 Task: Look for space in Paraparaumu, New Zealand from 12th July, 2023 to 16th July, 2023 for 8 adults in price range Rs.10000 to Rs.16000. Place can be private room with 8 bedrooms having 8 beds and 8 bathrooms. Property type can be house, flat, guest house, hotel. Amenities needed are: wifi, TV, free parkinig on premises, gym, breakfast. Booking option can be shelf check-in. Required host language is English.
Action: Mouse pressed left at (477, 95)
Screenshot: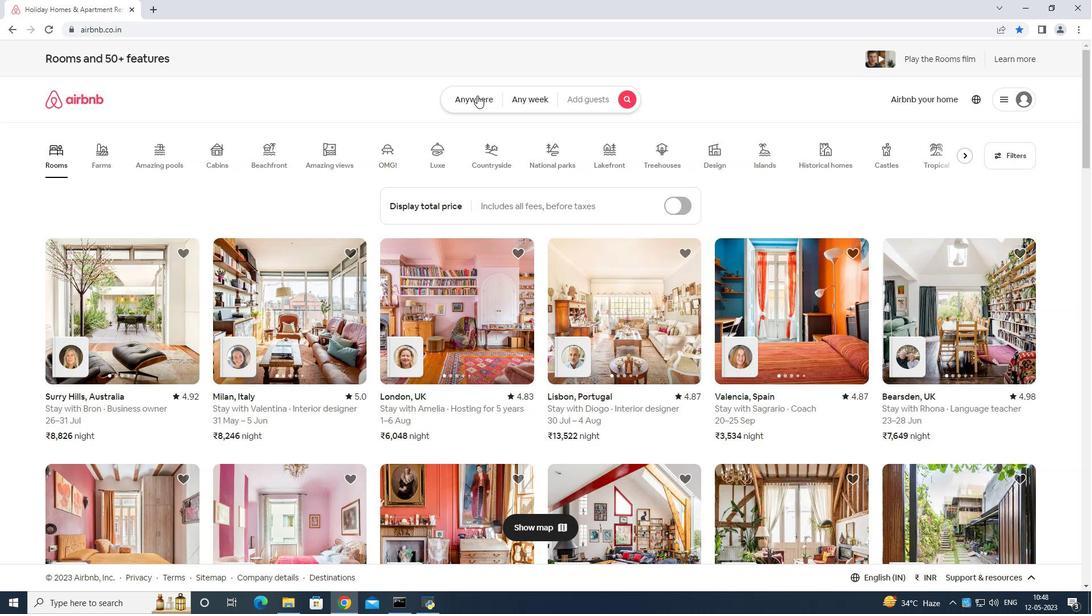 
Action: Mouse moved to (408, 131)
Screenshot: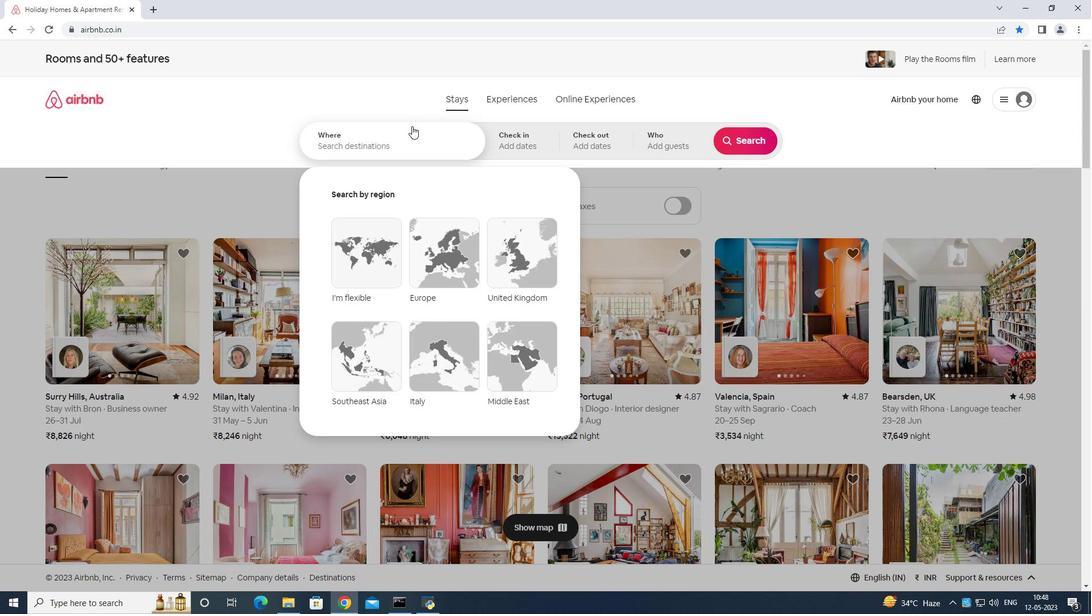 
Action: Mouse pressed left at (408, 131)
Screenshot: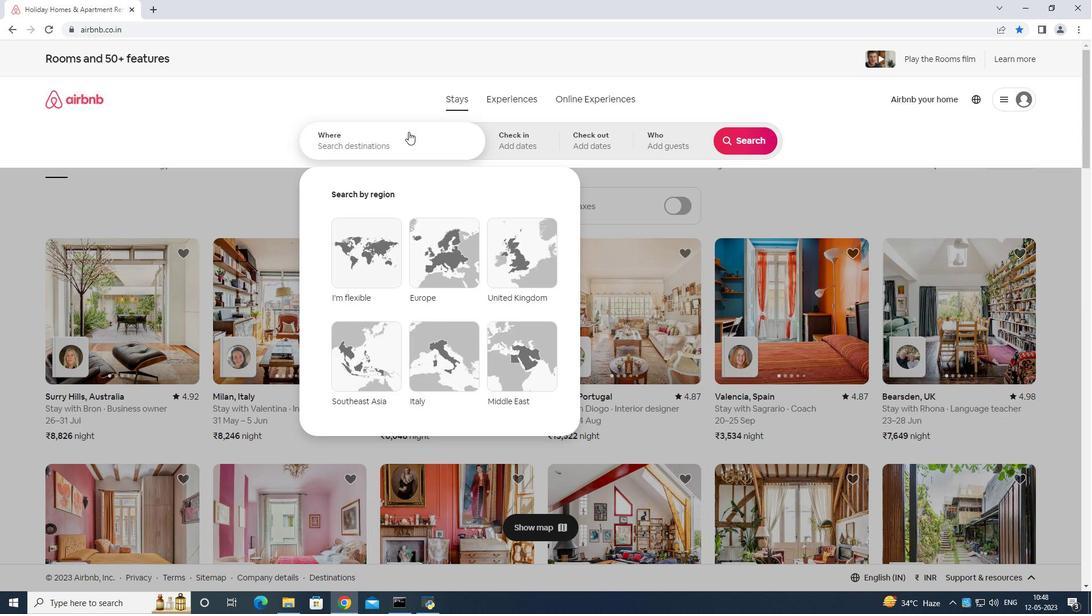 
Action: Key pressed <Key.shift>Paraparaumu<Key.space>new<Key.space>zealand<Key.enter>
Screenshot: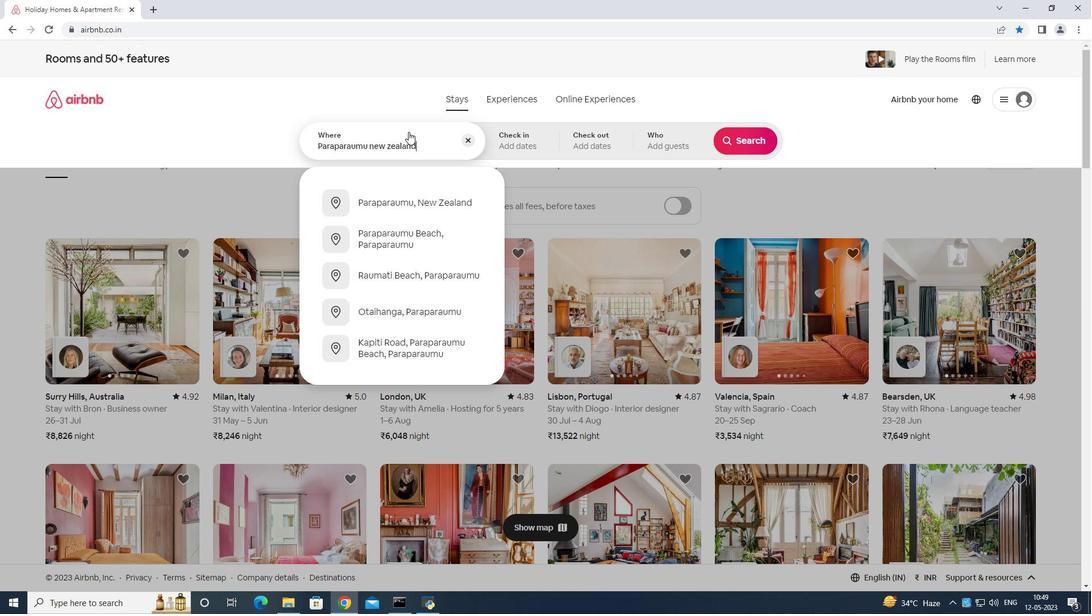 
Action: Mouse moved to (741, 230)
Screenshot: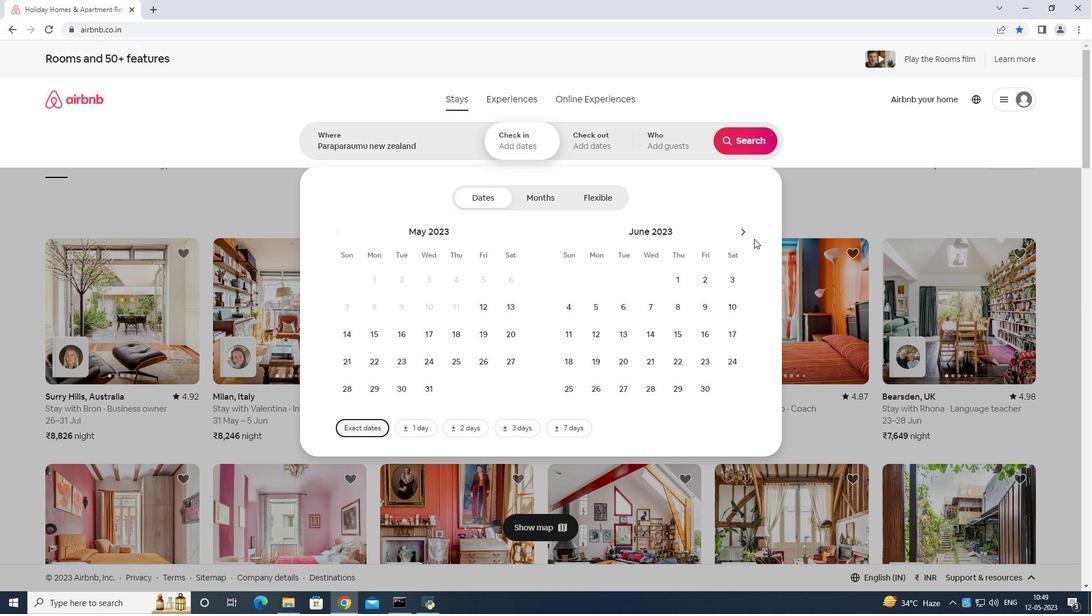 
Action: Mouse pressed left at (741, 230)
Screenshot: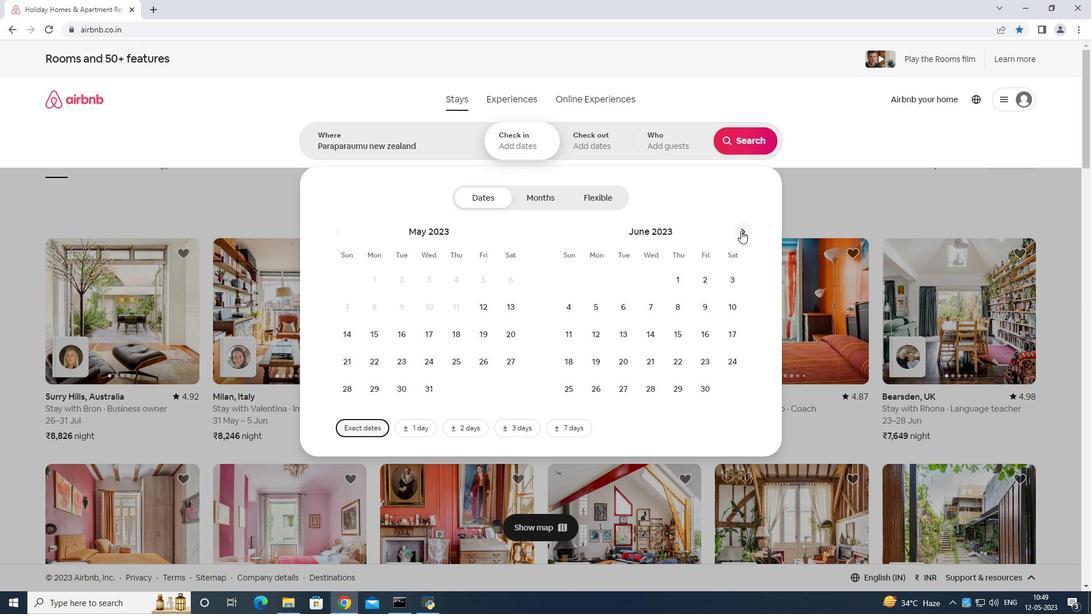 
Action: Mouse moved to (648, 337)
Screenshot: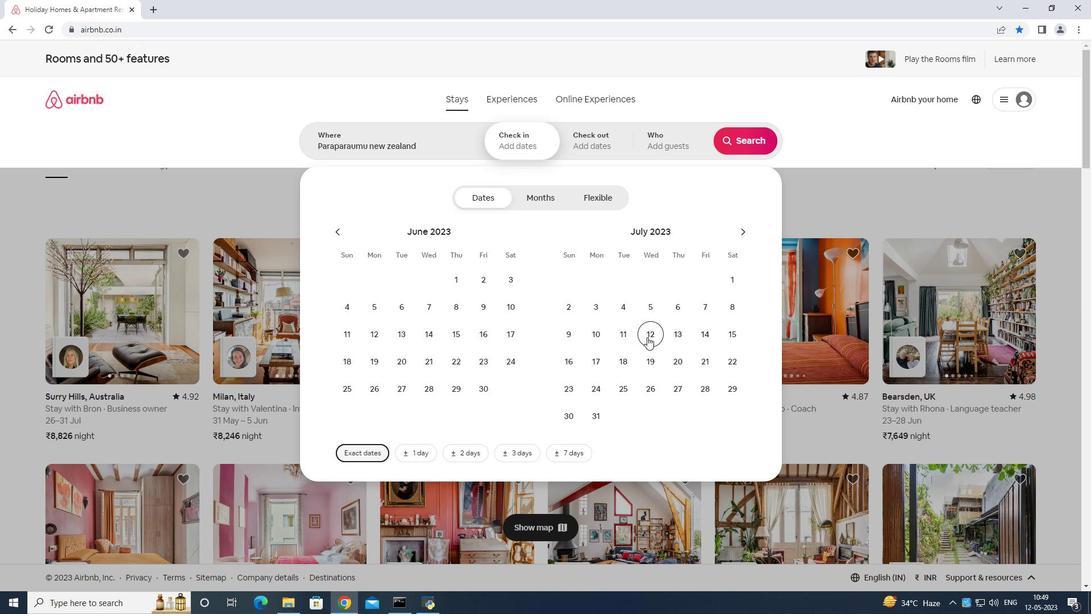 
Action: Mouse pressed left at (648, 337)
Screenshot: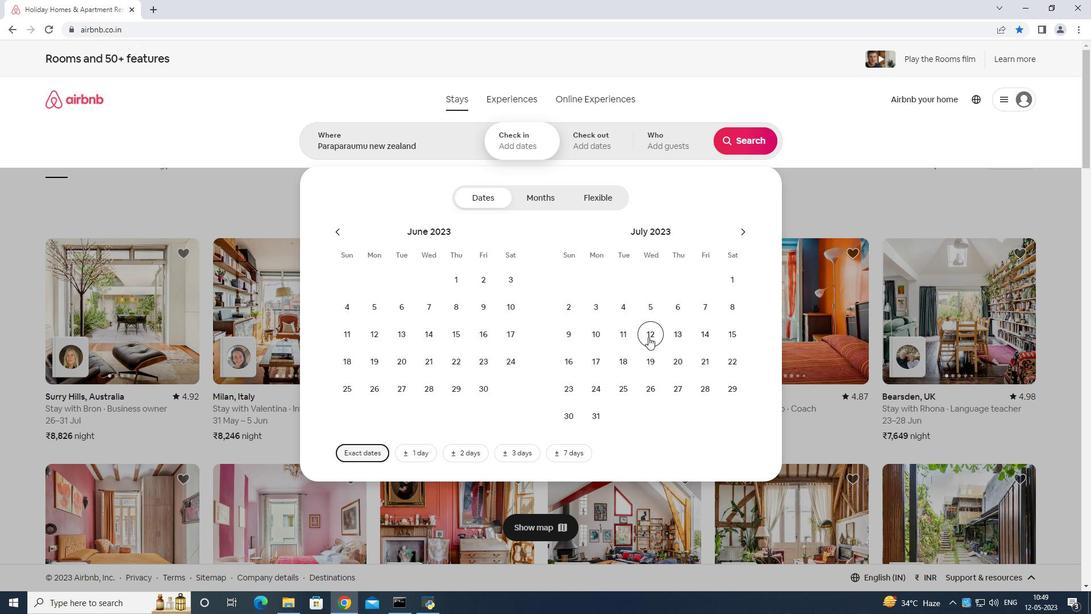 
Action: Mouse moved to (577, 362)
Screenshot: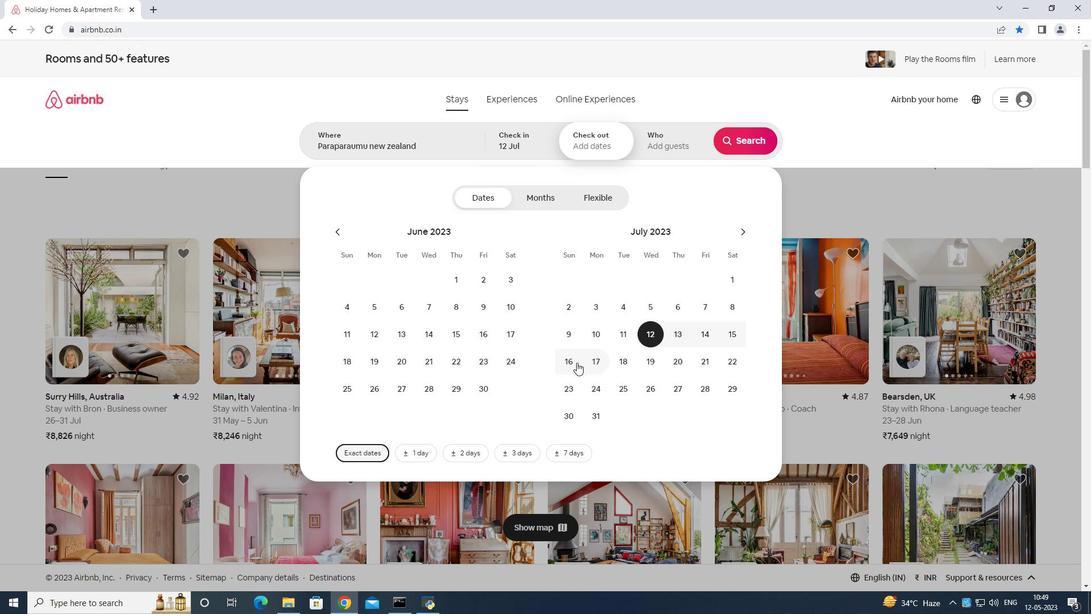 
Action: Mouse pressed left at (577, 362)
Screenshot: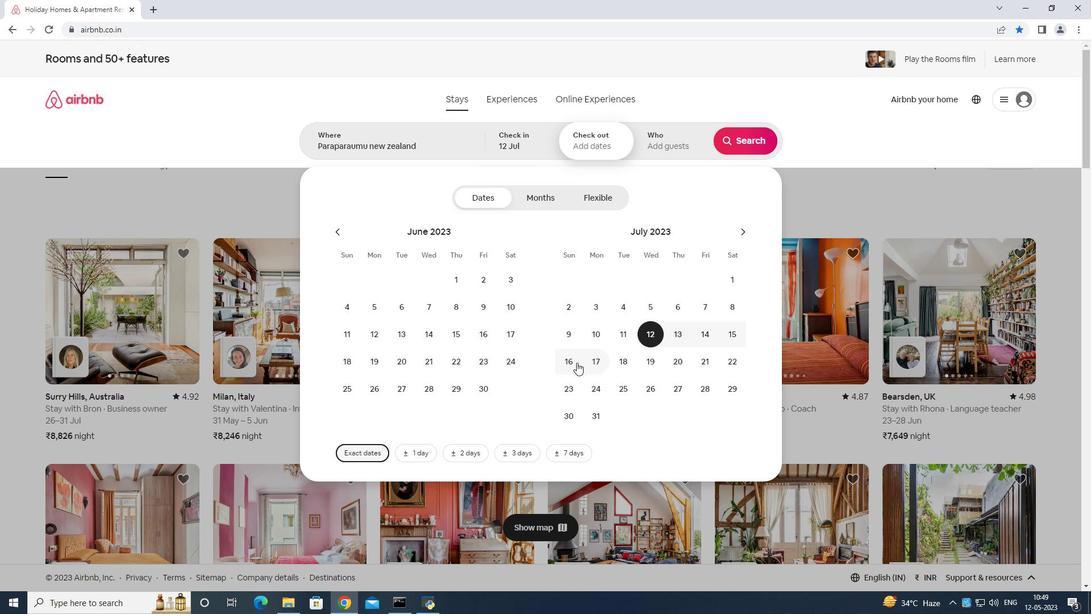 
Action: Mouse moved to (699, 137)
Screenshot: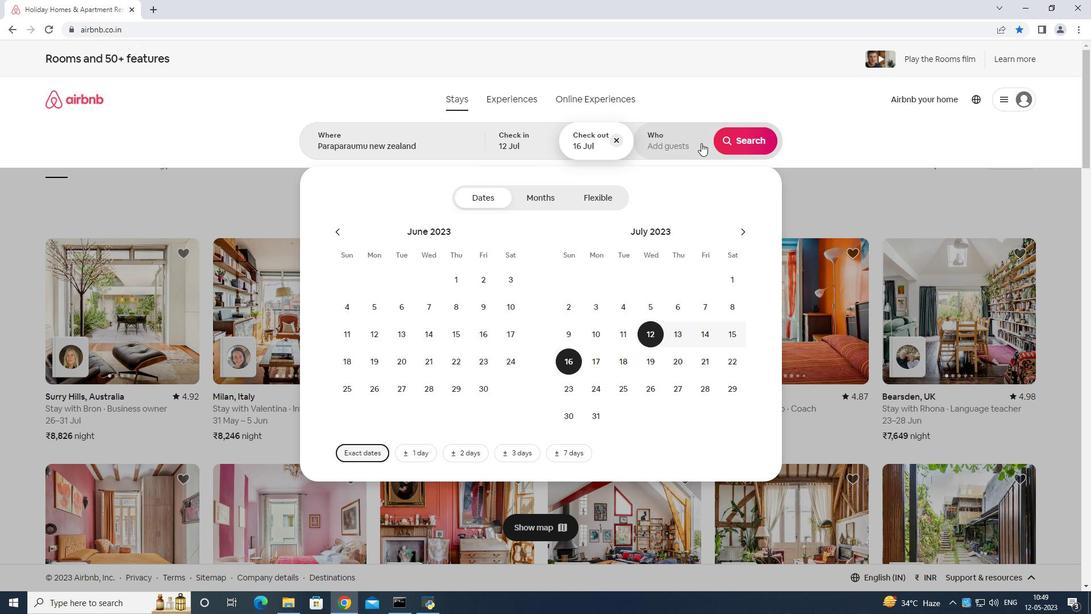 
Action: Mouse pressed left at (699, 137)
Screenshot: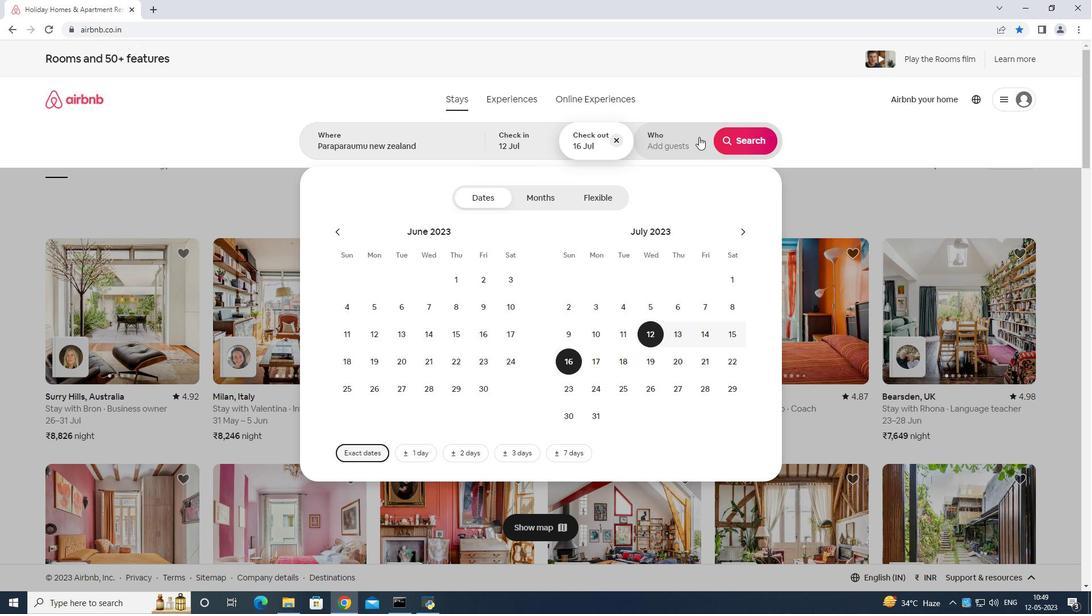
Action: Mouse moved to (747, 196)
Screenshot: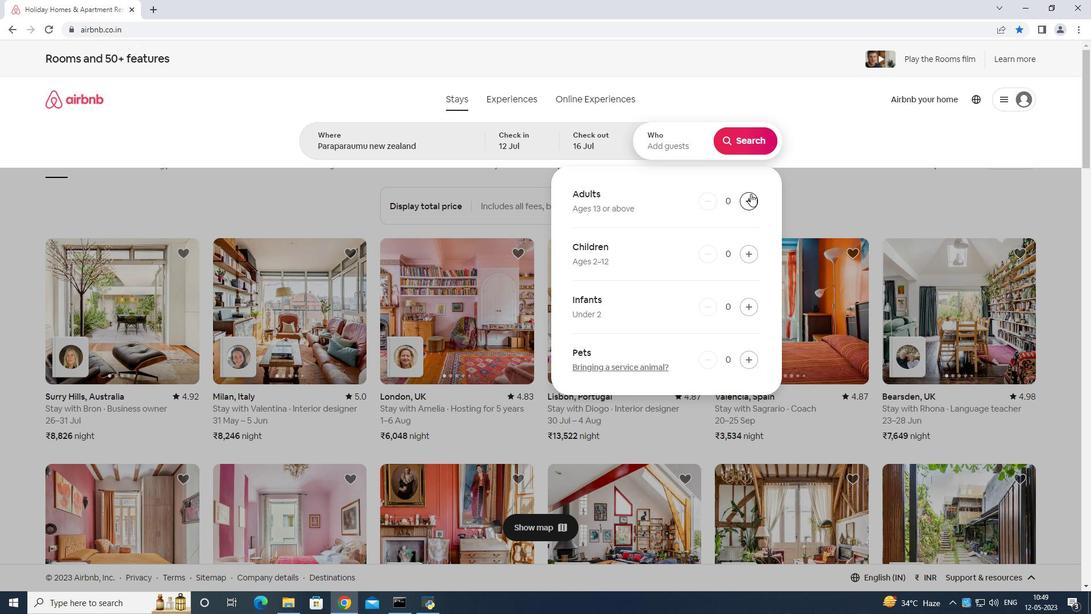 
Action: Mouse pressed left at (747, 196)
Screenshot: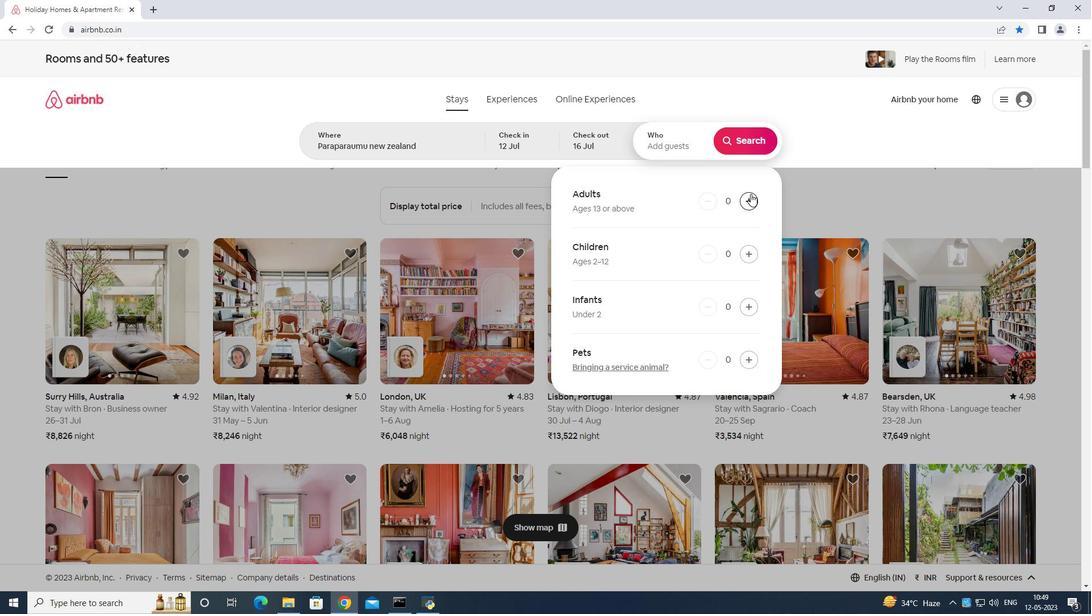
Action: Mouse moved to (746, 196)
Screenshot: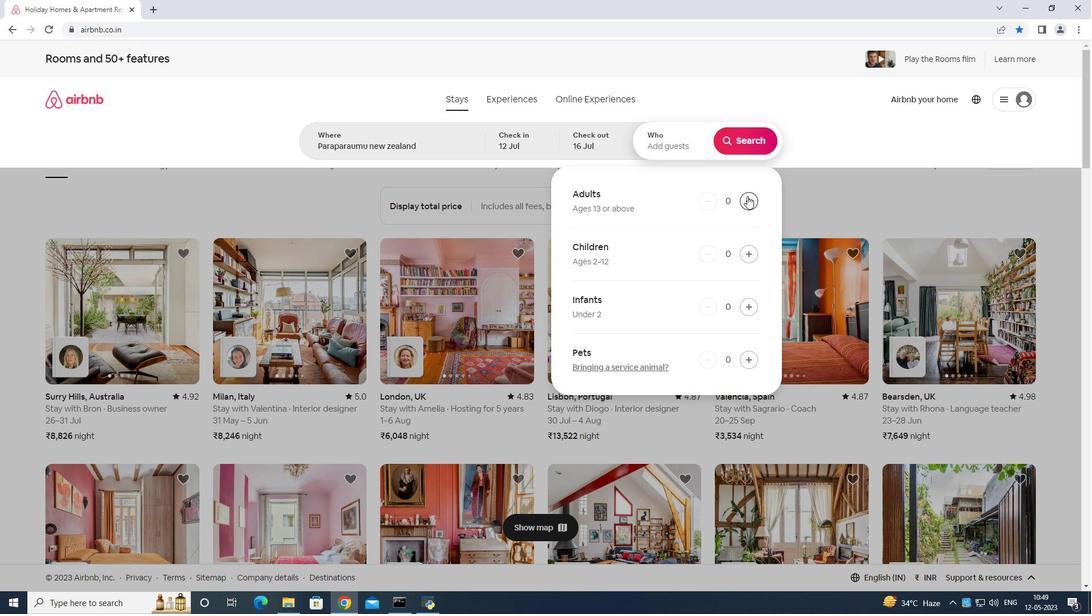 
Action: Mouse pressed left at (746, 196)
Screenshot: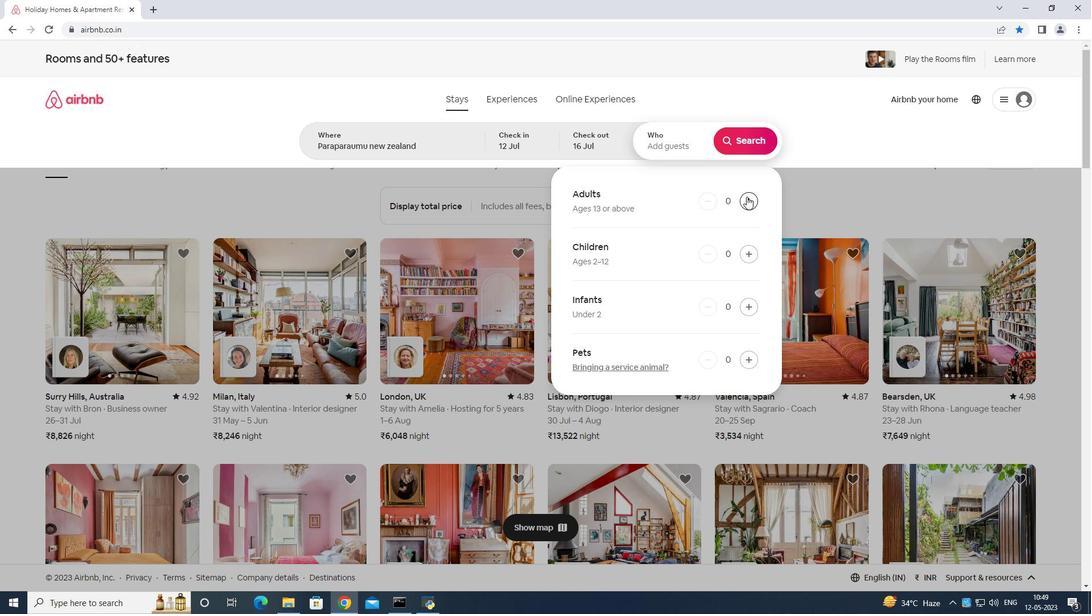 
Action: Mouse pressed left at (746, 196)
Screenshot: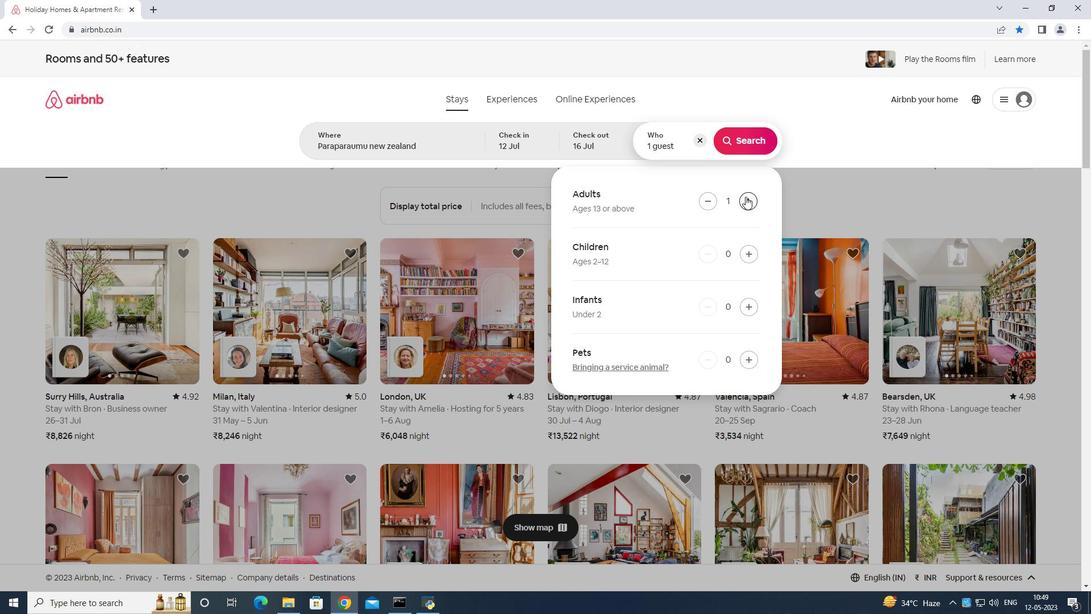 
Action: Mouse pressed left at (746, 196)
Screenshot: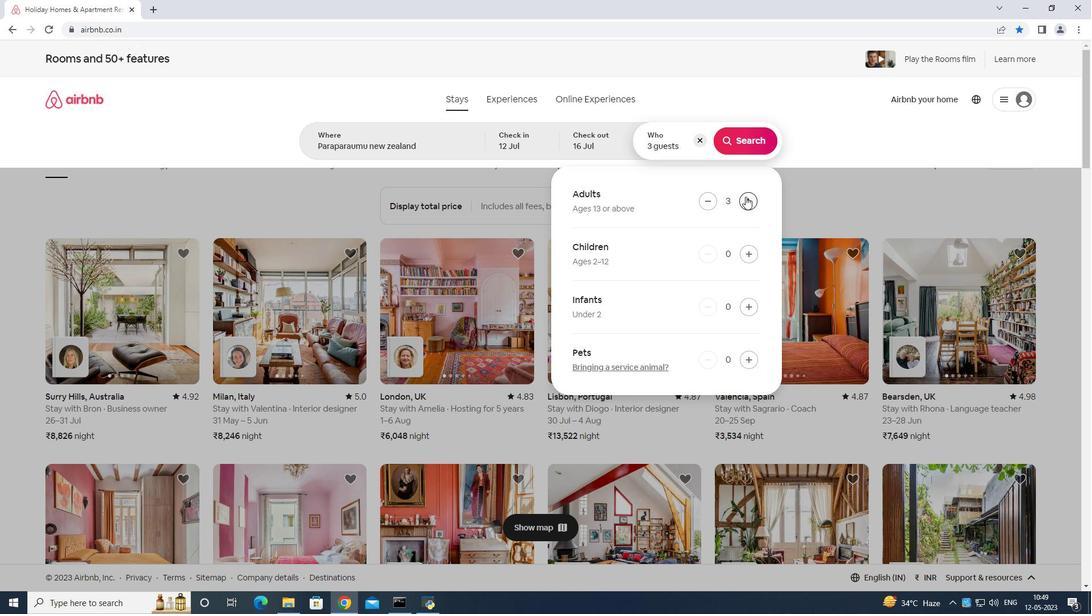 
Action: Mouse pressed left at (746, 196)
Screenshot: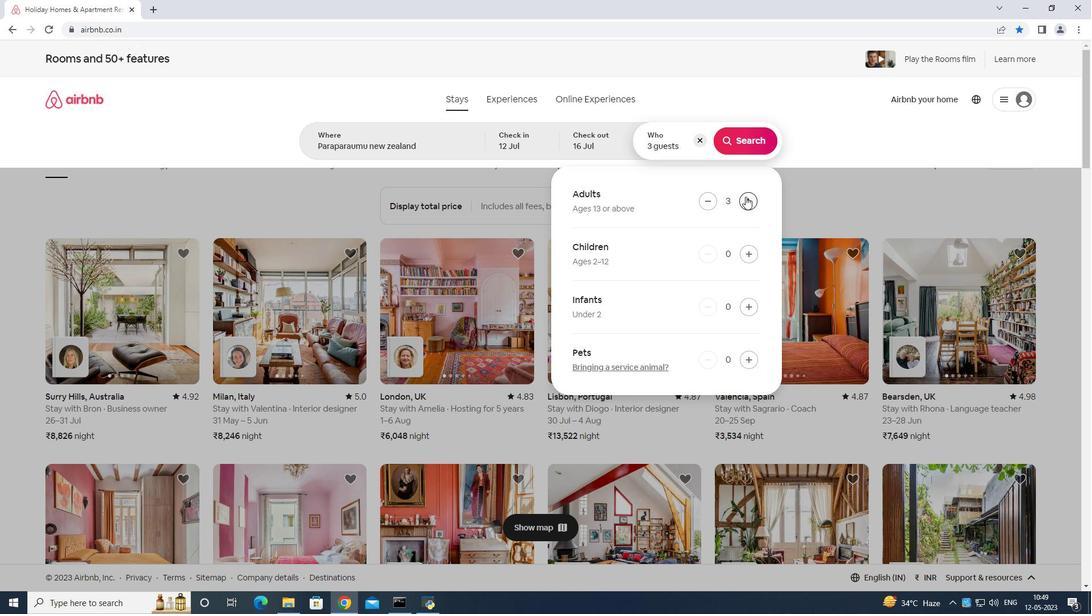 
Action: Mouse pressed left at (746, 196)
Screenshot: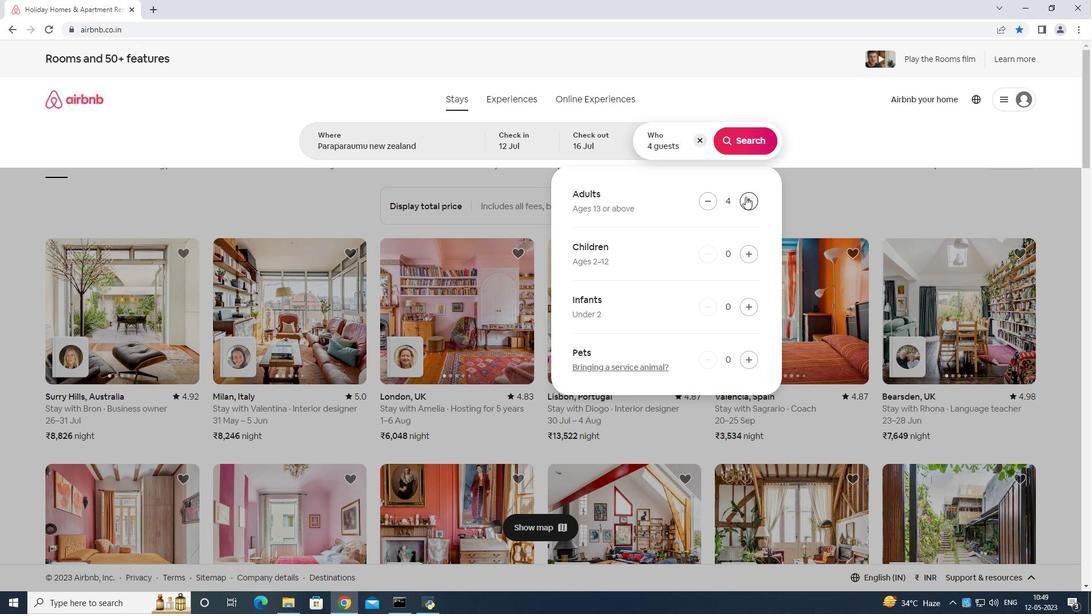 
Action: Mouse pressed left at (746, 196)
Screenshot: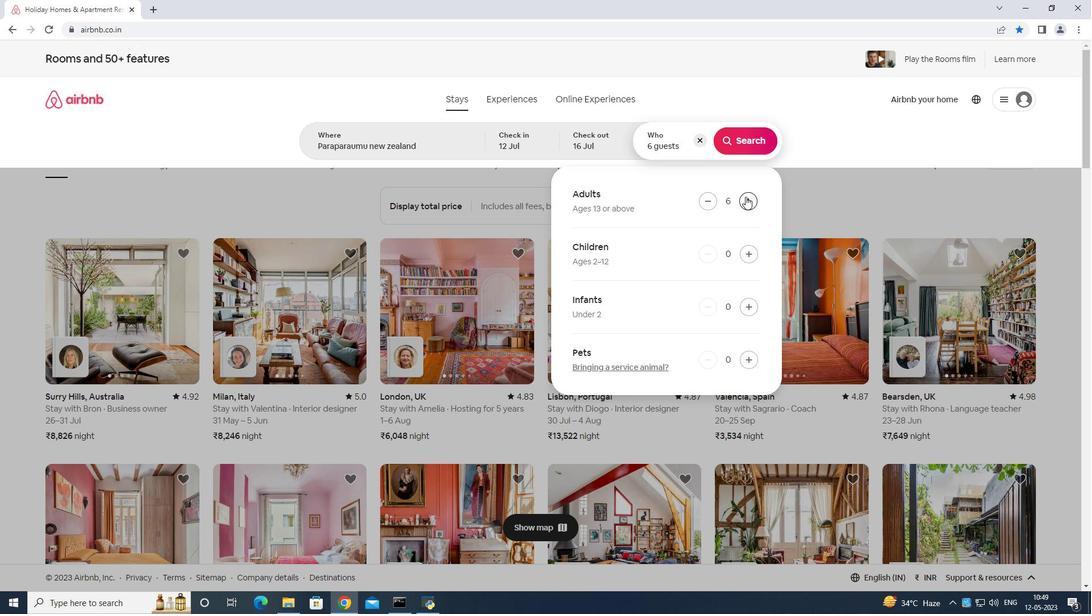 
Action: Mouse pressed left at (746, 196)
Screenshot: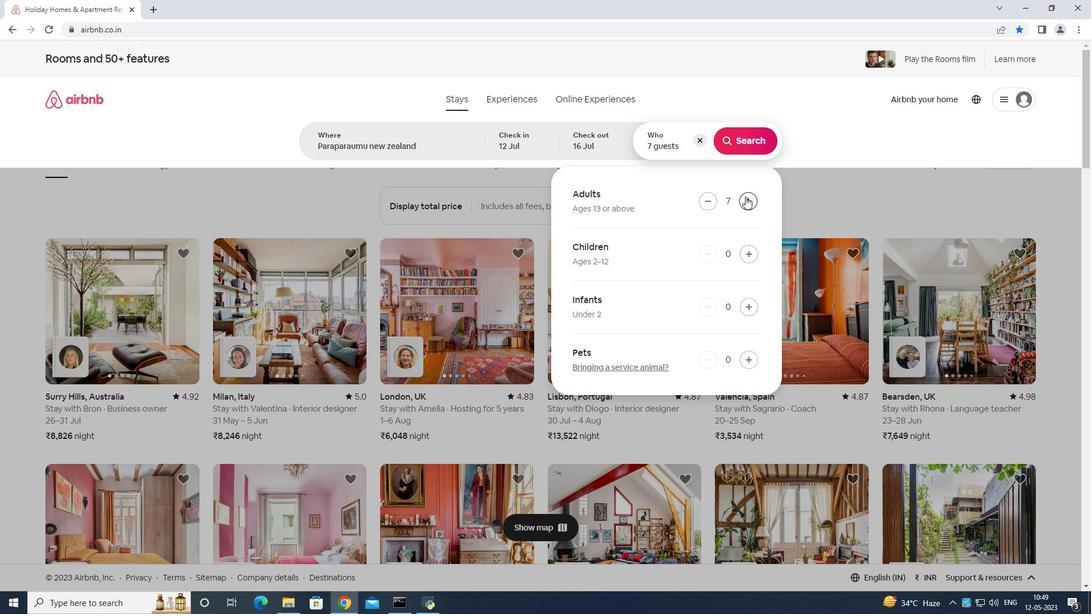 
Action: Mouse moved to (755, 148)
Screenshot: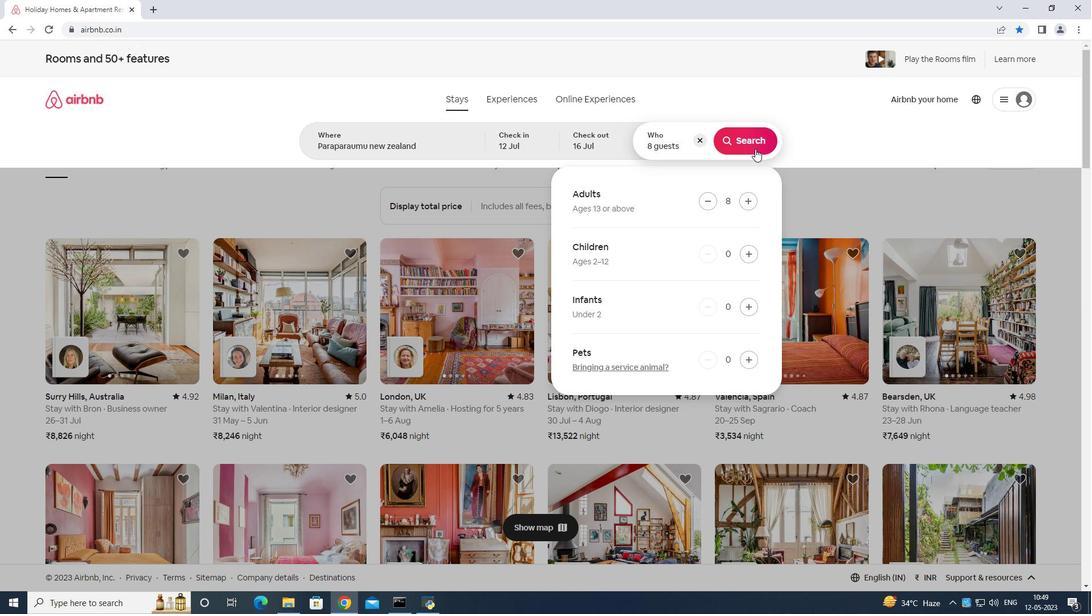 
Action: Mouse pressed left at (755, 148)
Screenshot: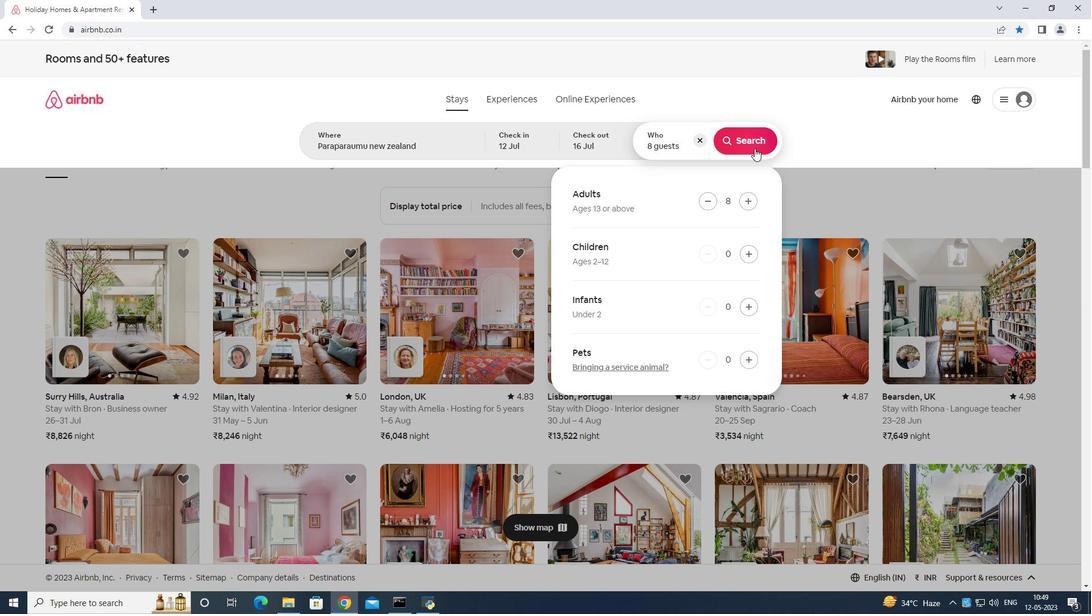 
Action: Mouse moved to (1044, 102)
Screenshot: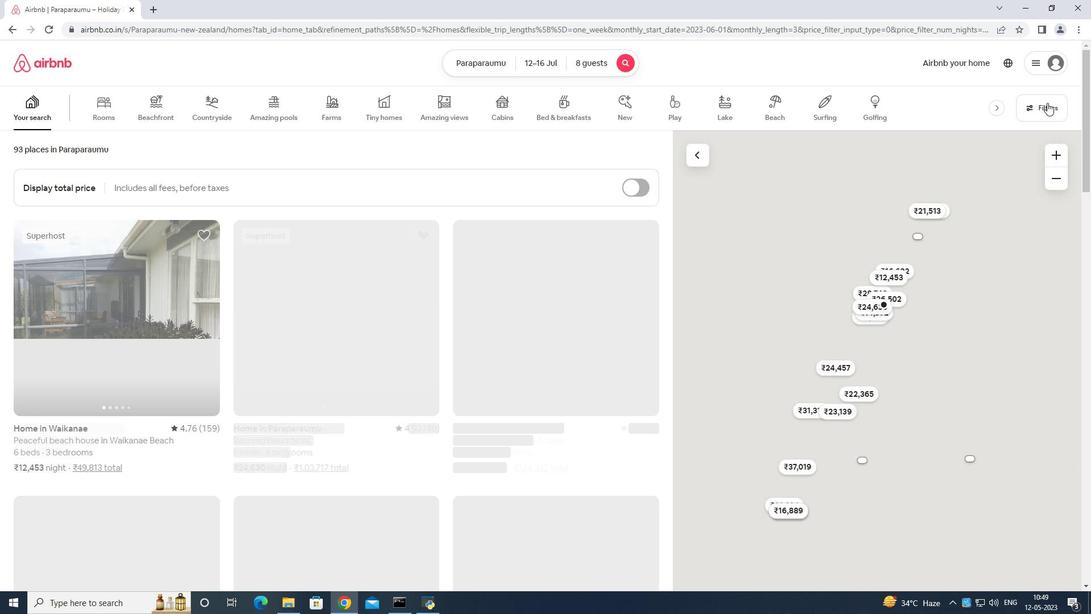 
Action: Mouse pressed left at (1044, 102)
Screenshot: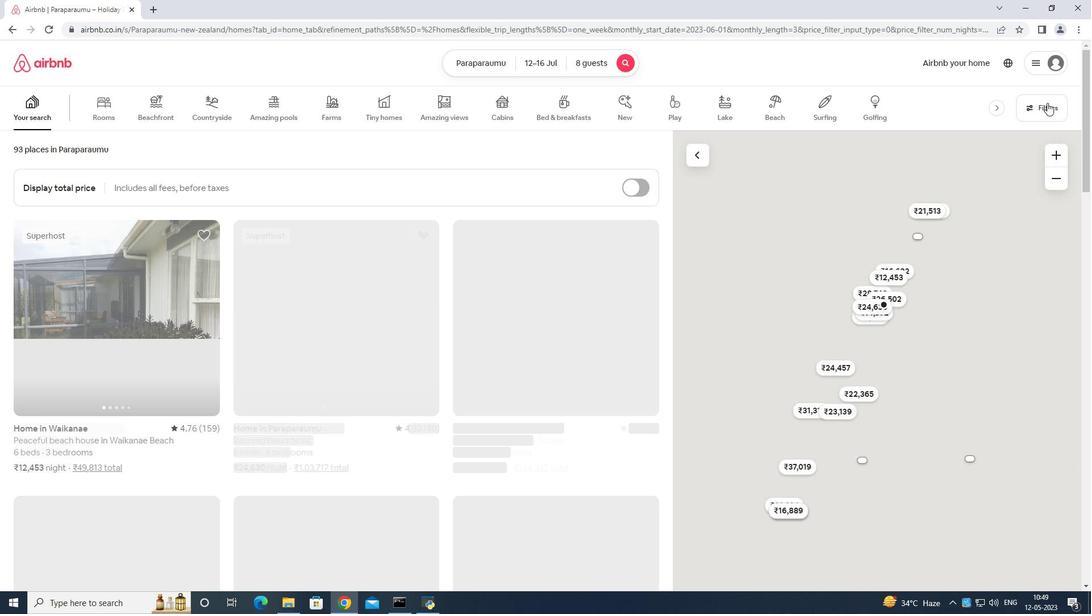 
Action: Mouse moved to (452, 377)
Screenshot: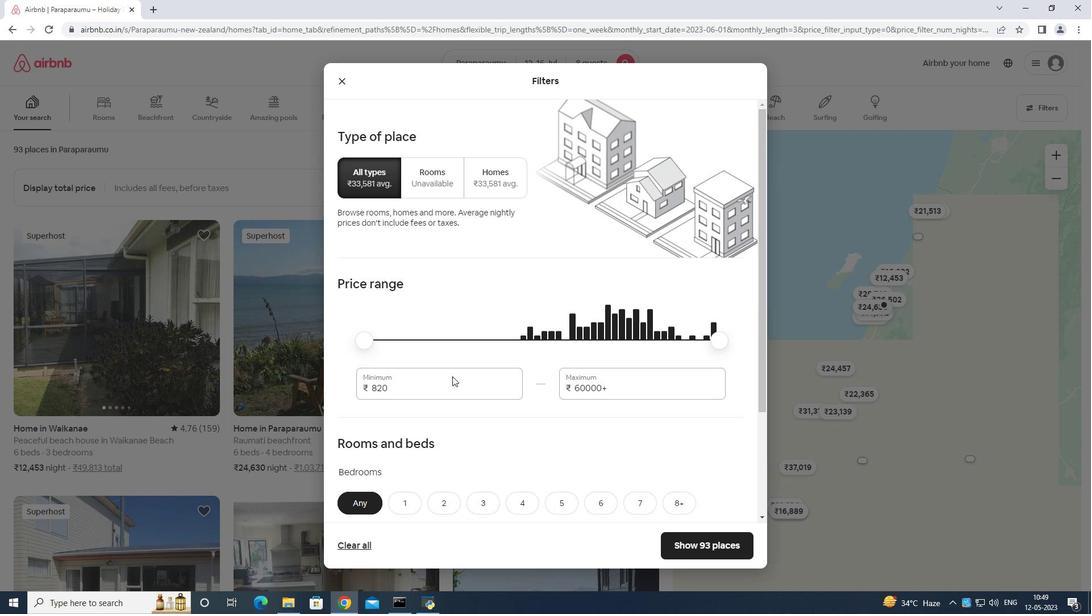 
Action: Mouse pressed left at (452, 377)
Screenshot: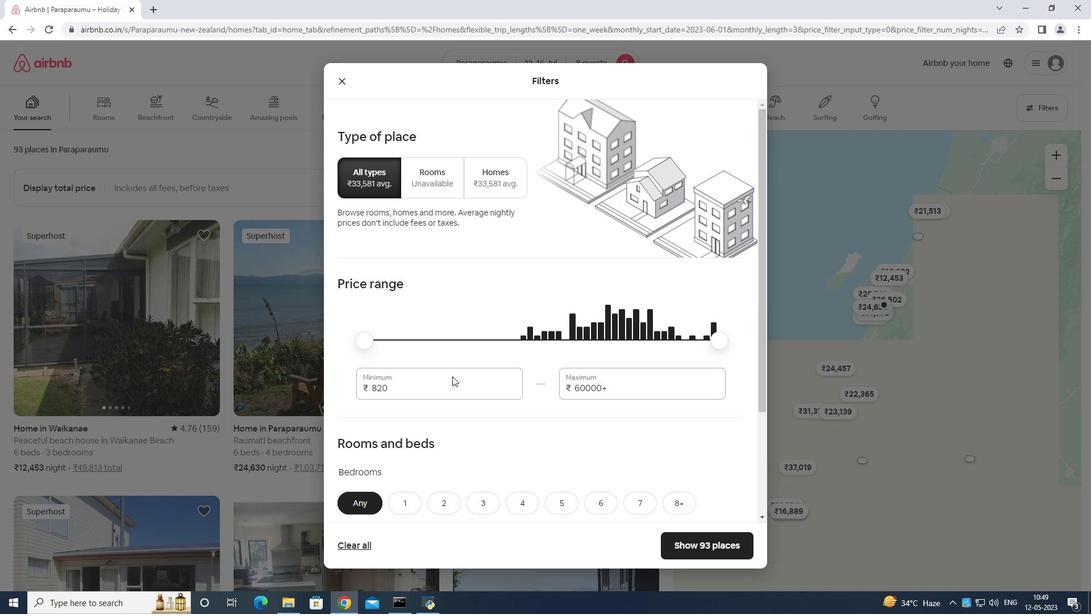 
Action: Mouse moved to (452, 378)
Screenshot: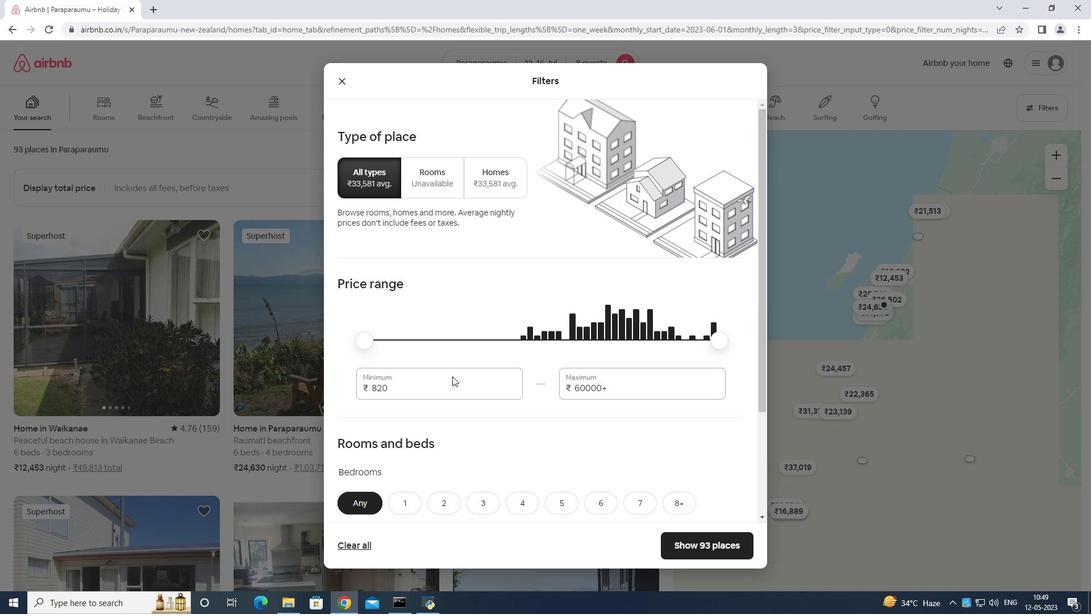 
Action: Key pressed <Key.backspace><Key.backspace><Key.backspace><Key.backspace><Key.backspace><Key.backspace><Key.backspace><Key.backspace>10000
Screenshot: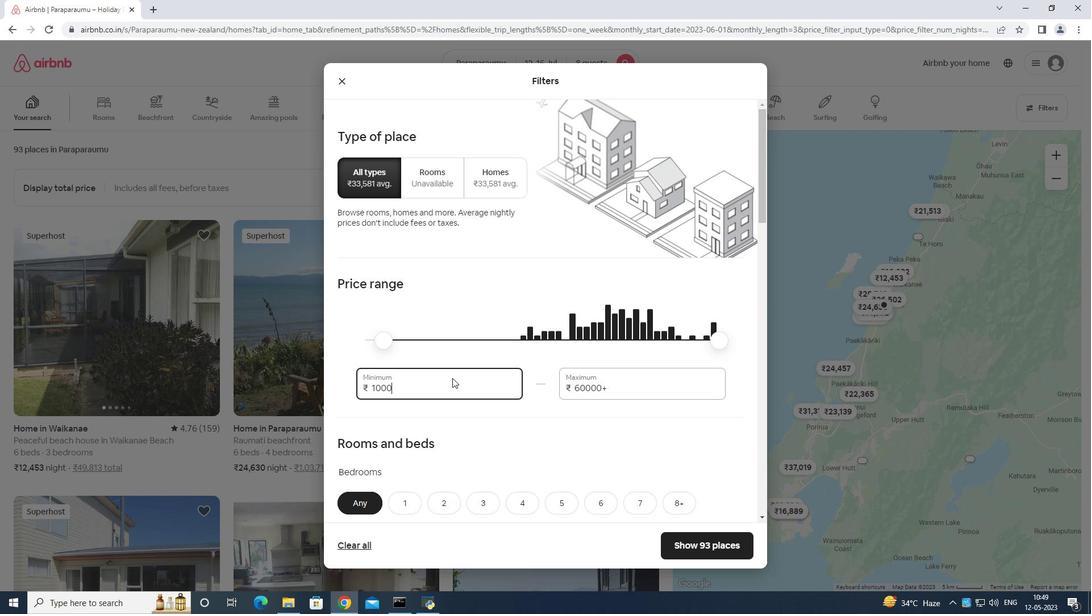 
Action: Mouse moved to (654, 376)
Screenshot: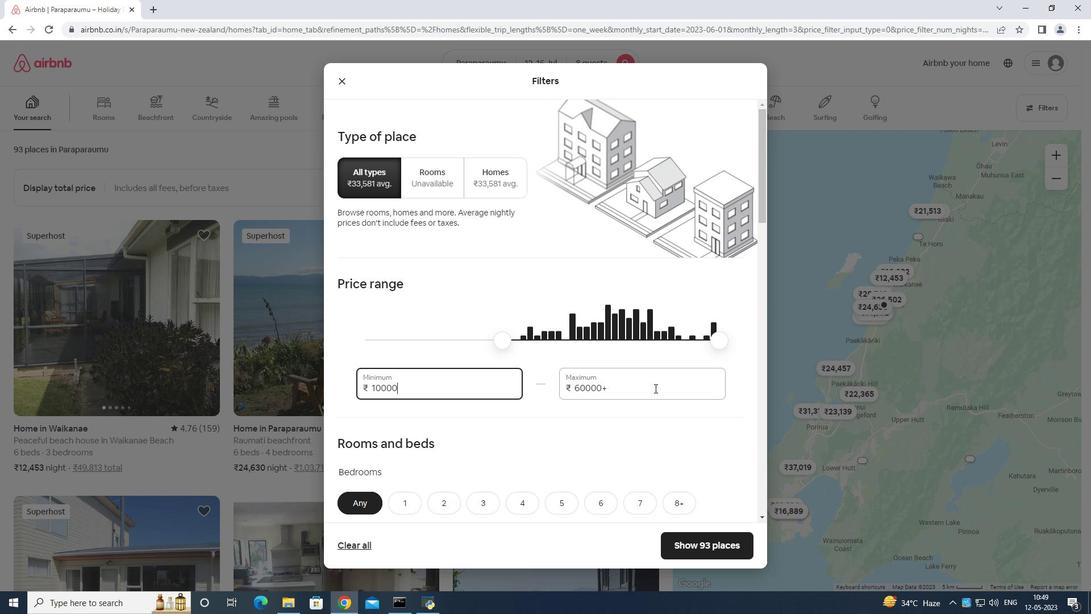 
Action: Mouse pressed left at (654, 376)
Screenshot: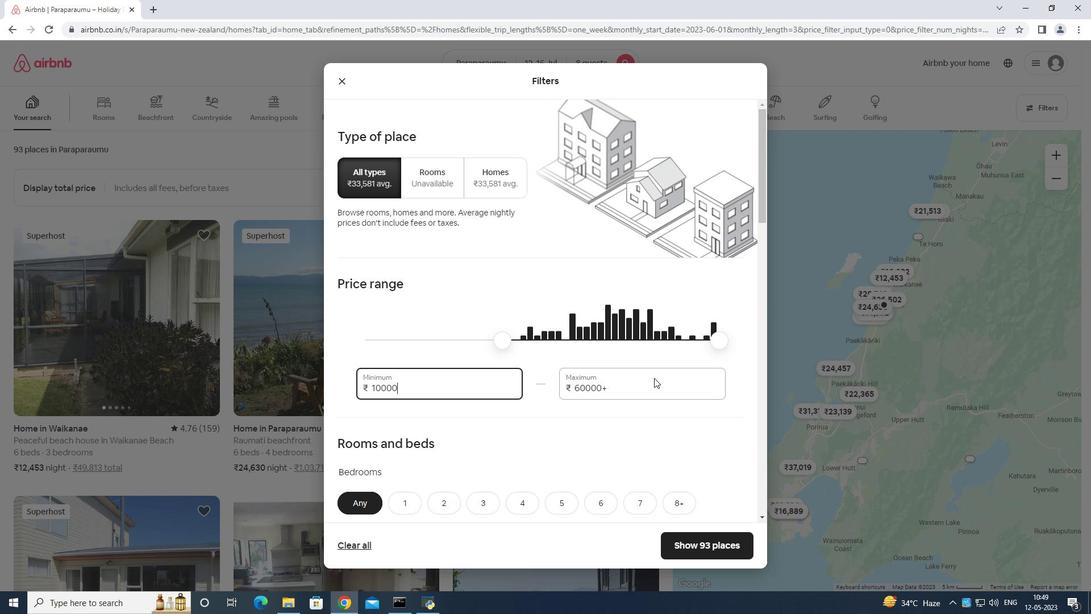 
Action: Mouse moved to (654, 376)
Screenshot: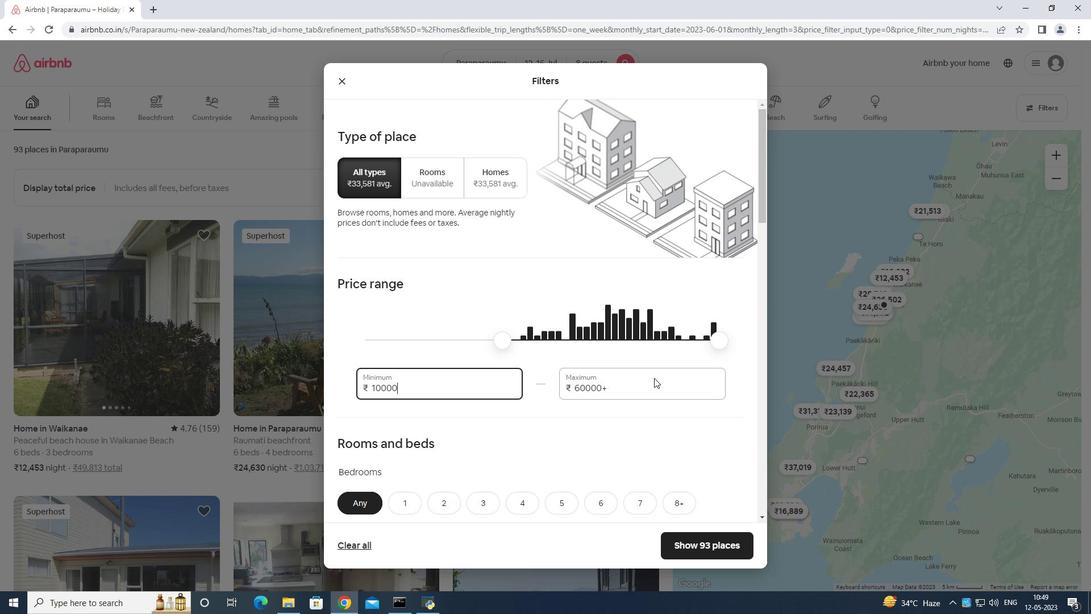 
Action: Key pressed <Key.backspace><Key.backspace><Key.backspace><Key.backspace><Key.backspace><Key.backspace><Key.backspace><Key.backspace><Key.backspace><Key.backspace><Key.backspace><Key.backspace>16000
Screenshot: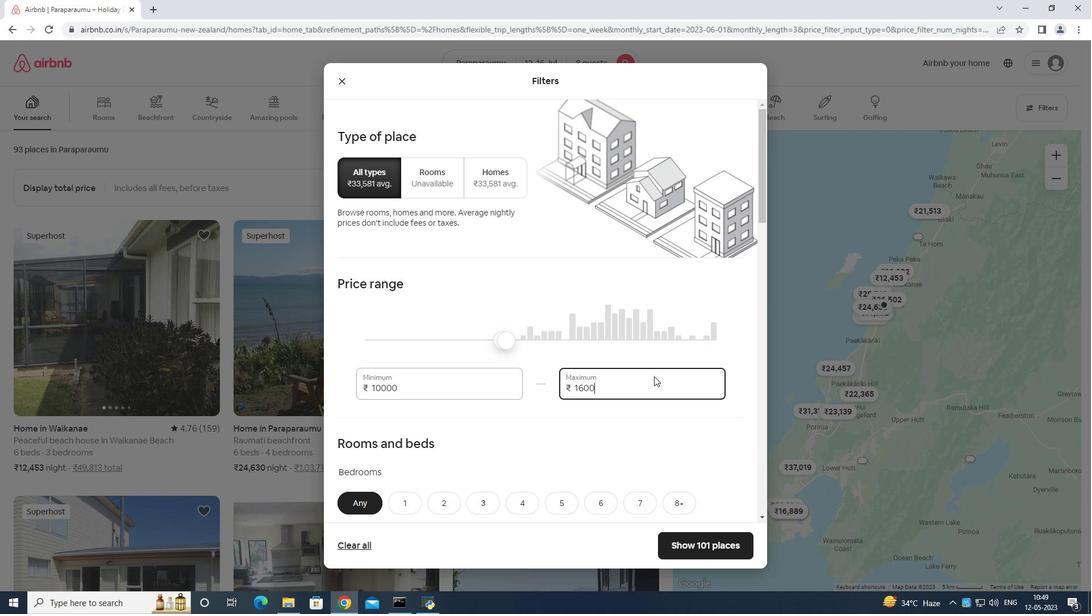 
Action: Mouse moved to (559, 358)
Screenshot: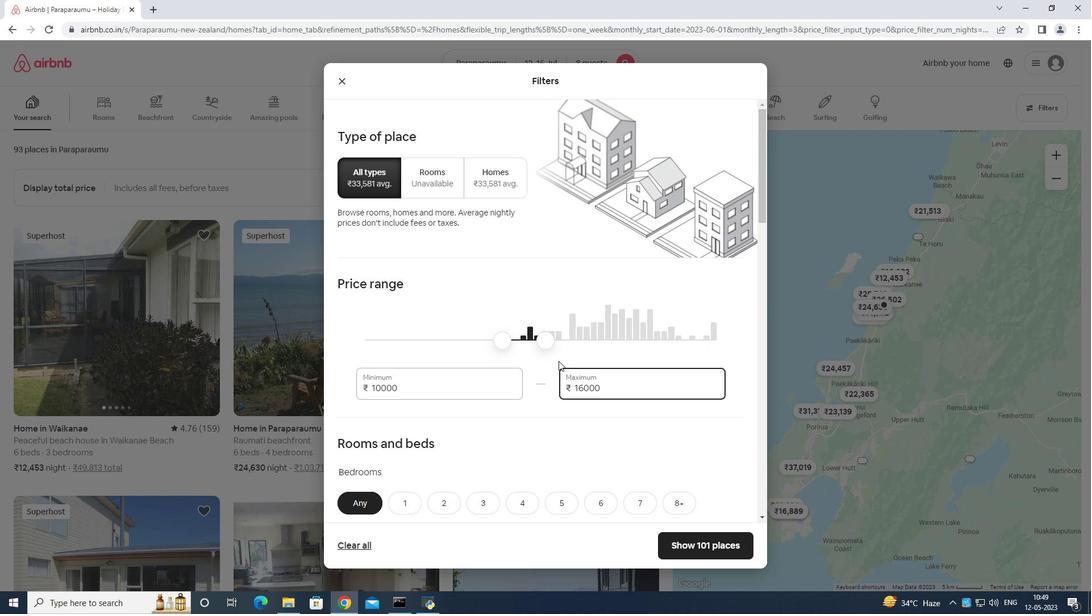 
Action: Mouse scrolled (559, 357) with delta (0, 0)
Screenshot: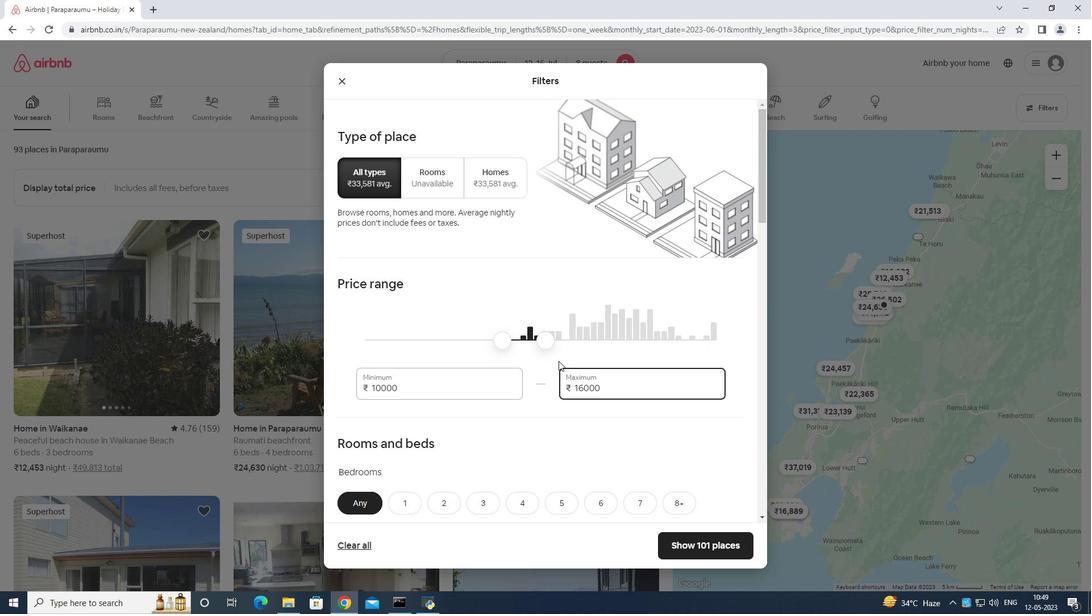 
Action: Mouse moved to (560, 357)
Screenshot: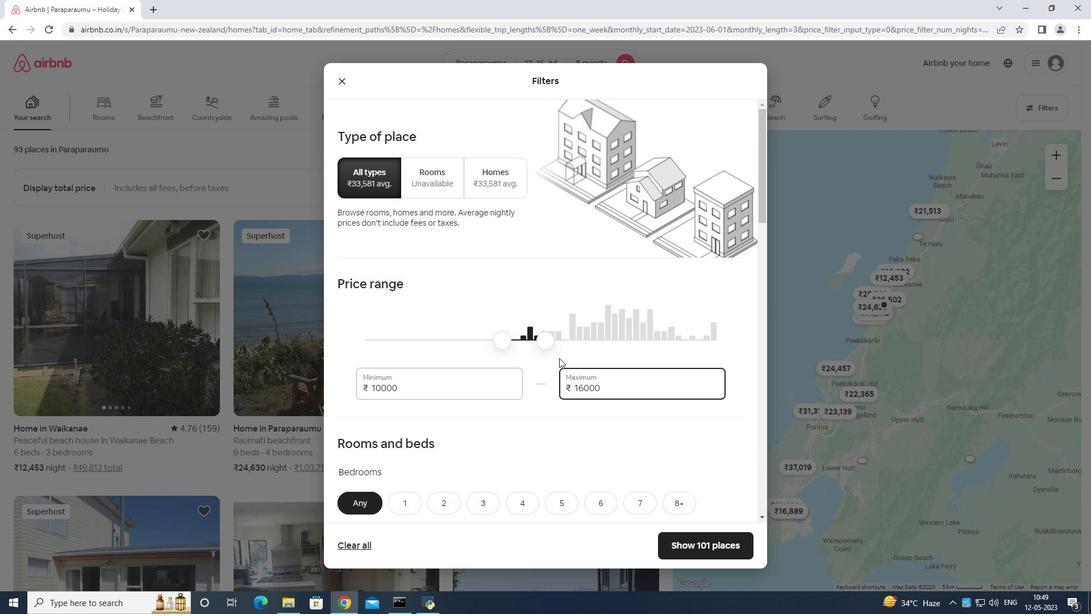 
Action: Mouse scrolled (560, 357) with delta (0, 0)
Screenshot: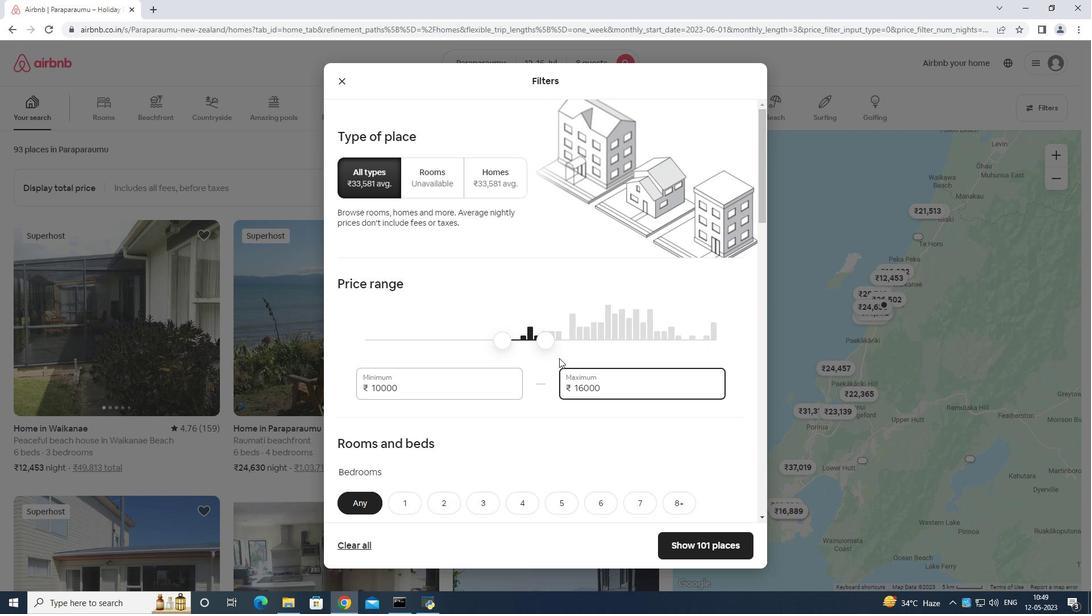 
Action: Mouse moved to (676, 390)
Screenshot: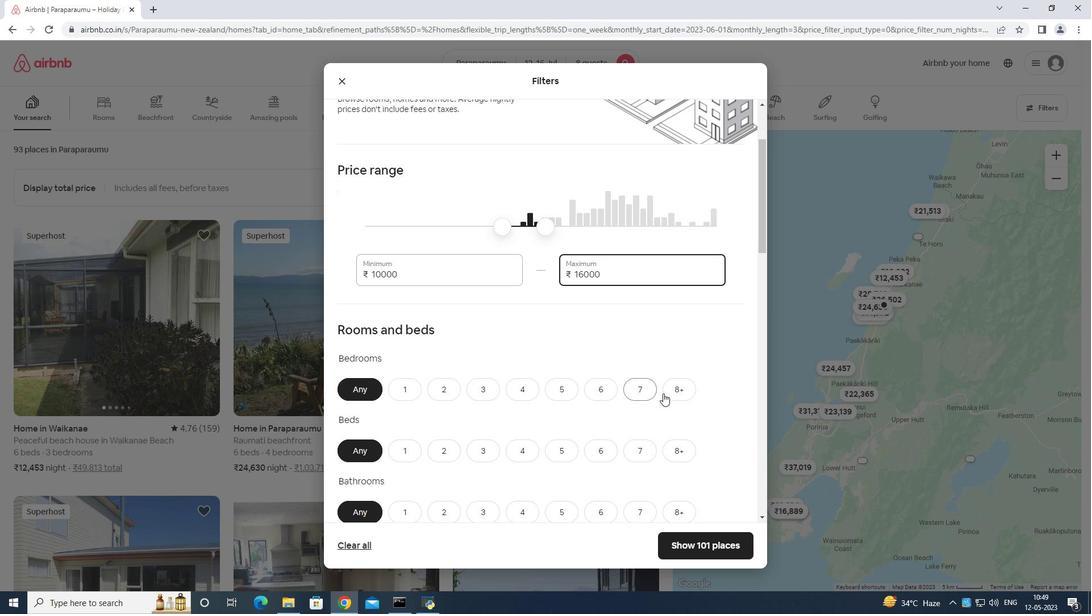 
Action: Mouse pressed left at (676, 390)
Screenshot: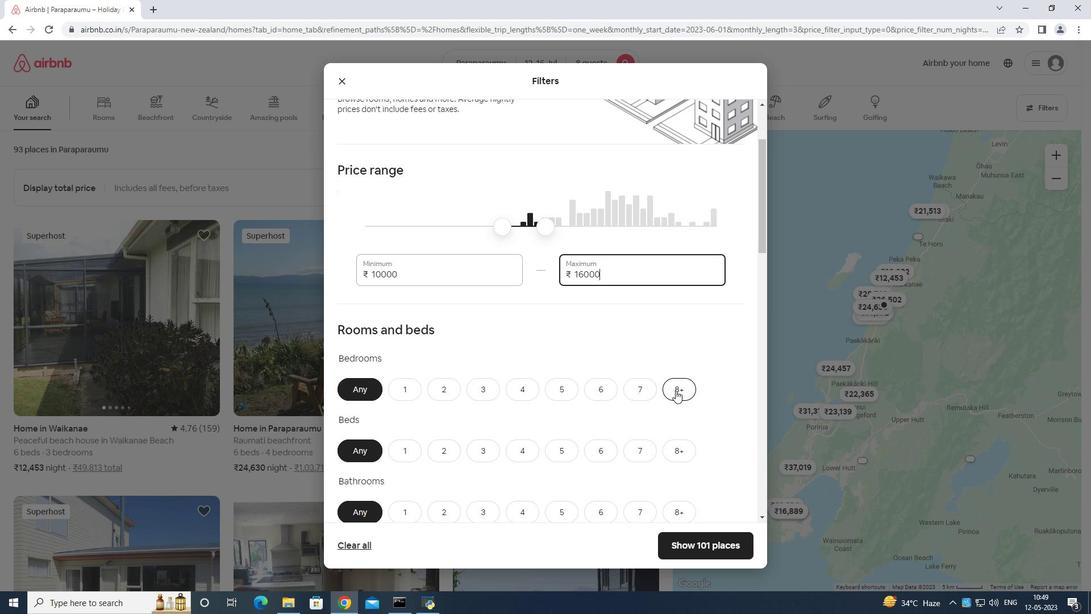 
Action: Mouse moved to (681, 442)
Screenshot: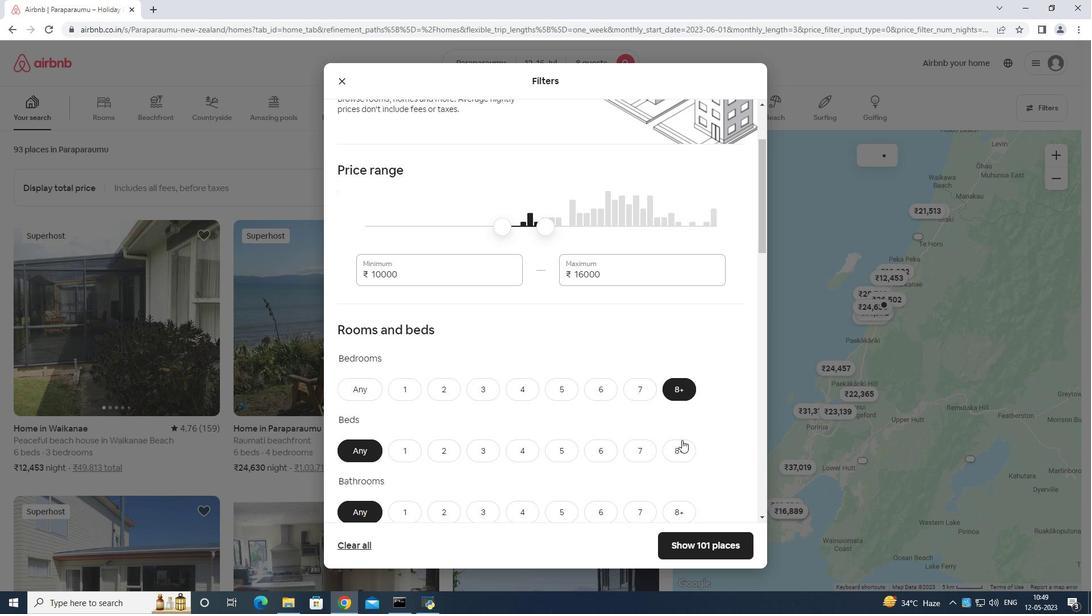 
Action: Mouse pressed left at (681, 442)
Screenshot: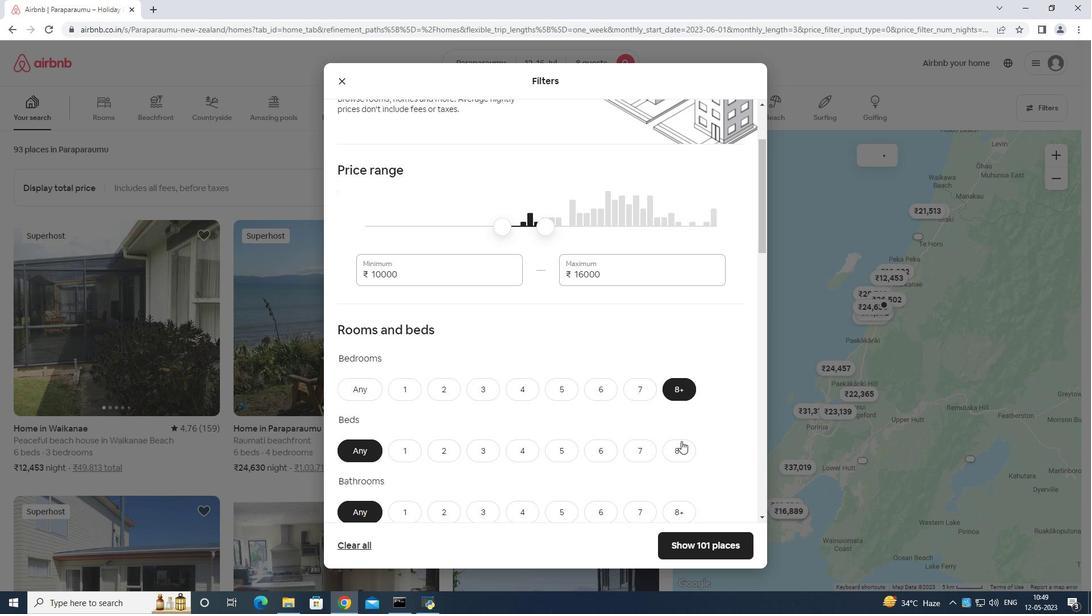 
Action: Mouse moved to (669, 432)
Screenshot: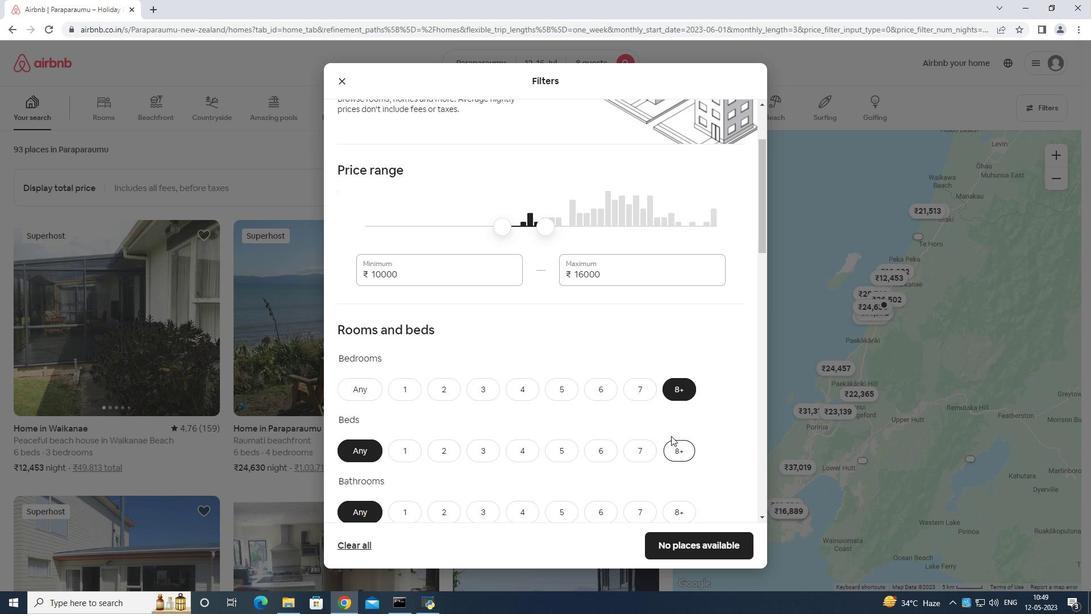
Action: Mouse scrolled (669, 431) with delta (0, 0)
Screenshot: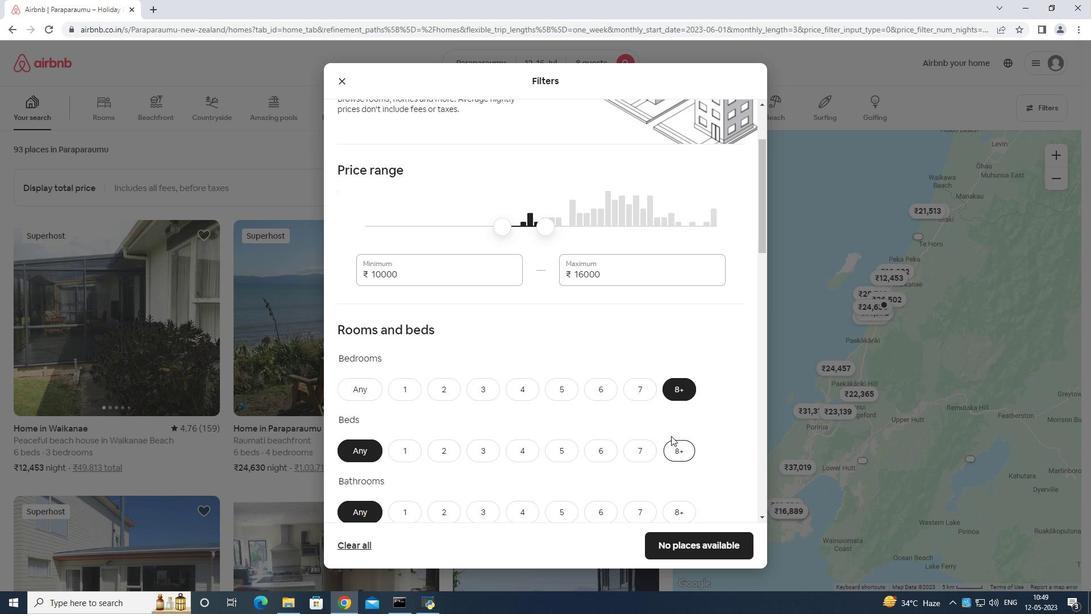 
Action: Mouse moved to (670, 434)
Screenshot: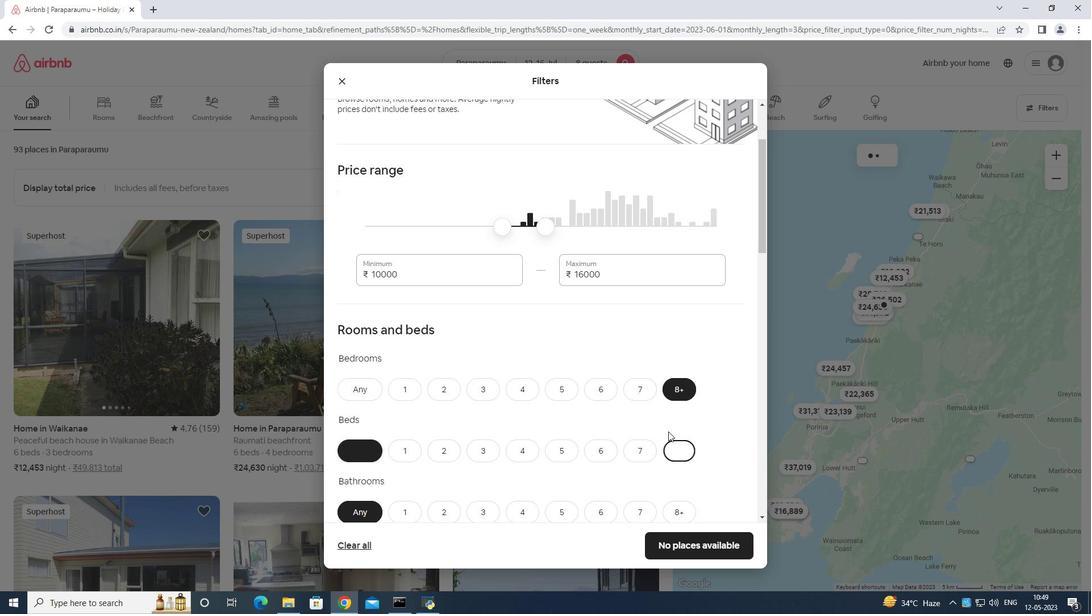 
Action: Mouse scrolled (670, 433) with delta (0, 0)
Screenshot: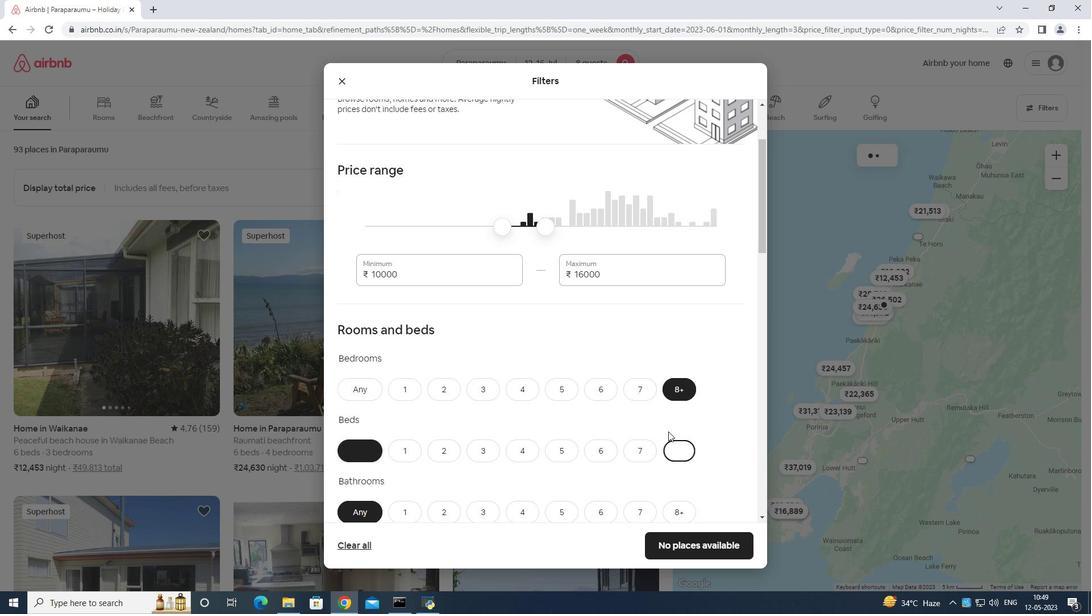
Action: Mouse scrolled (670, 433) with delta (0, 0)
Screenshot: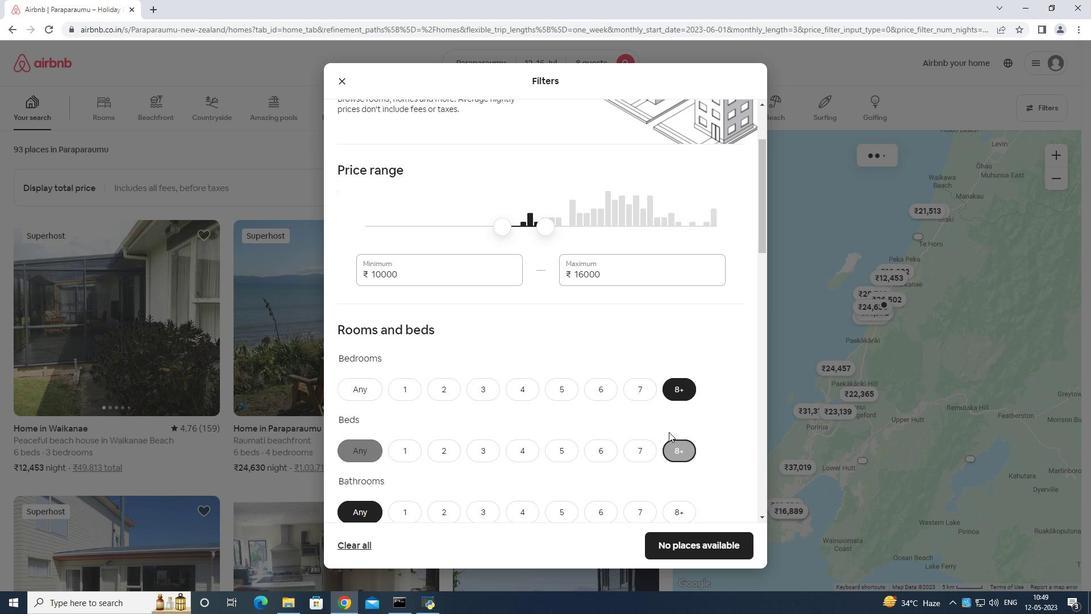 
Action: Mouse moved to (680, 337)
Screenshot: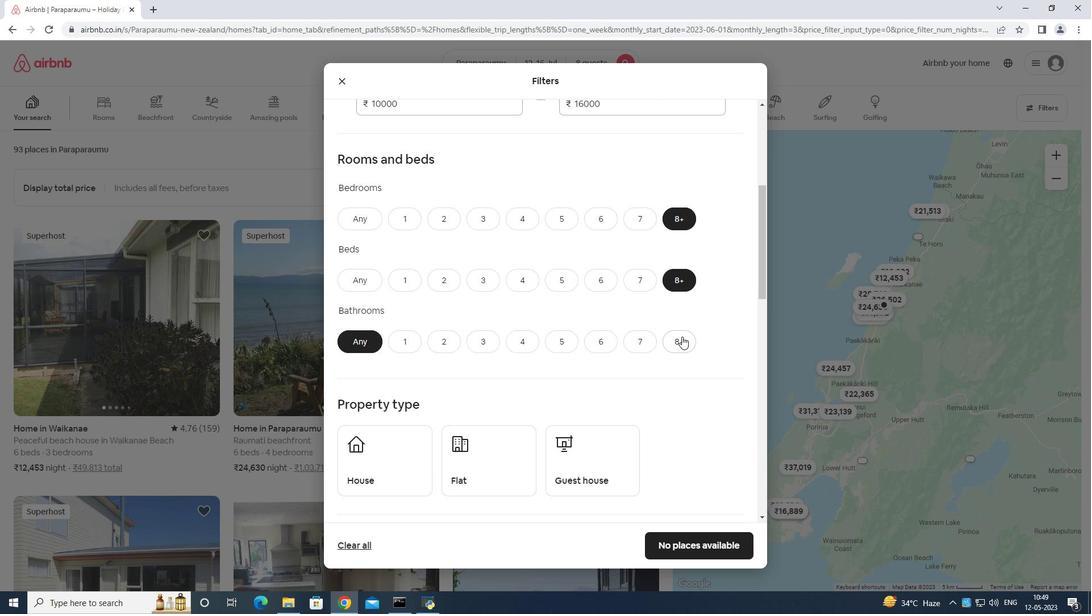 
Action: Mouse pressed left at (680, 337)
Screenshot: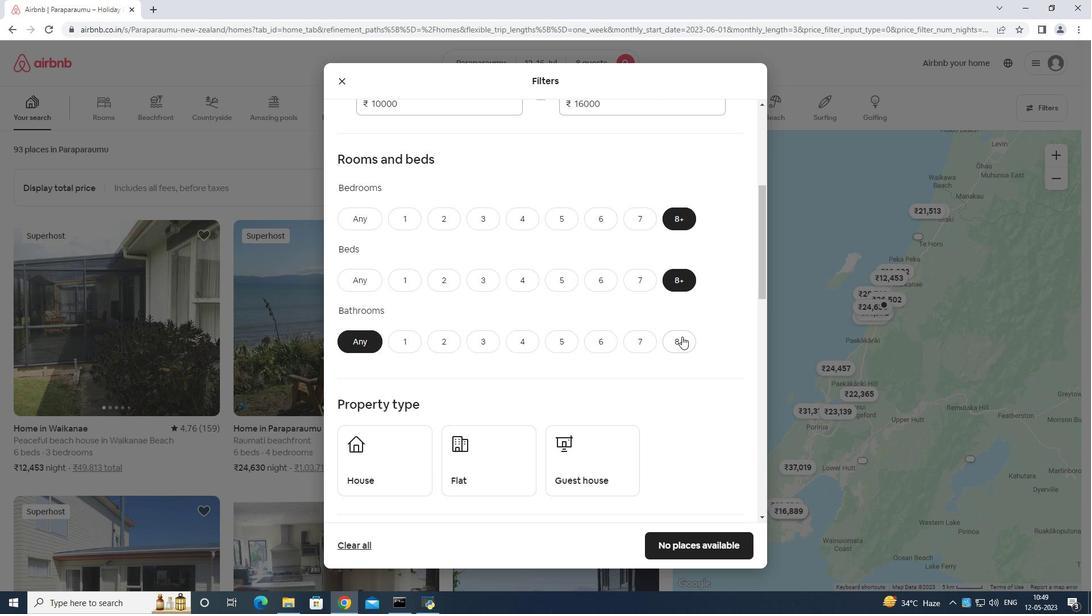 
Action: Mouse moved to (403, 450)
Screenshot: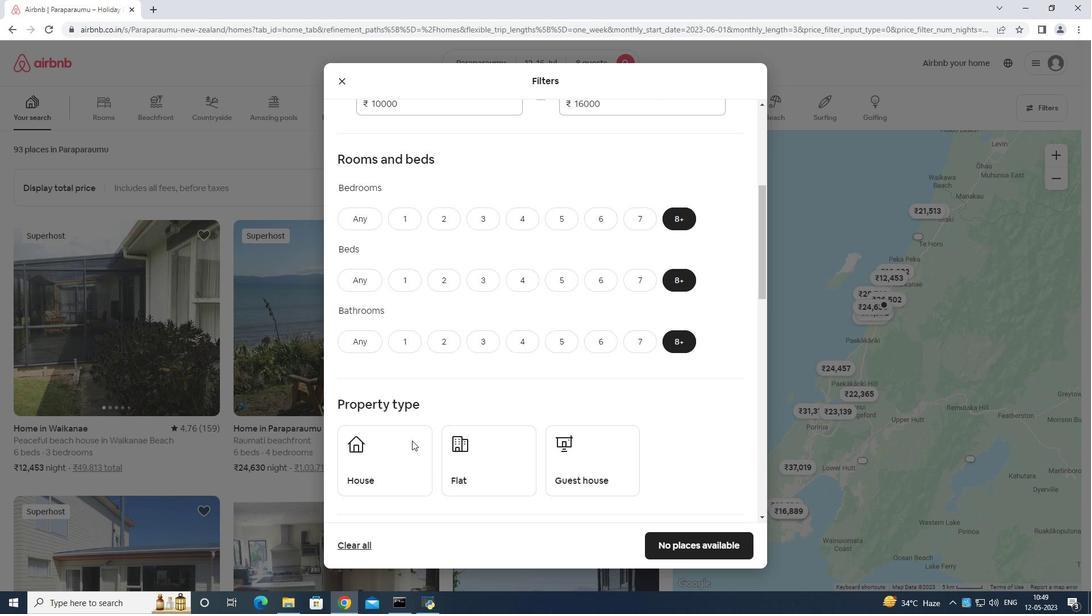 
Action: Mouse pressed left at (403, 450)
Screenshot: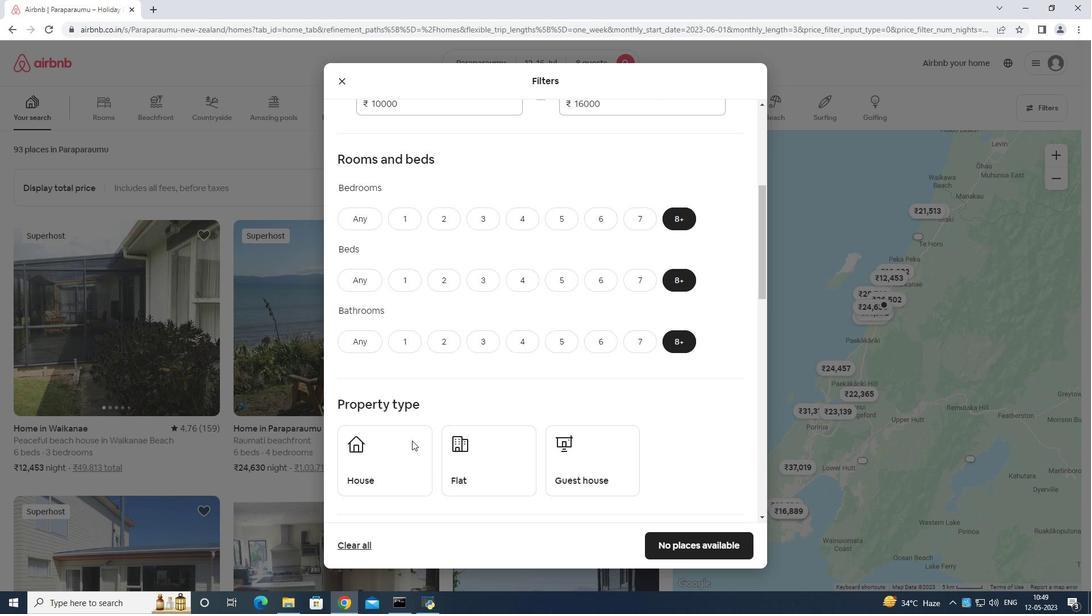 
Action: Mouse moved to (466, 448)
Screenshot: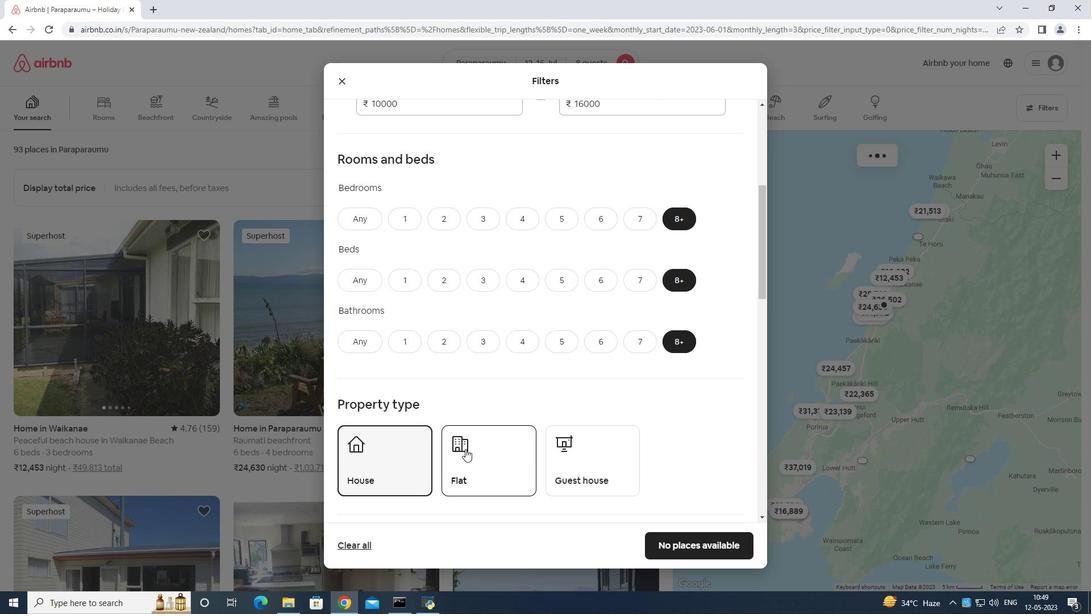 
Action: Mouse pressed left at (466, 448)
Screenshot: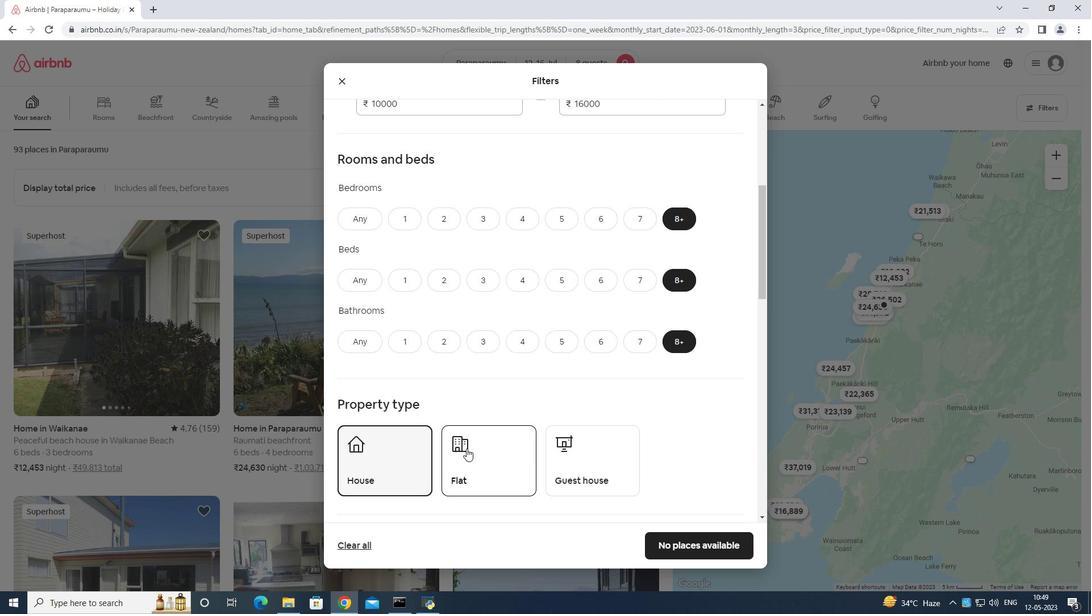 
Action: Mouse moved to (560, 448)
Screenshot: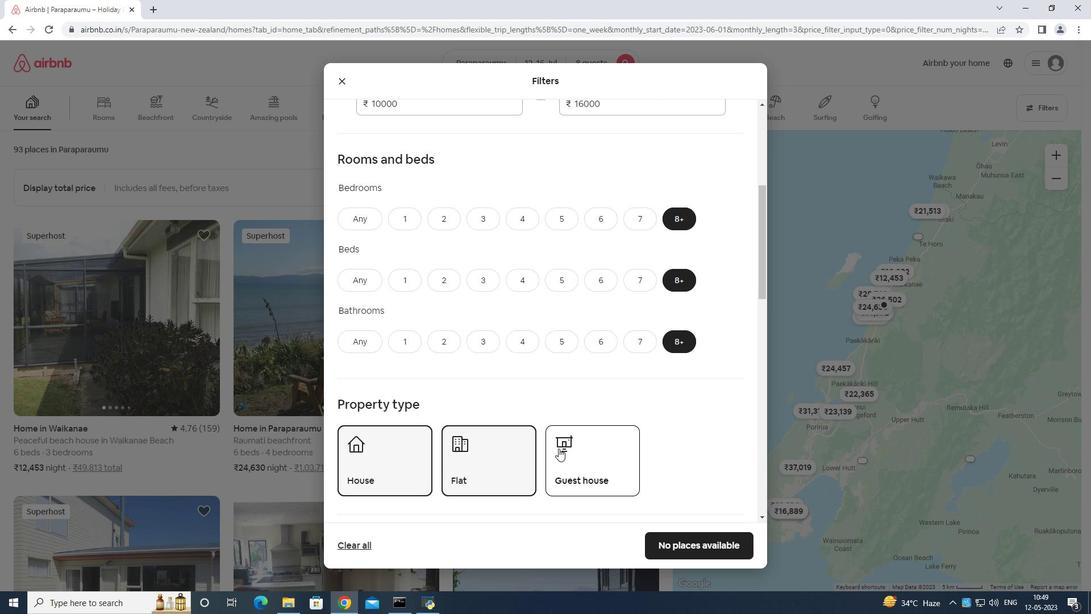 
Action: Mouse pressed left at (560, 448)
Screenshot: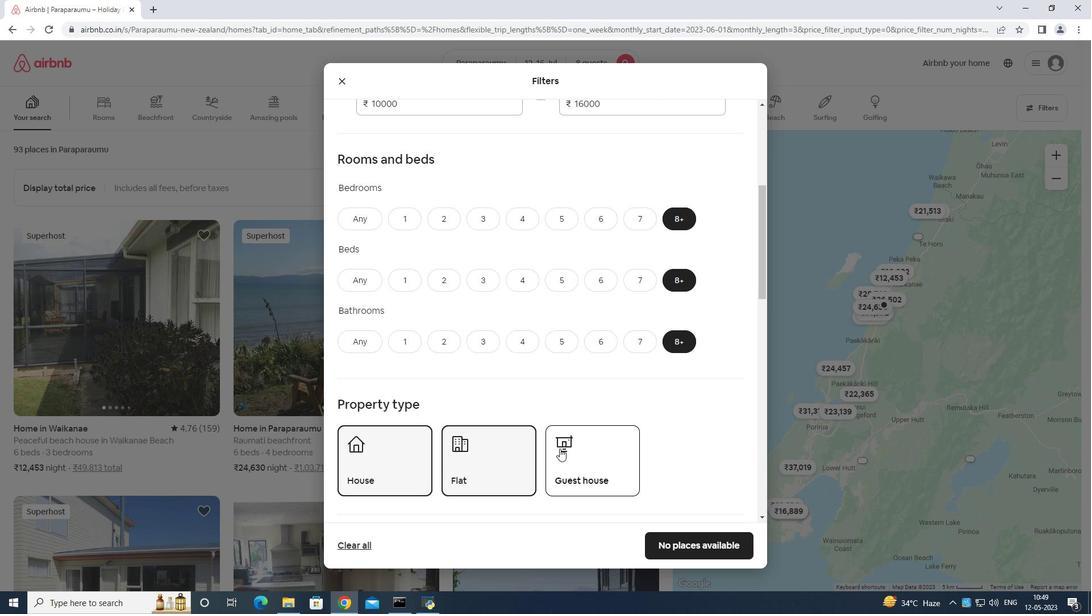 
Action: Mouse moved to (568, 437)
Screenshot: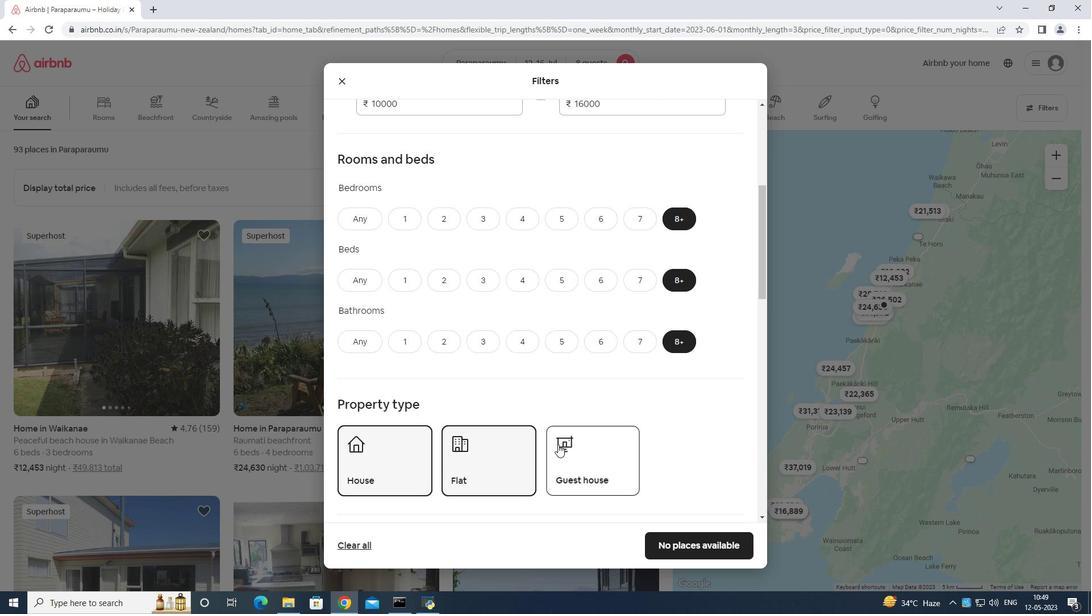 
Action: Mouse scrolled (568, 437) with delta (0, 0)
Screenshot: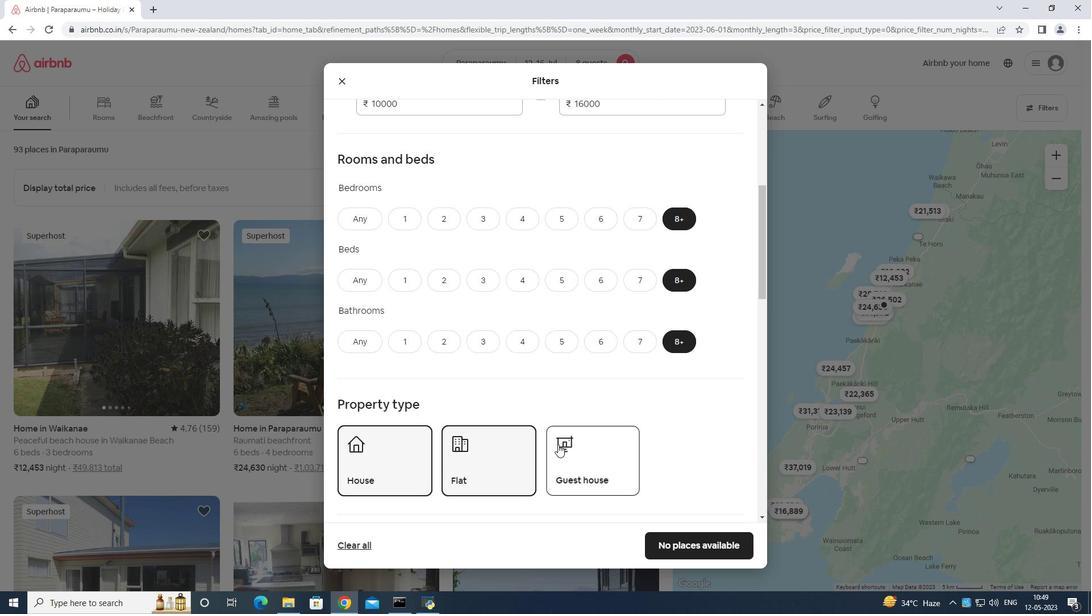 
Action: Mouse moved to (569, 439)
Screenshot: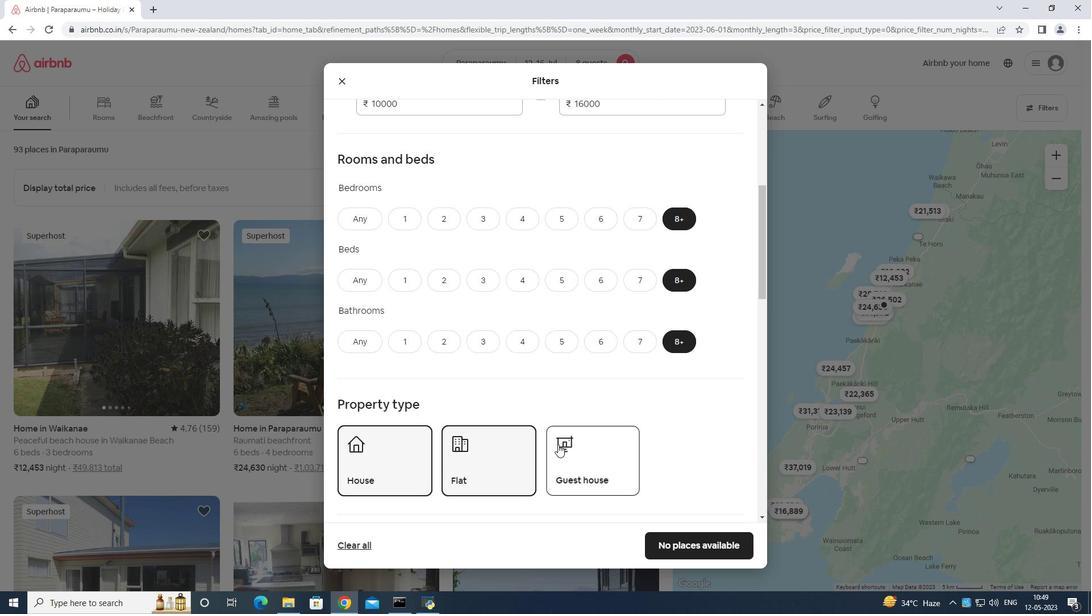 
Action: Mouse scrolled (569, 439) with delta (0, 0)
Screenshot: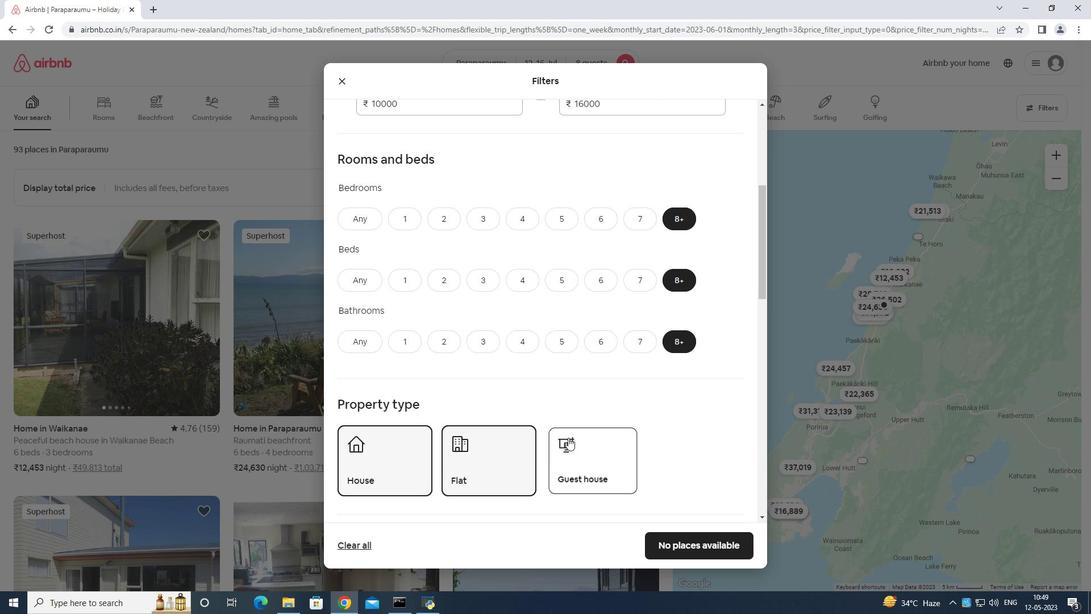 
Action: Mouse scrolled (569, 439) with delta (0, 0)
Screenshot: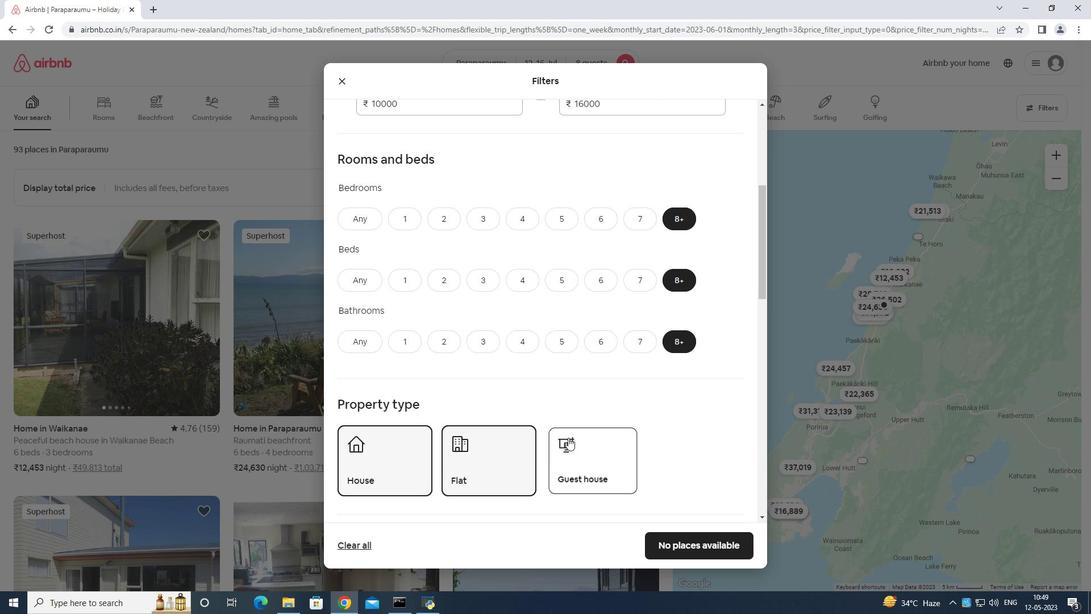 
Action: Mouse scrolled (569, 439) with delta (0, 0)
Screenshot: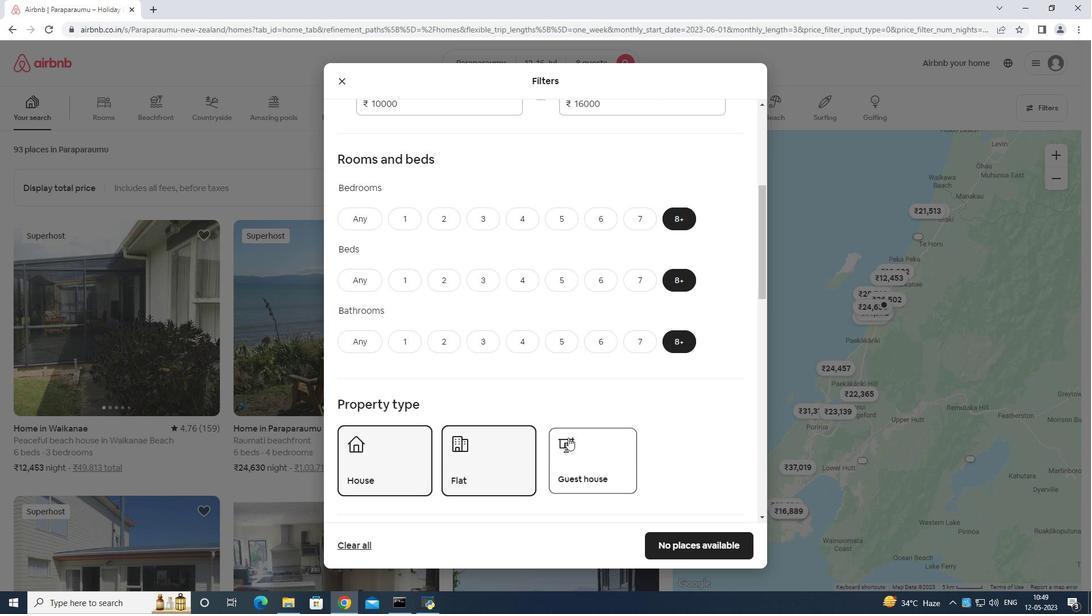 
Action: Mouse moved to (554, 391)
Screenshot: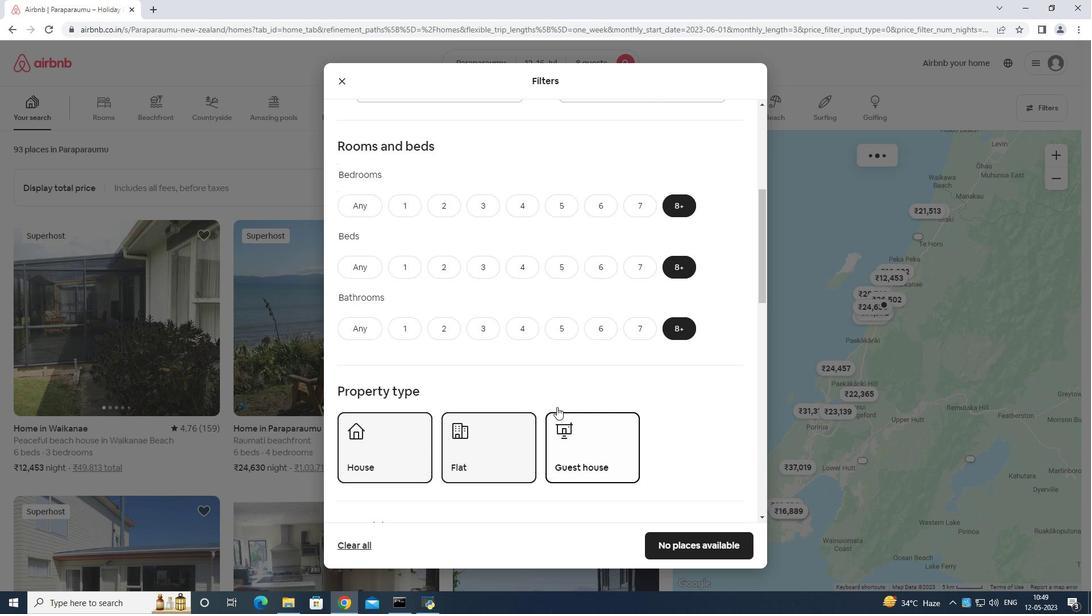 
Action: Mouse scrolled (554, 390) with delta (0, 0)
Screenshot: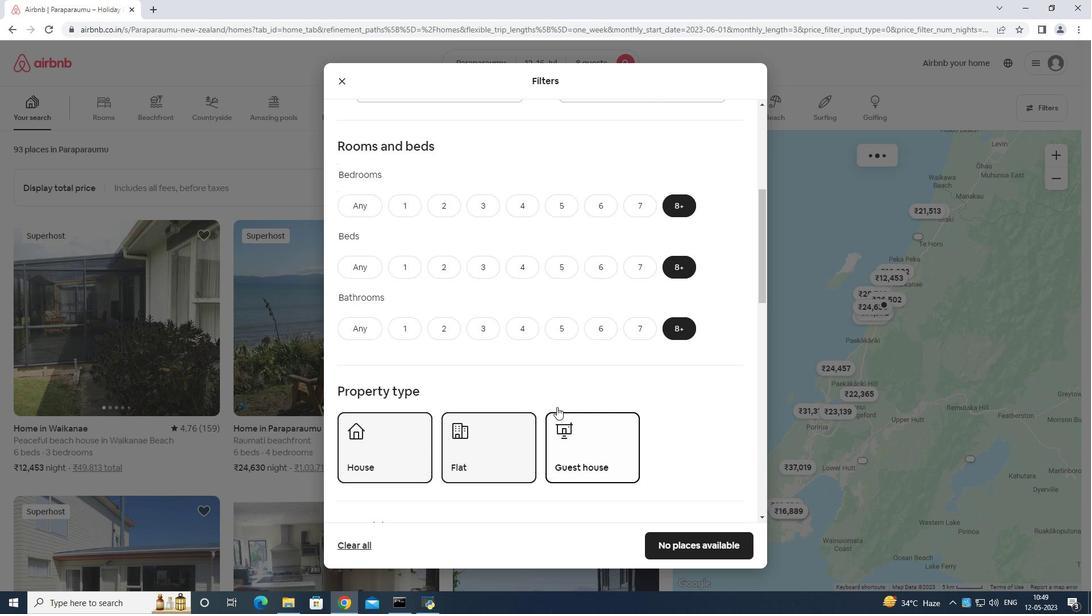 
Action: Mouse moved to (561, 370)
Screenshot: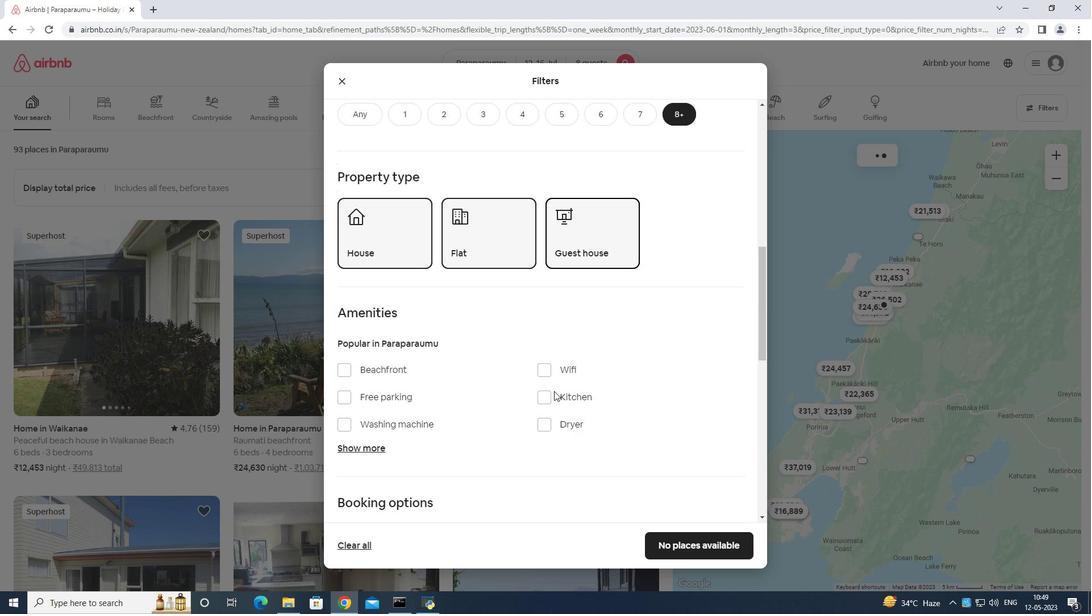 
Action: Mouse scrolled (561, 369) with delta (0, 0)
Screenshot: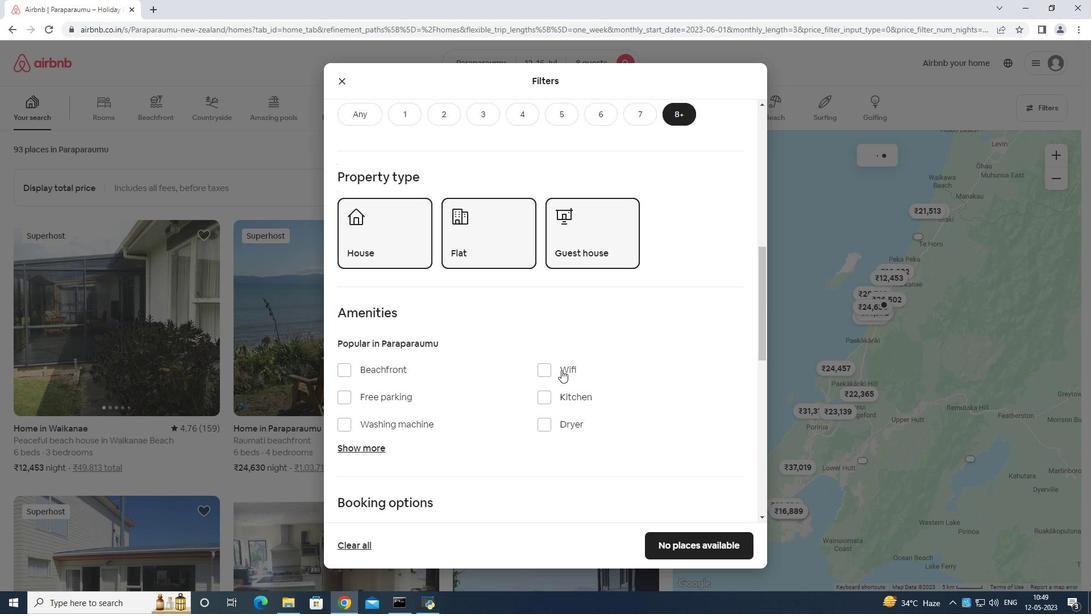 
Action: Mouse moved to (545, 254)
Screenshot: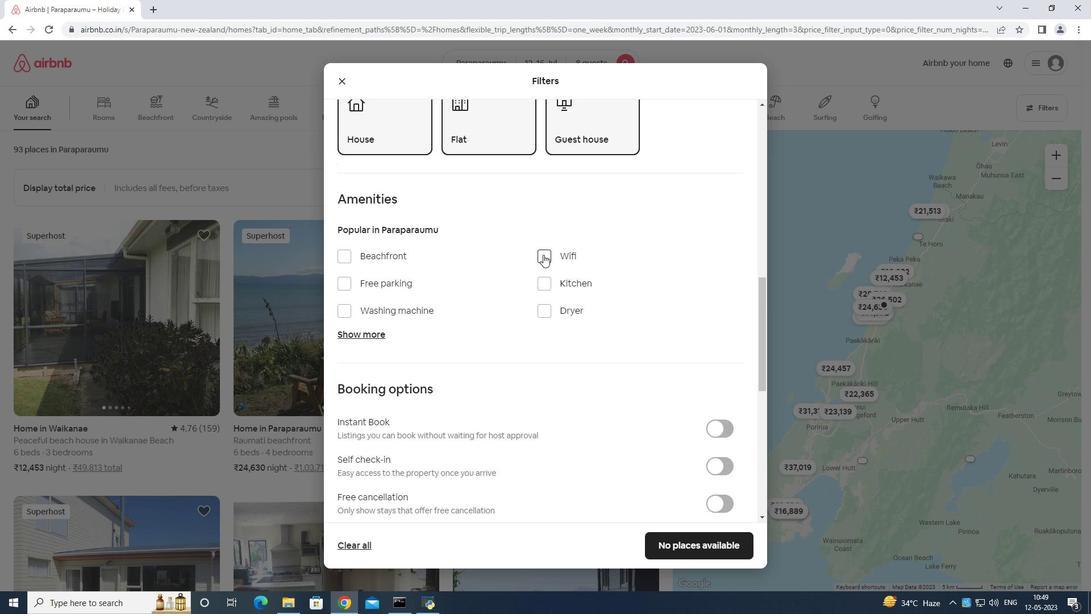 
Action: Mouse pressed left at (545, 254)
Screenshot: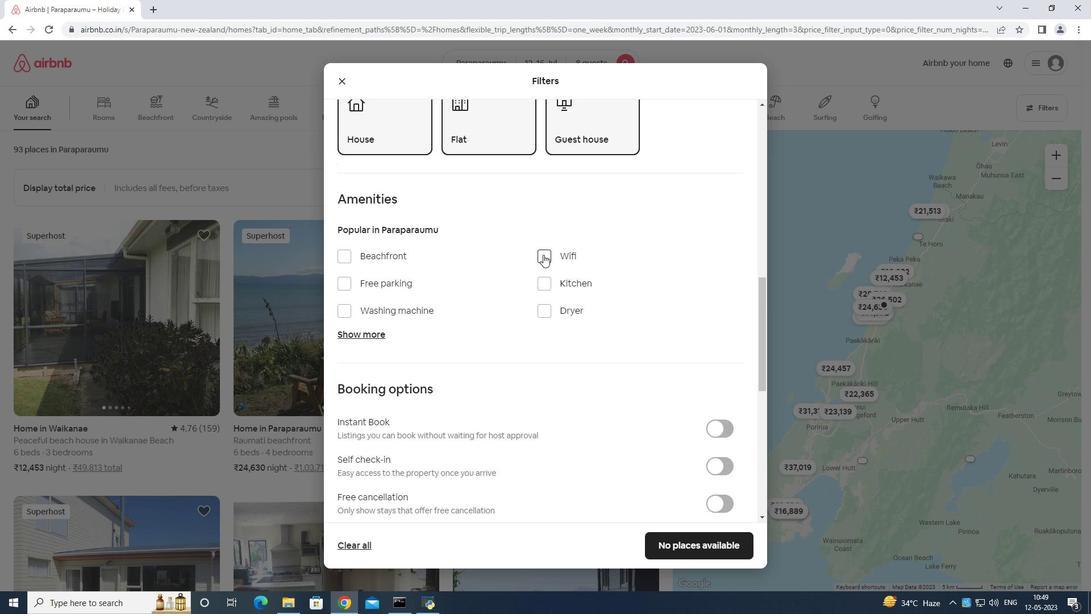 
Action: Mouse moved to (342, 288)
Screenshot: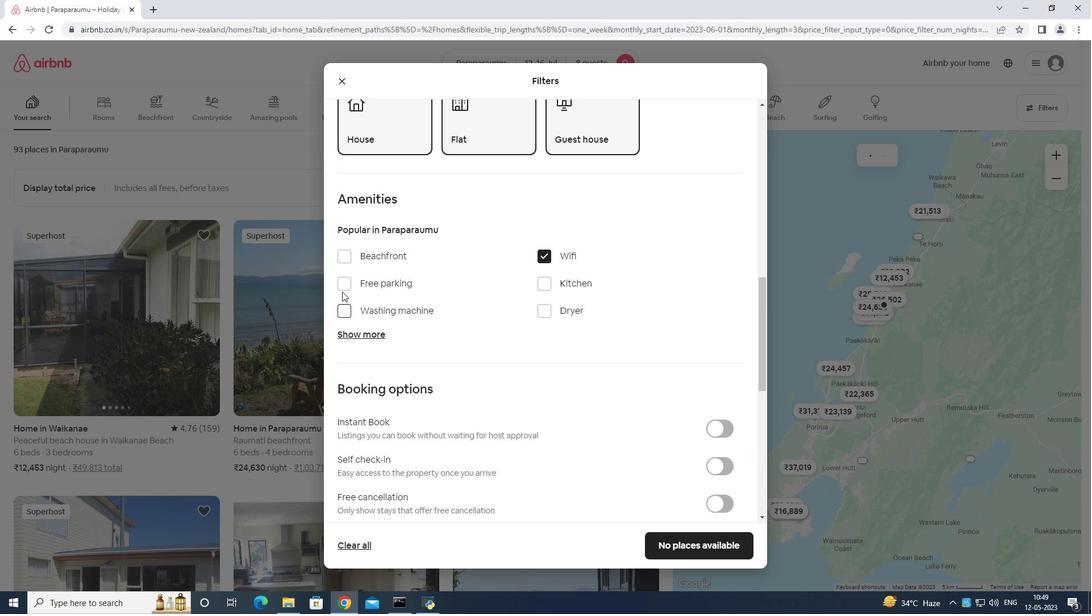 
Action: Mouse pressed left at (342, 288)
Screenshot: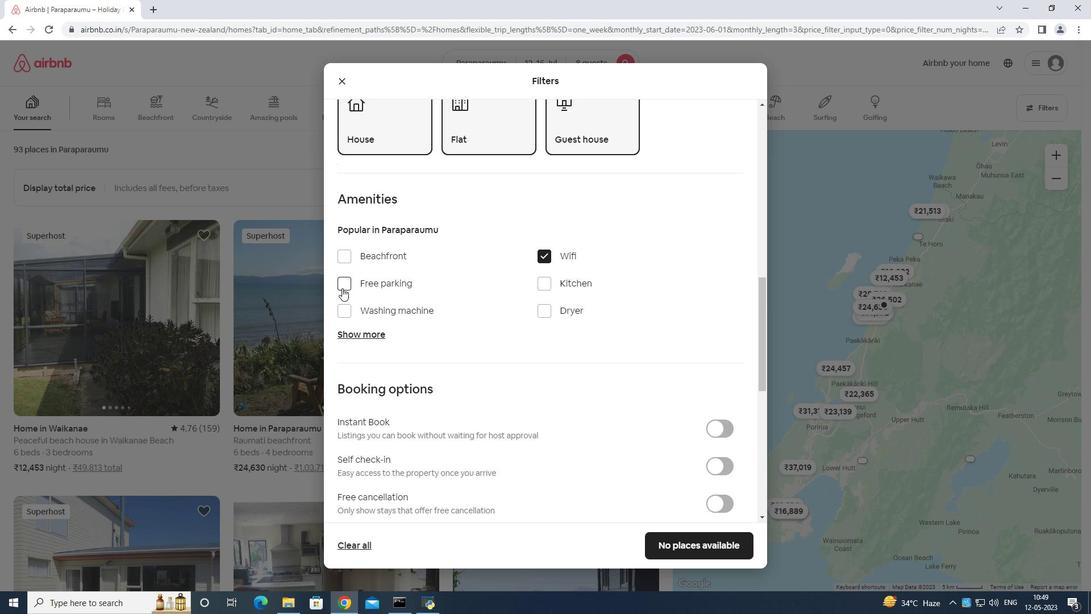 
Action: Mouse moved to (352, 333)
Screenshot: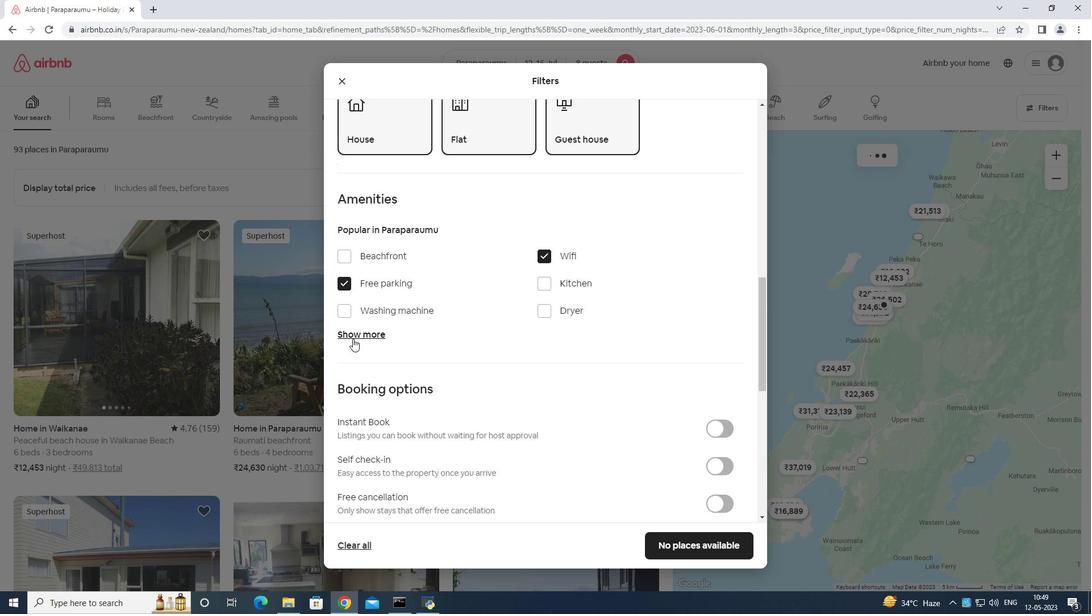 
Action: Mouse pressed left at (352, 333)
Screenshot: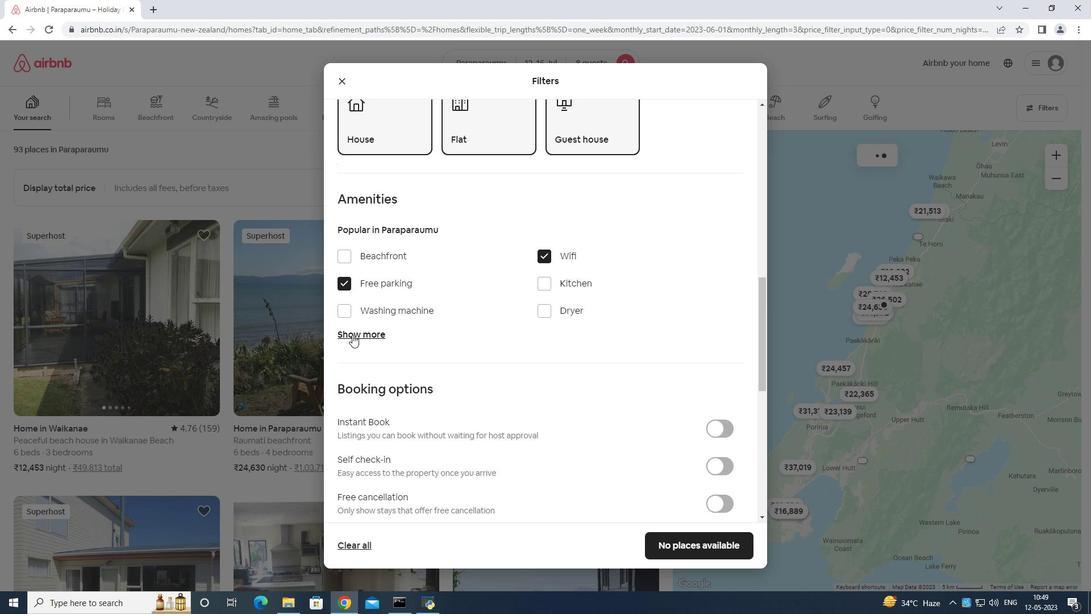 
Action: Mouse moved to (540, 401)
Screenshot: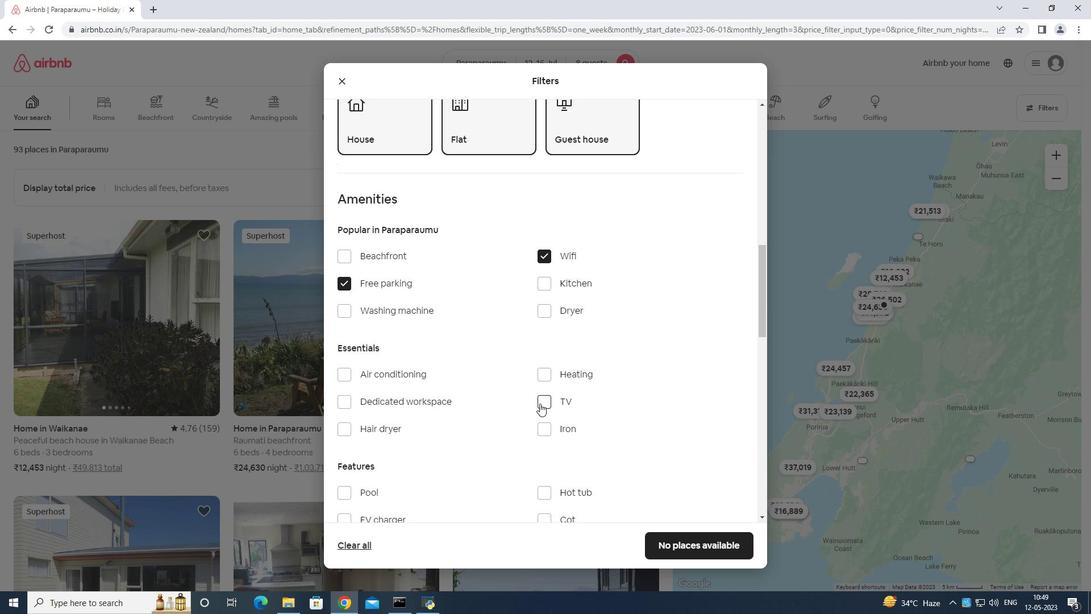 
Action: Mouse pressed left at (540, 401)
Screenshot: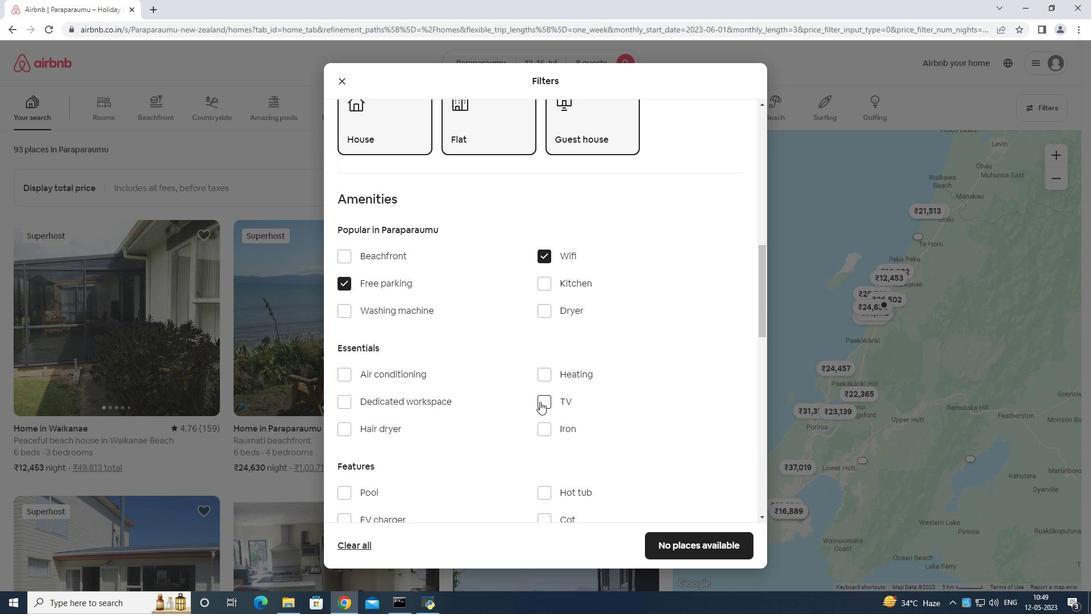 
Action: Mouse moved to (551, 398)
Screenshot: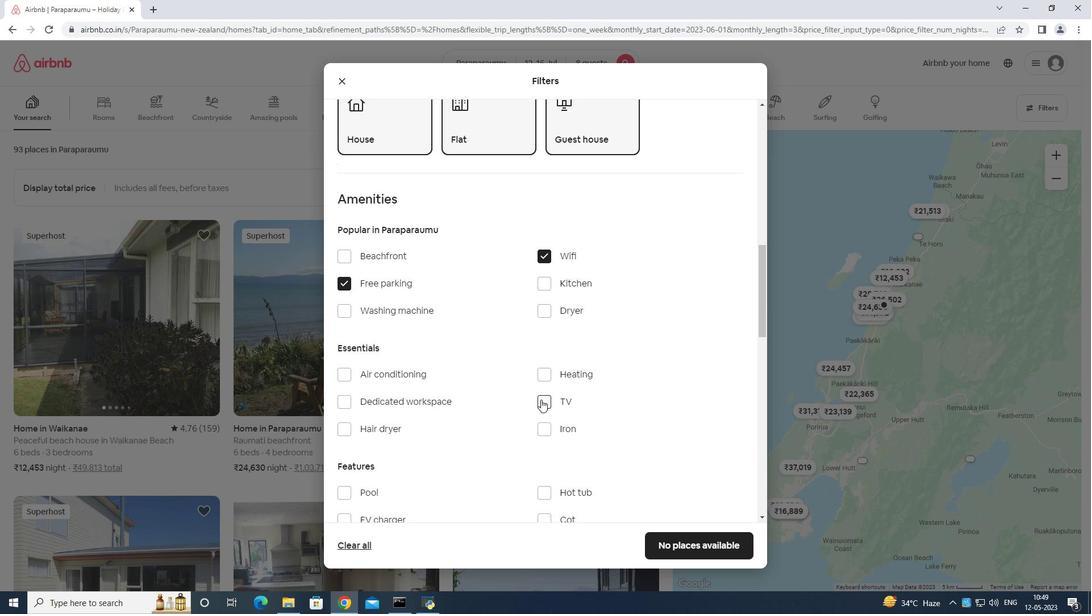 
Action: Mouse scrolled (551, 398) with delta (0, 0)
Screenshot: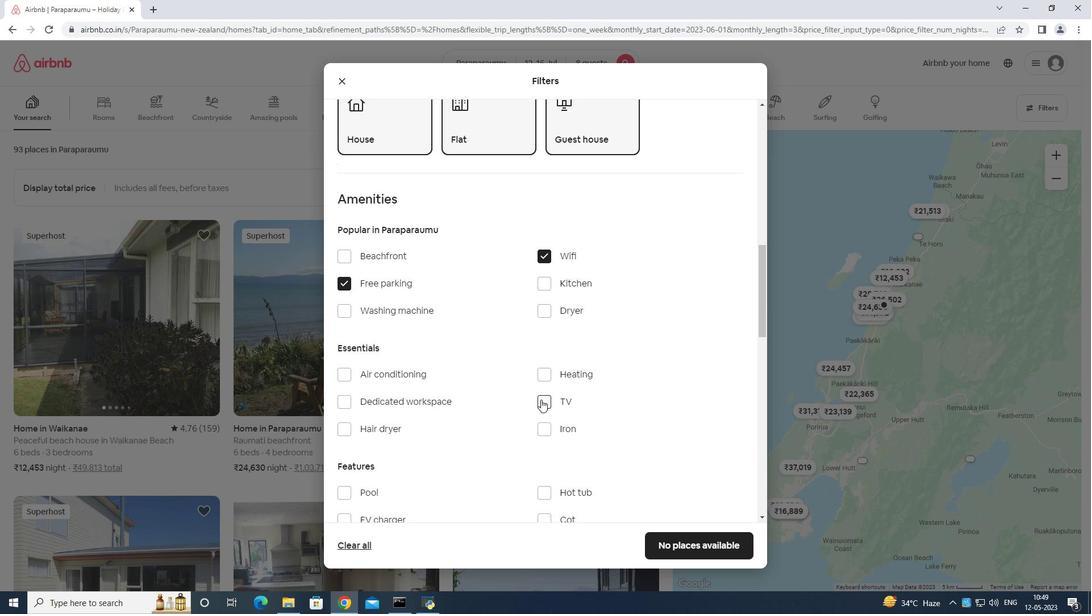 
Action: Mouse moved to (551, 399)
Screenshot: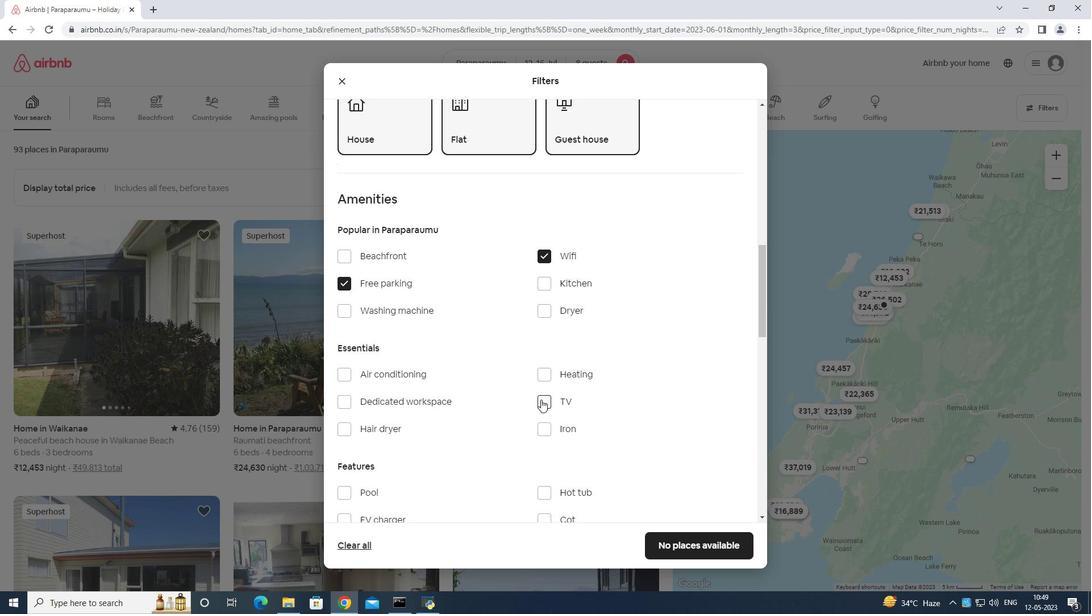 
Action: Mouse scrolled (551, 399) with delta (0, 0)
Screenshot: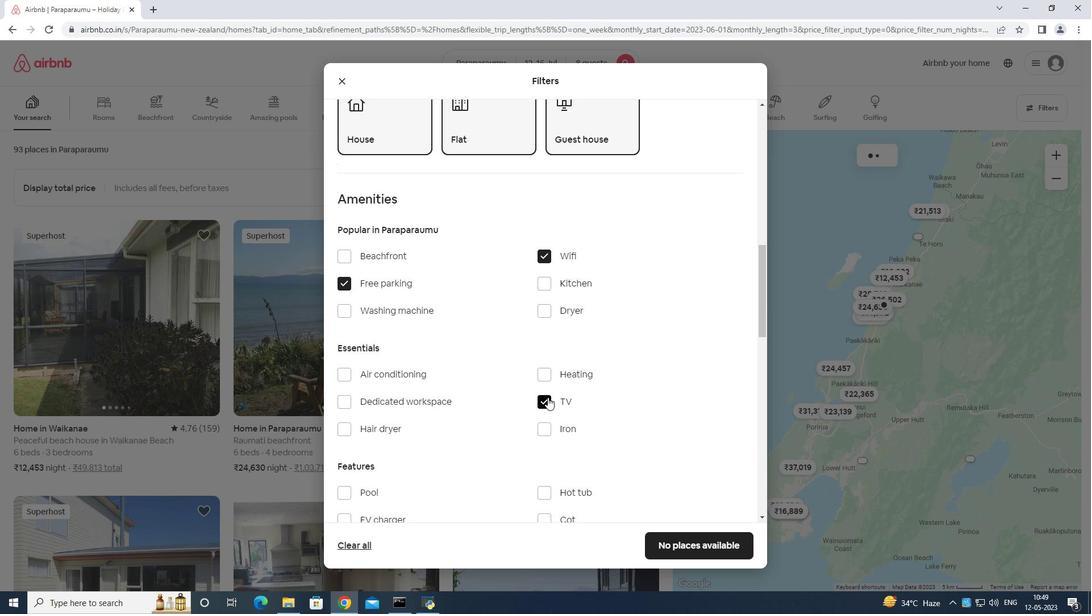 
Action: Mouse scrolled (551, 399) with delta (0, 0)
Screenshot: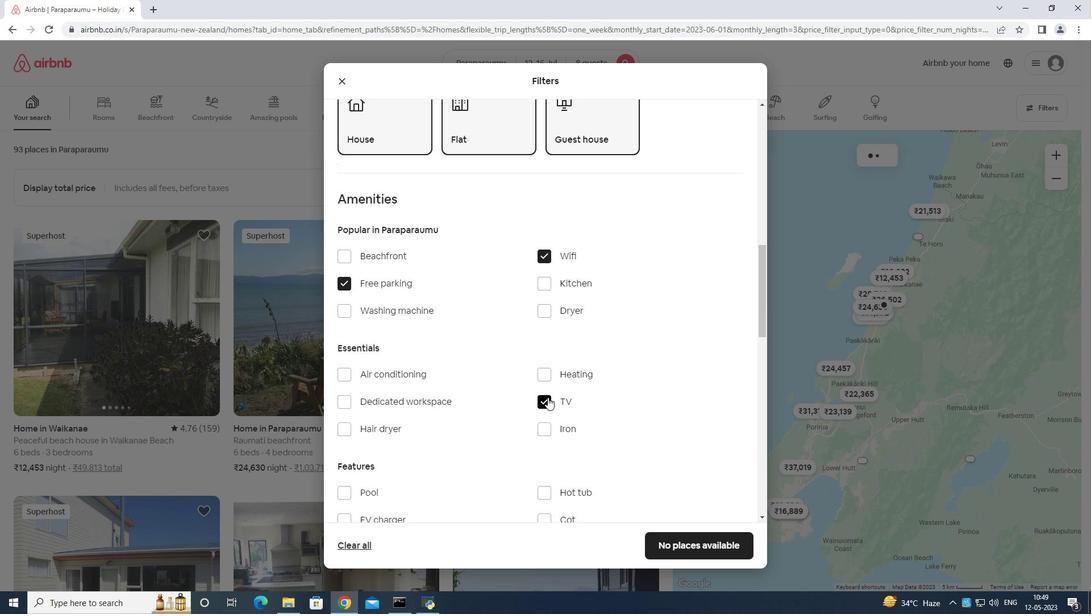 
Action: Mouse moved to (340, 379)
Screenshot: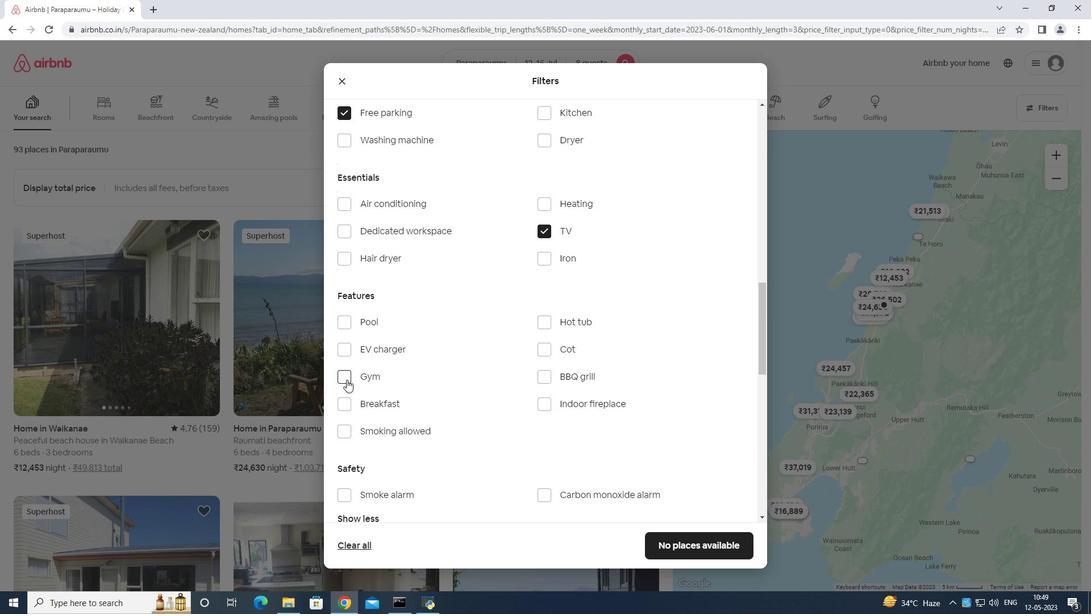 
Action: Mouse pressed left at (340, 379)
Screenshot: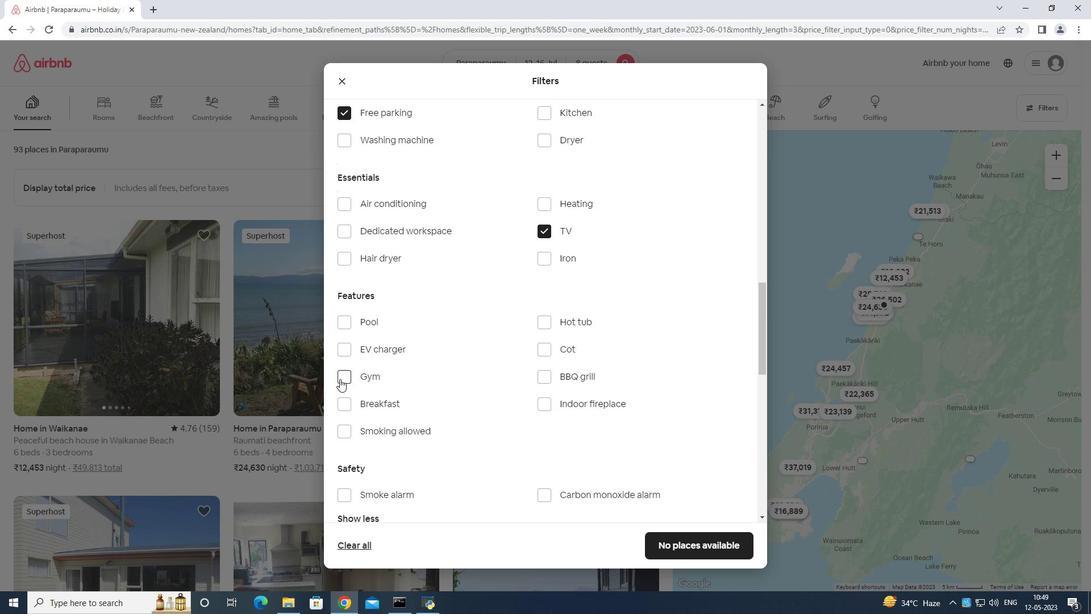 
Action: Mouse moved to (345, 401)
Screenshot: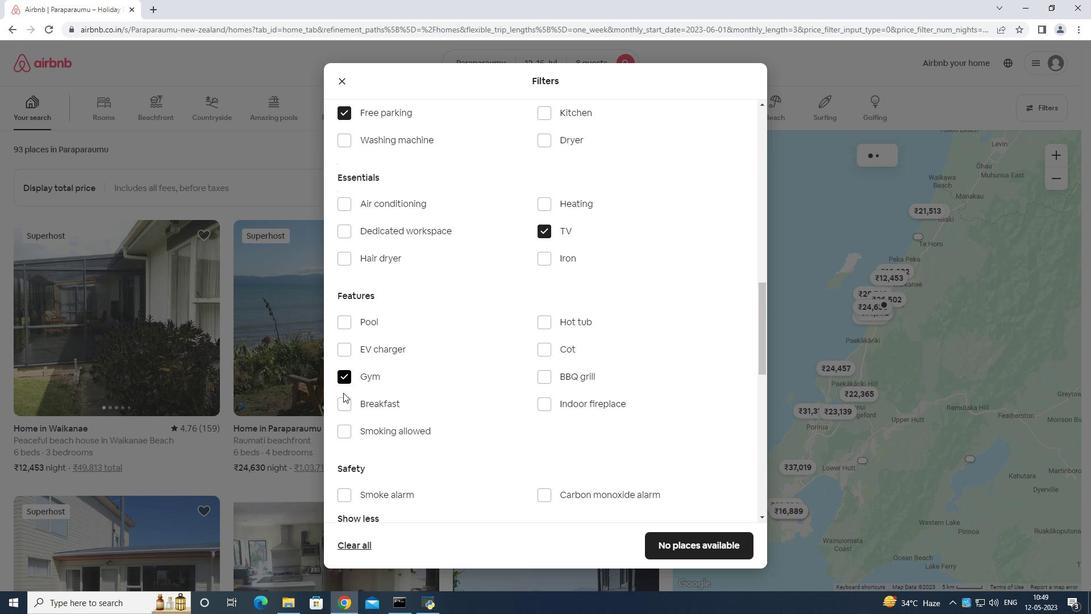 
Action: Mouse pressed left at (345, 401)
Screenshot: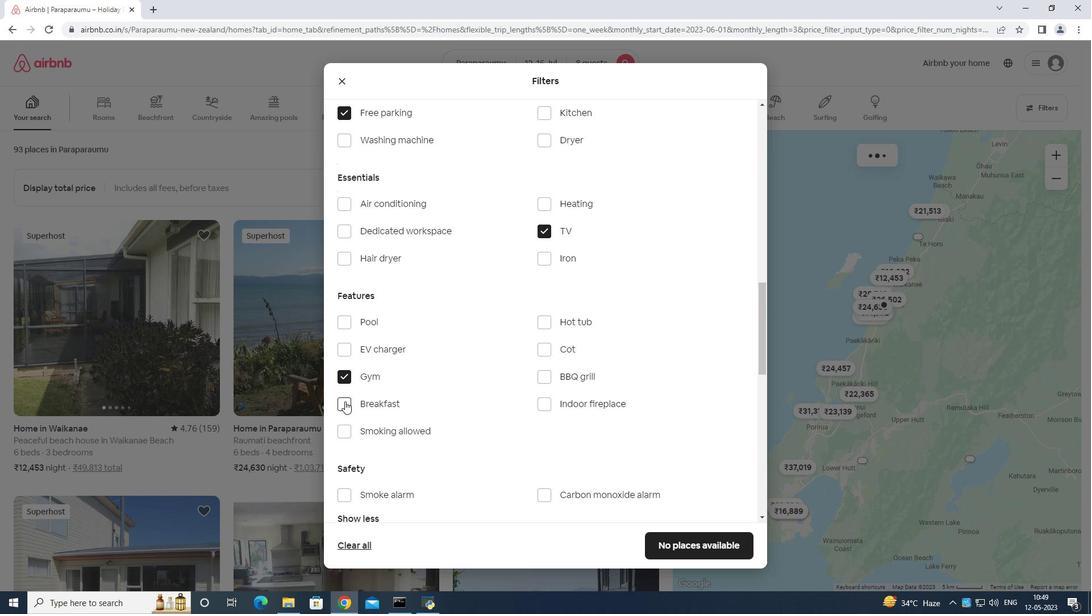
Action: Mouse moved to (383, 410)
Screenshot: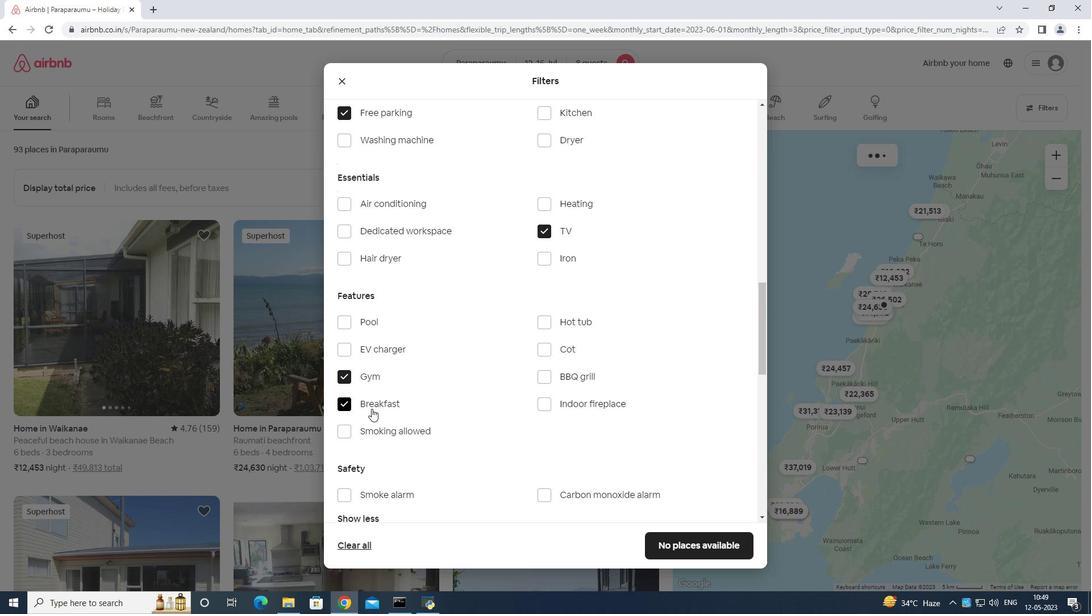 
Action: Mouse scrolled (383, 410) with delta (0, 0)
Screenshot: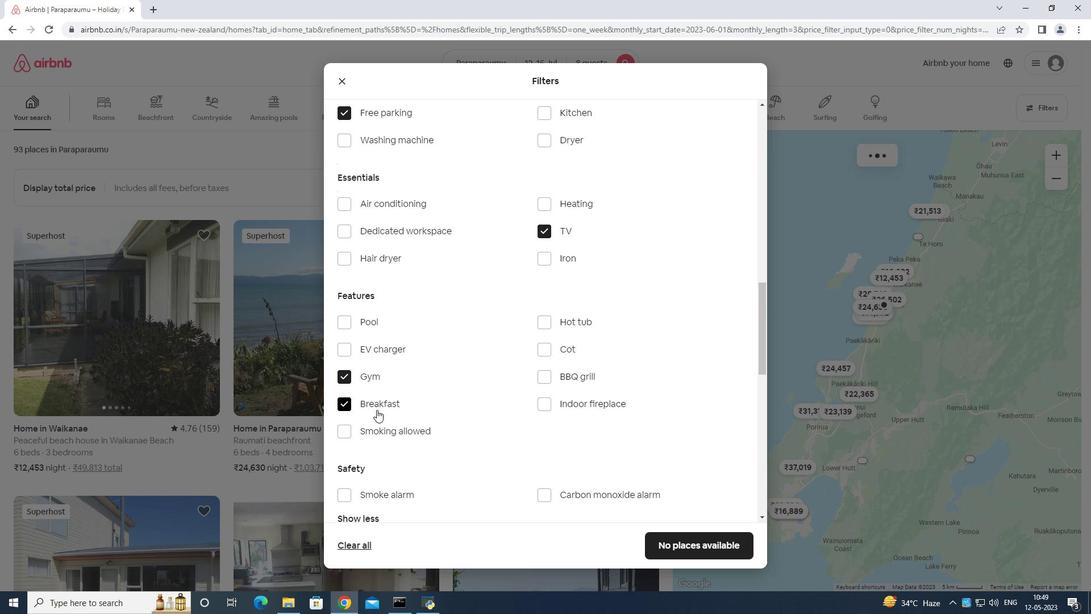 
Action: Mouse moved to (394, 408)
Screenshot: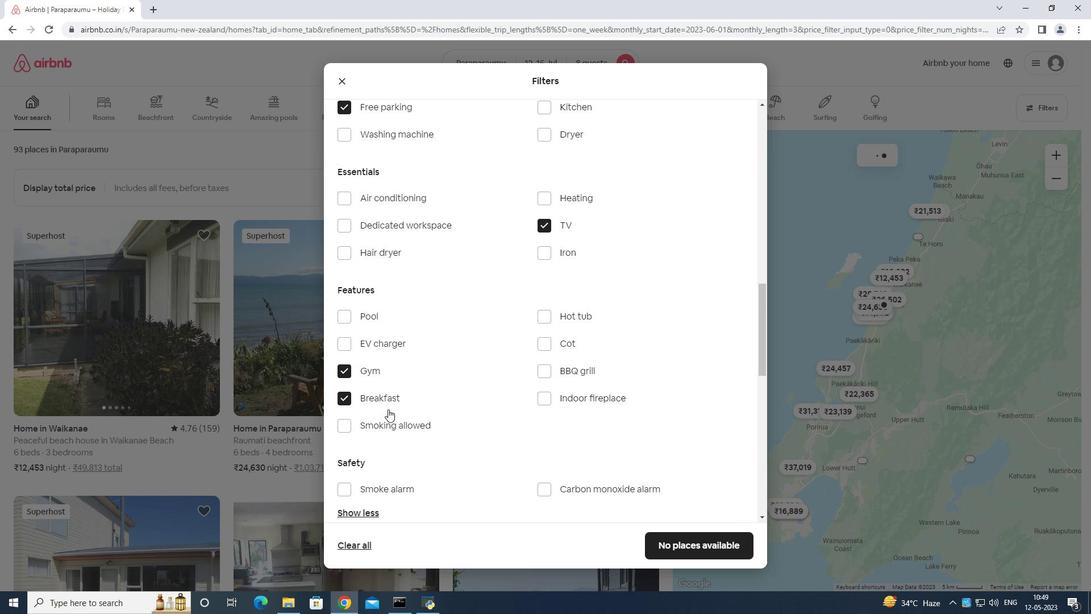 
Action: Mouse scrolled (394, 408) with delta (0, 0)
Screenshot: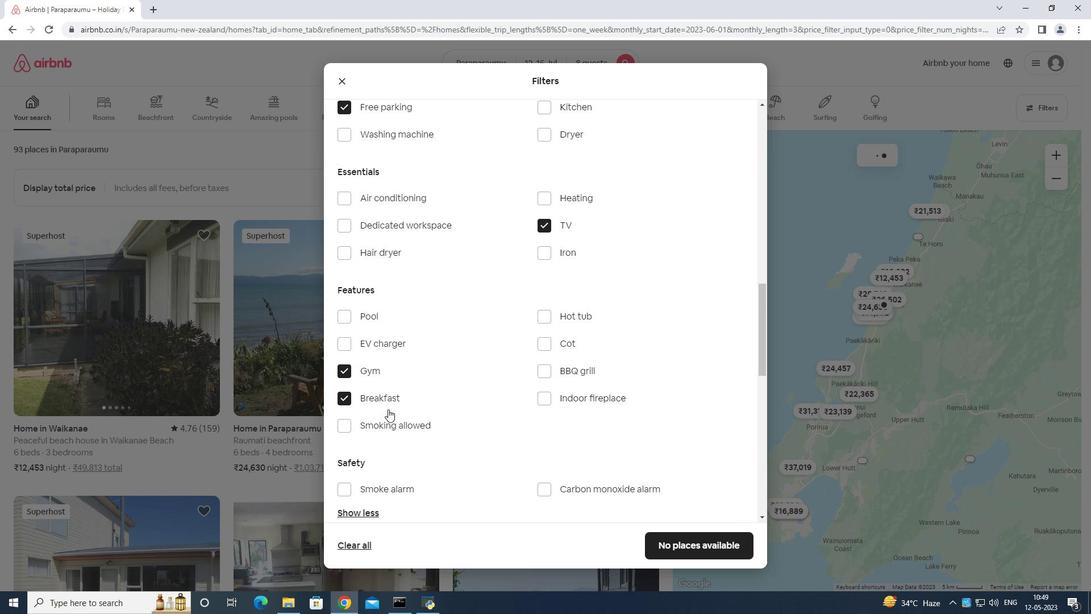 
Action: Mouse moved to (394, 408)
Screenshot: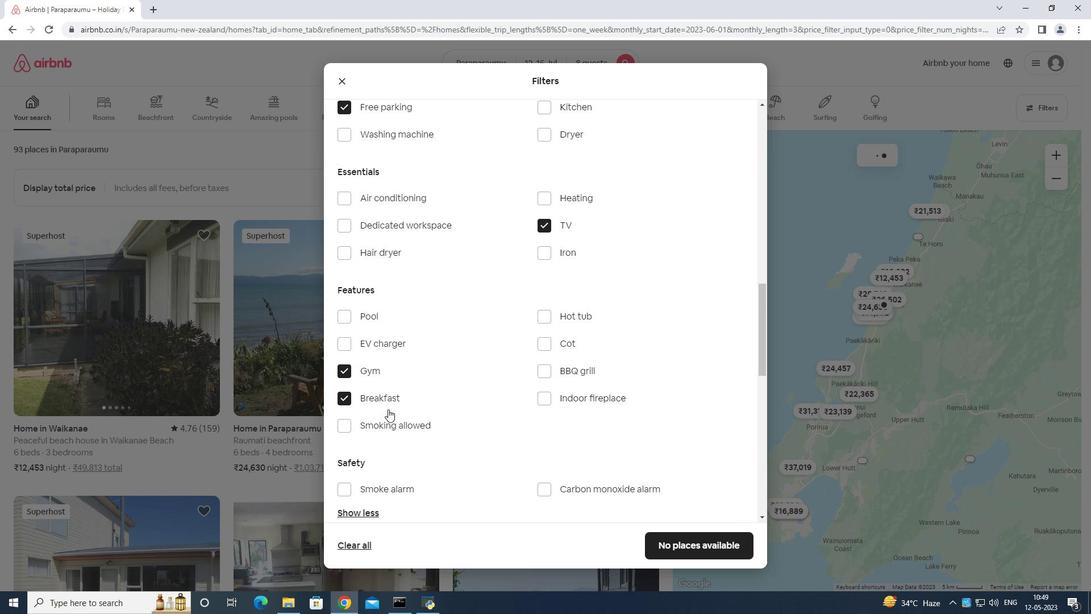 
Action: Mouse scrolled (394, 408) with delta (0, 0)
Screenshot: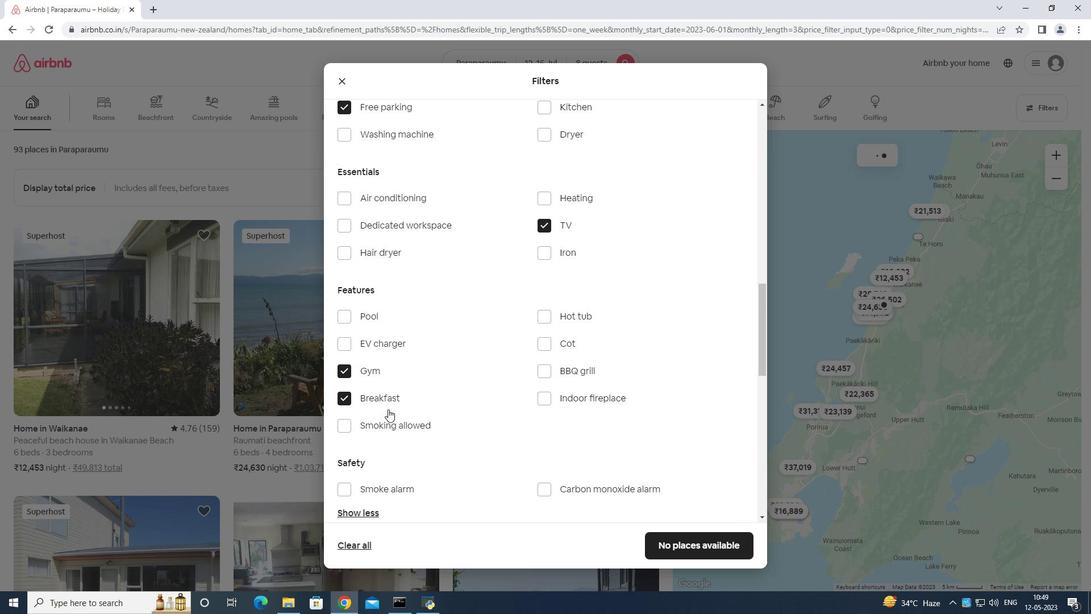 
Action: Mouse moved to (395, 408)
Screenshot: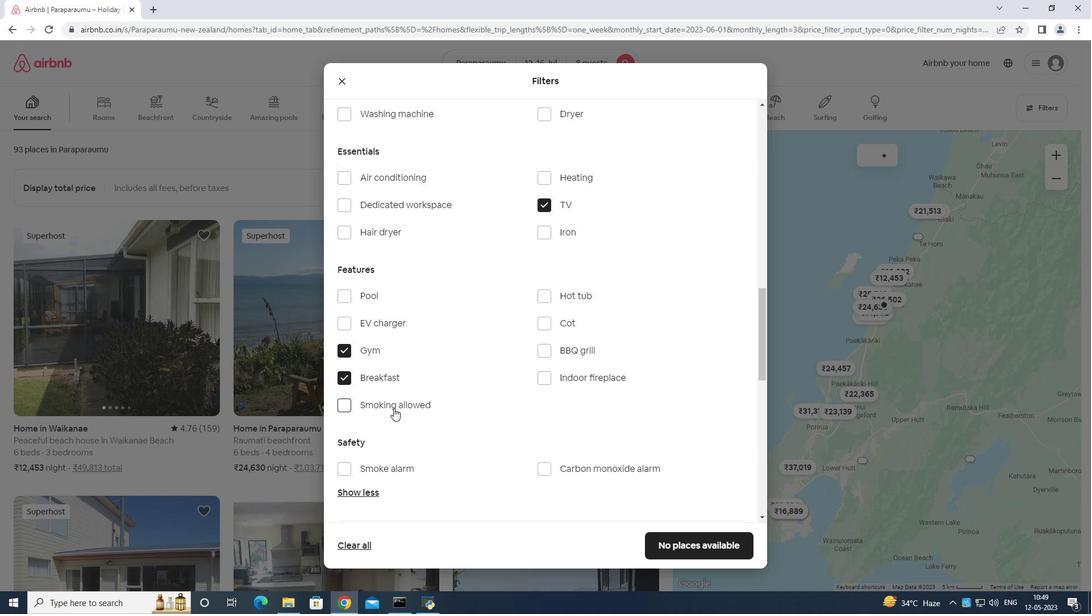 
Action: Mouse scrolled (395, 408) with delta (0, 0)
Screenshot: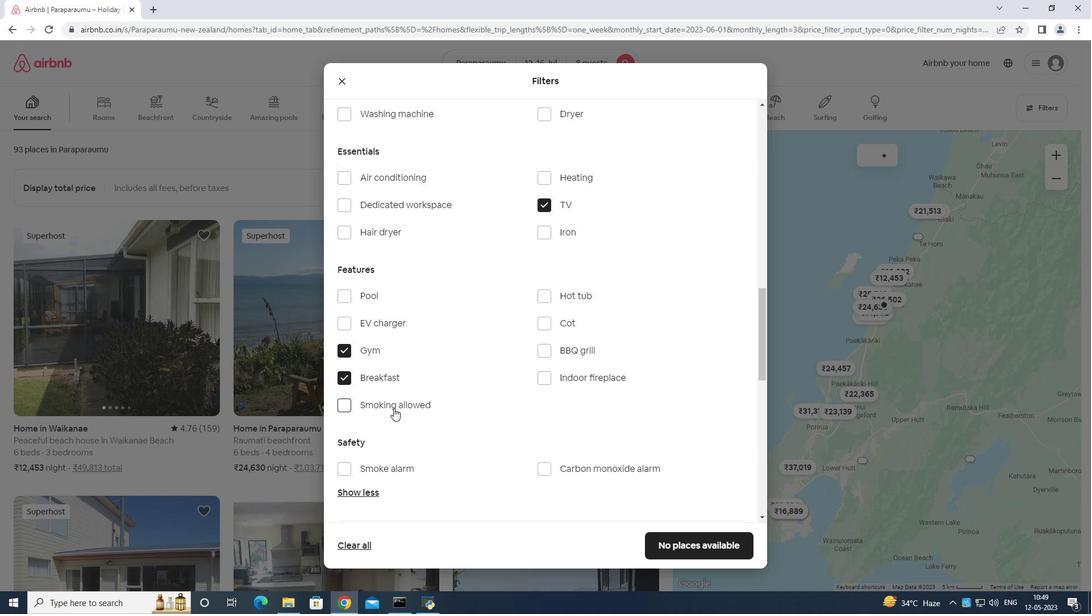 
Action: Mouse moved to (395, 408)
Screenshot: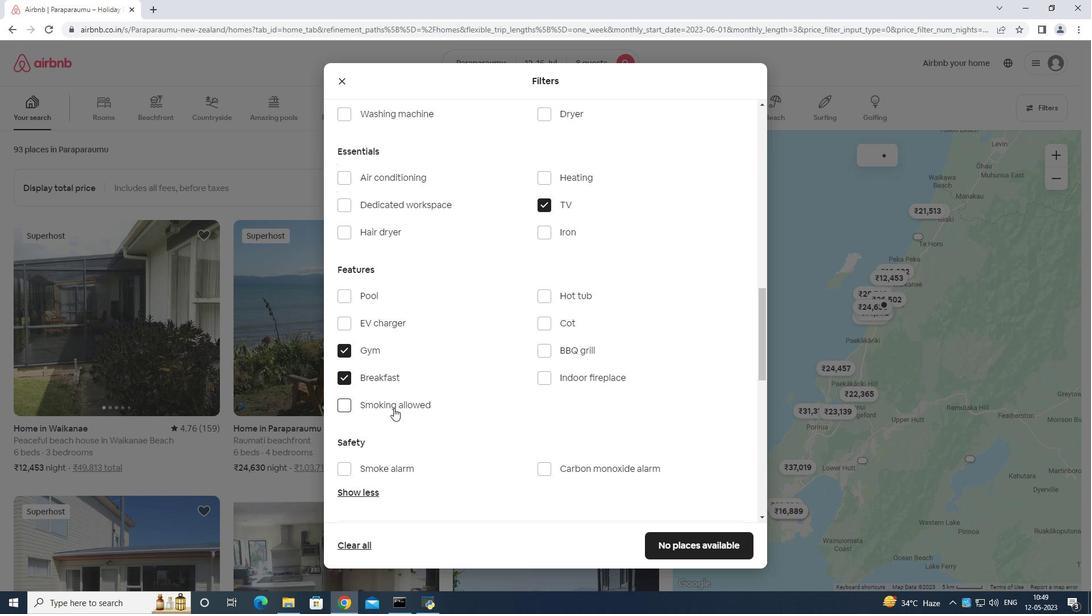 
Action: Mouse scrolled (395, 408) with delta (0, 0)
Screenshot: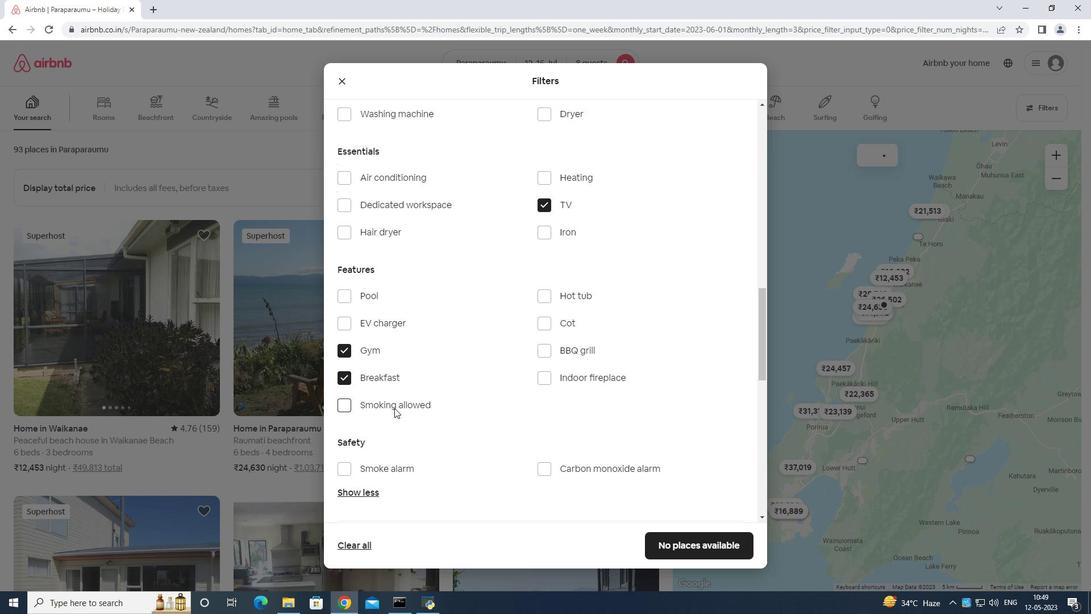 
Action: Mouse scrolled (395, 407) with delta (0, 0)
Screenshot: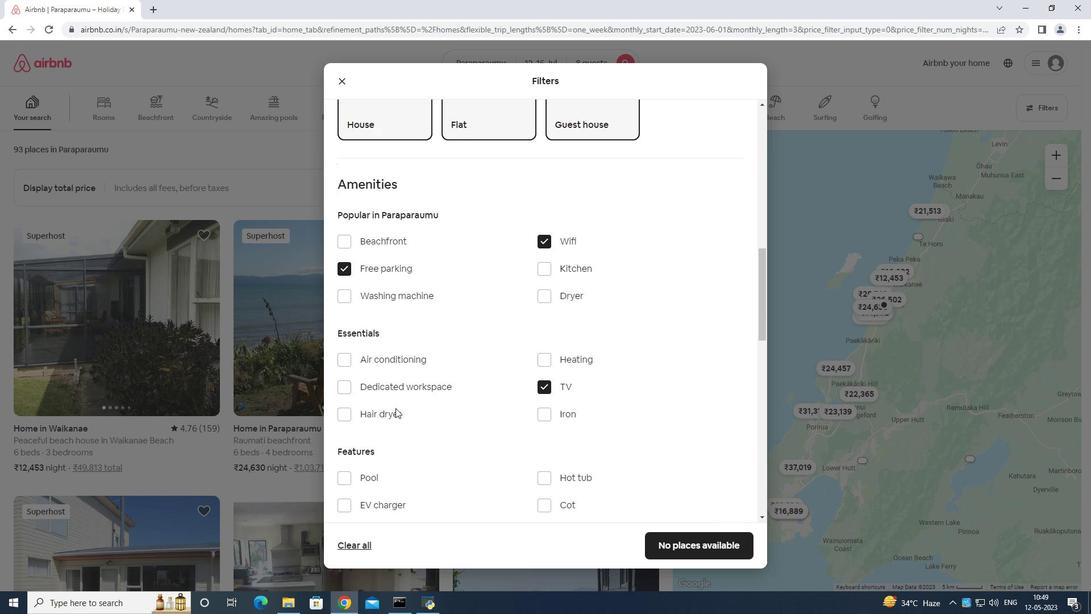 
Action: Mouse scrolled (395, 407) with delta (0, 0)
Screenshot: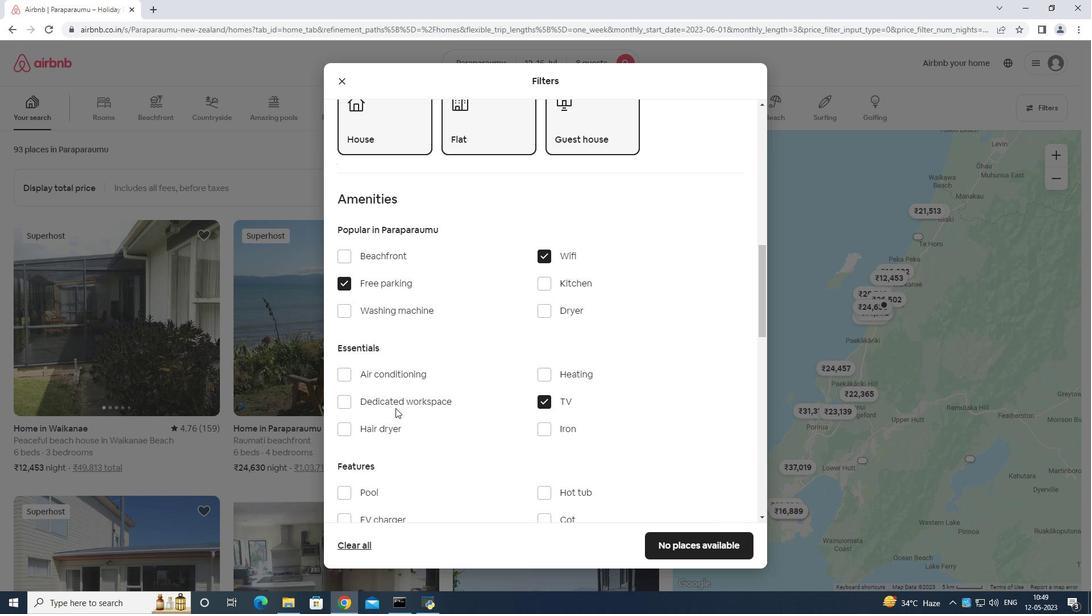 
Action: Mouse scrolled (395, 407) with delta (0, 0)
Screenshot: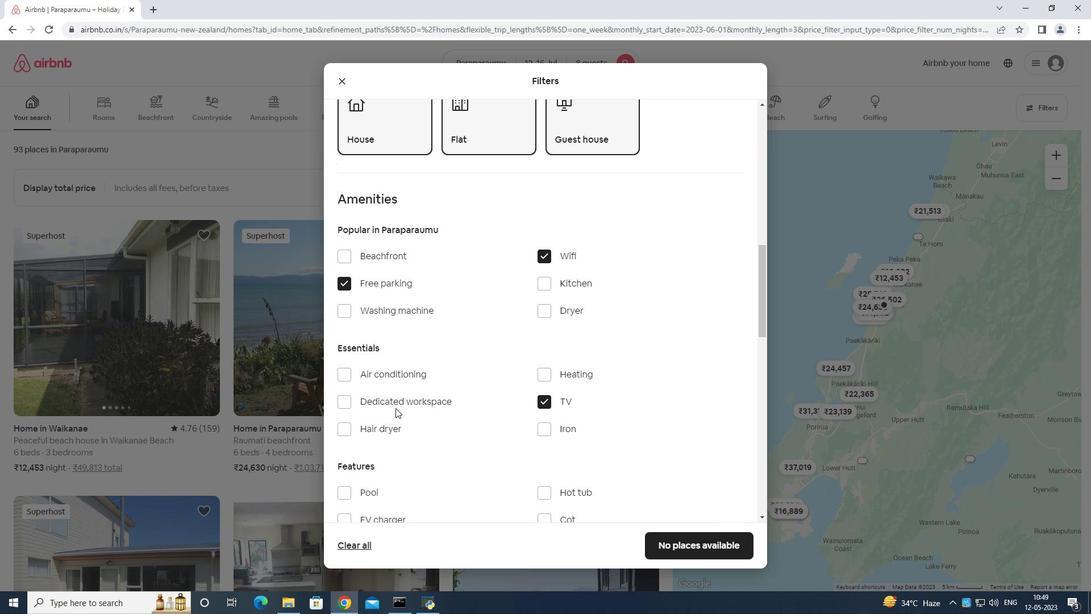 
Action: Mouse scrolled (395, 407) with delta (0, 0)
Screenshot: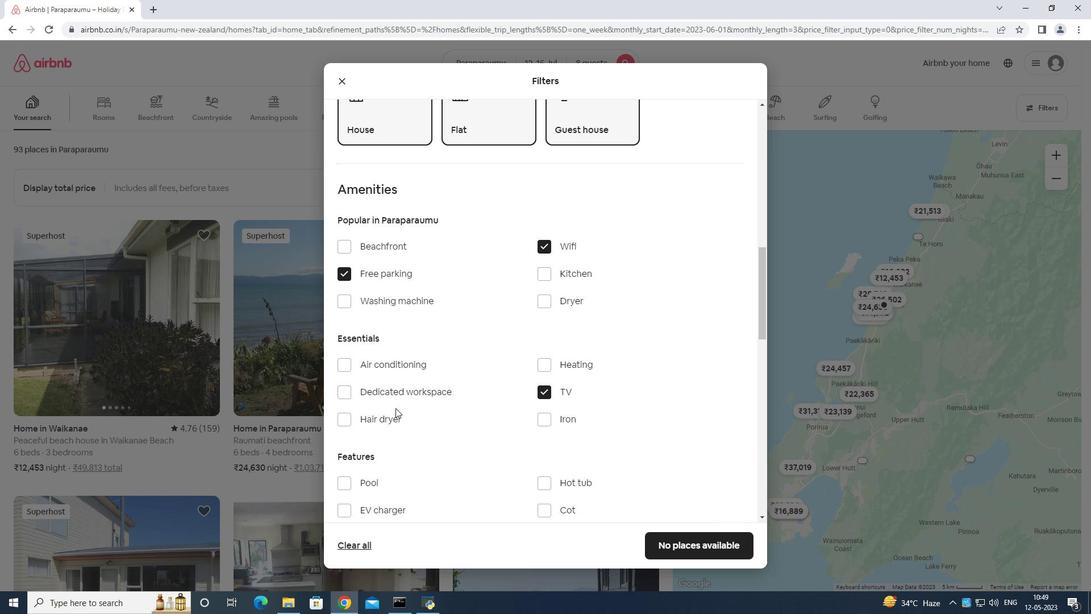 
Action: Mouse moved to (396, 408)
Screenshot: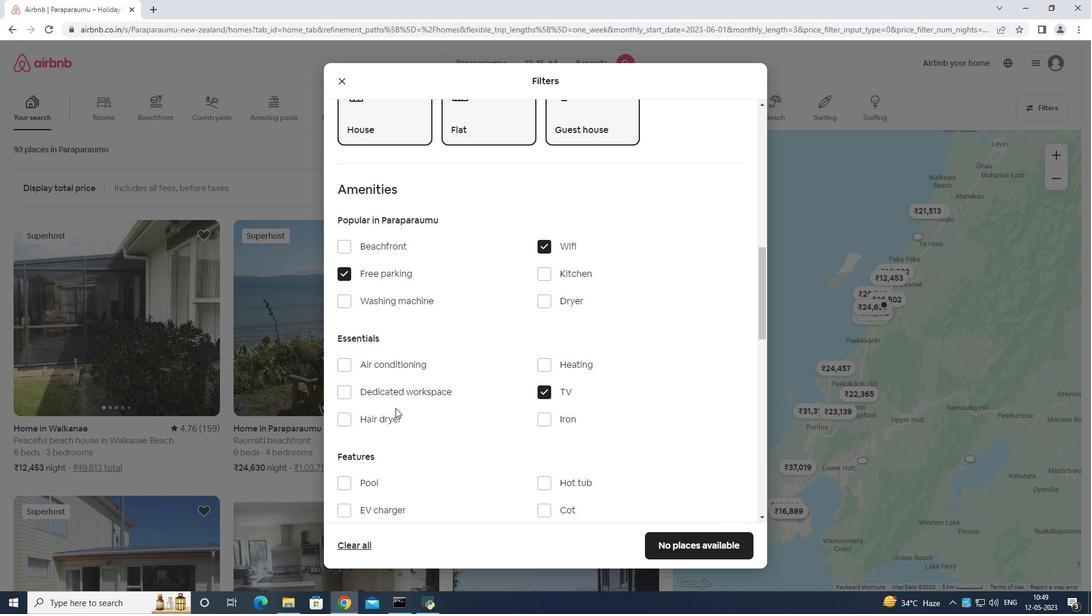 
Action: Mouse scrolled (396, 407) with delta (0, 0)
Screenshot: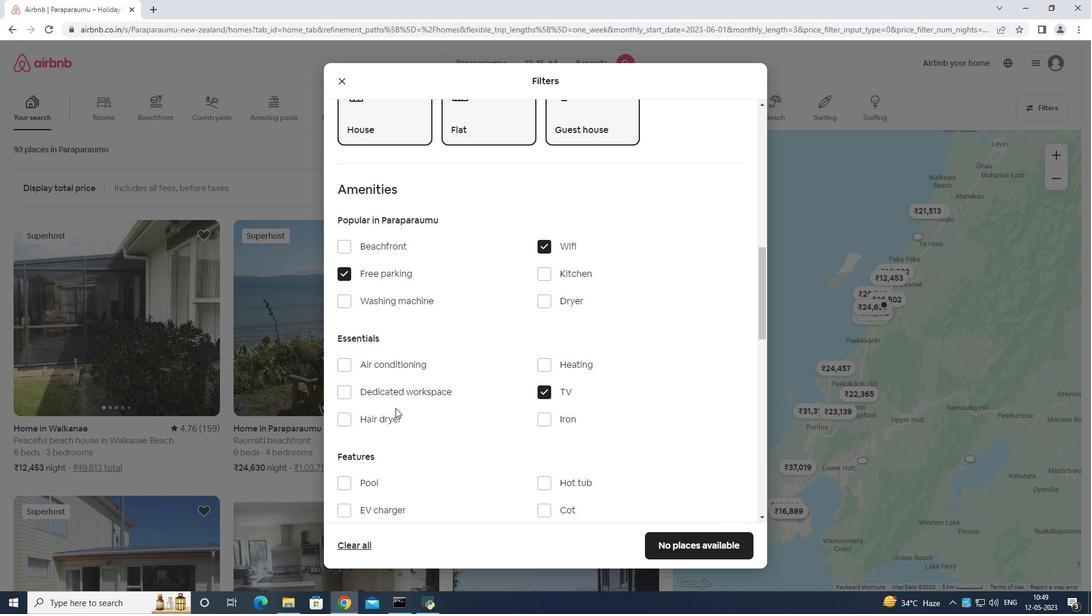 
Action: Mouse scrolled (396, 407) with delta (0, 0)
Screenshot: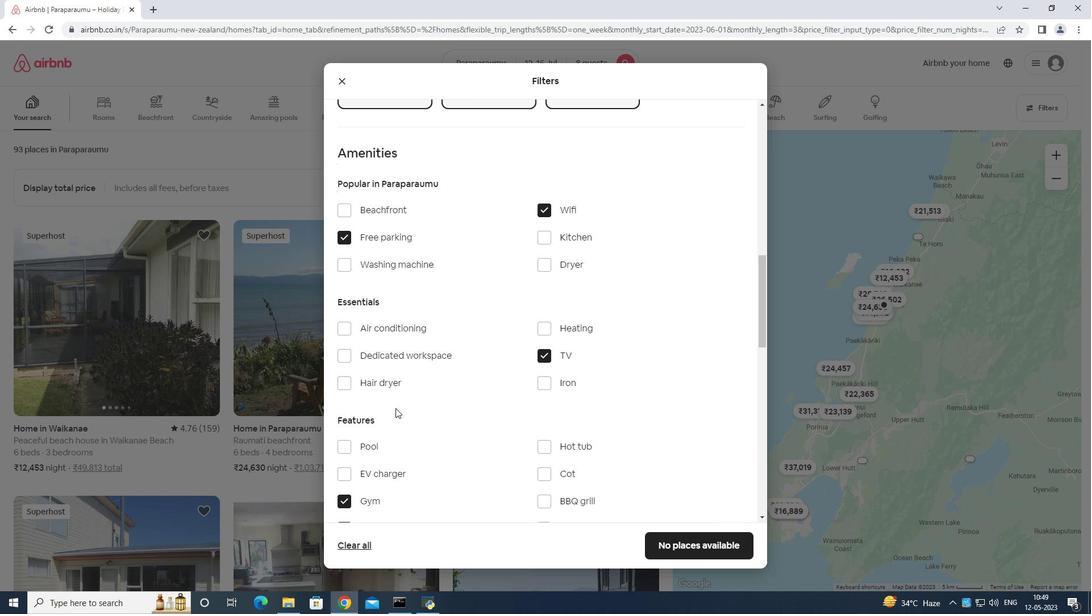 
Action: Mouse moved to (399, 401)
Screenshot: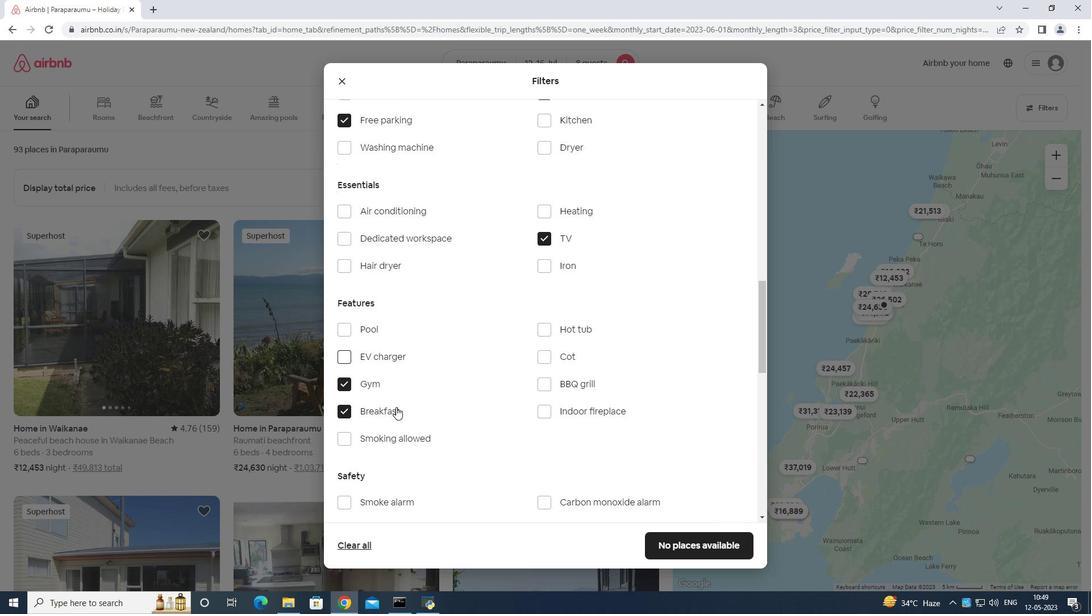 
Action: Mouse scrolled (399, 400) with delta (0, 0)
Screenshot: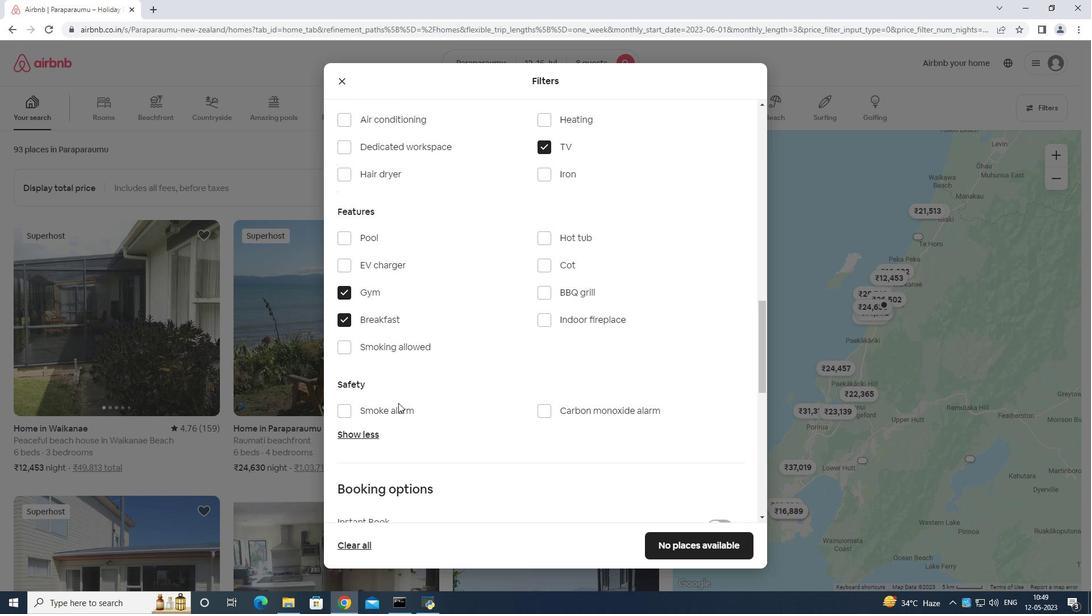 
Action: Mouse scrolled (399, 400) with delta (0, 0)
Screenshot: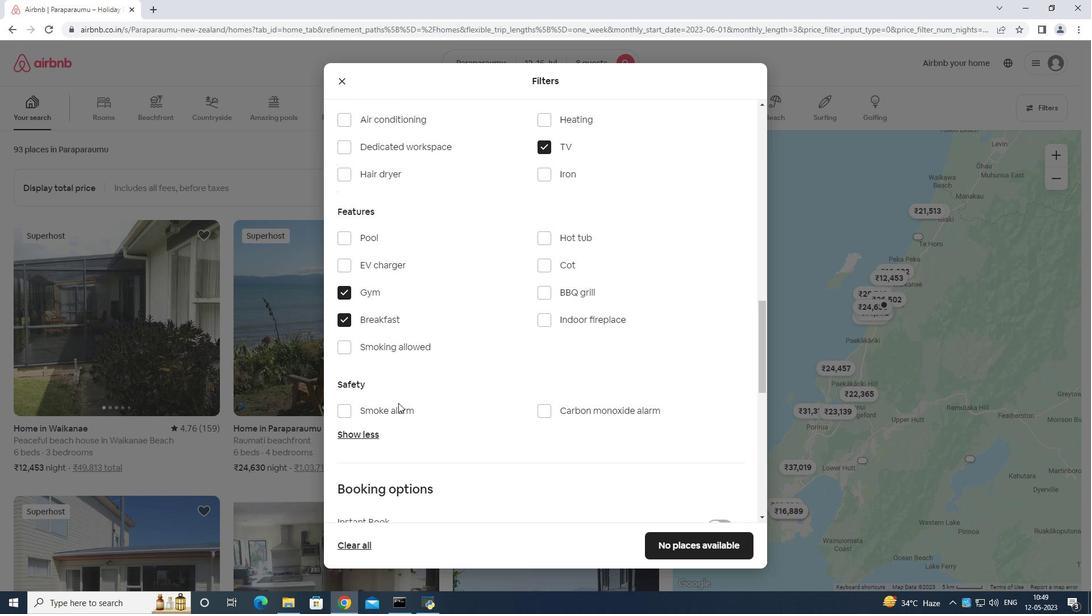 
Action: Mouse moved to (403, 400)
Screenshot: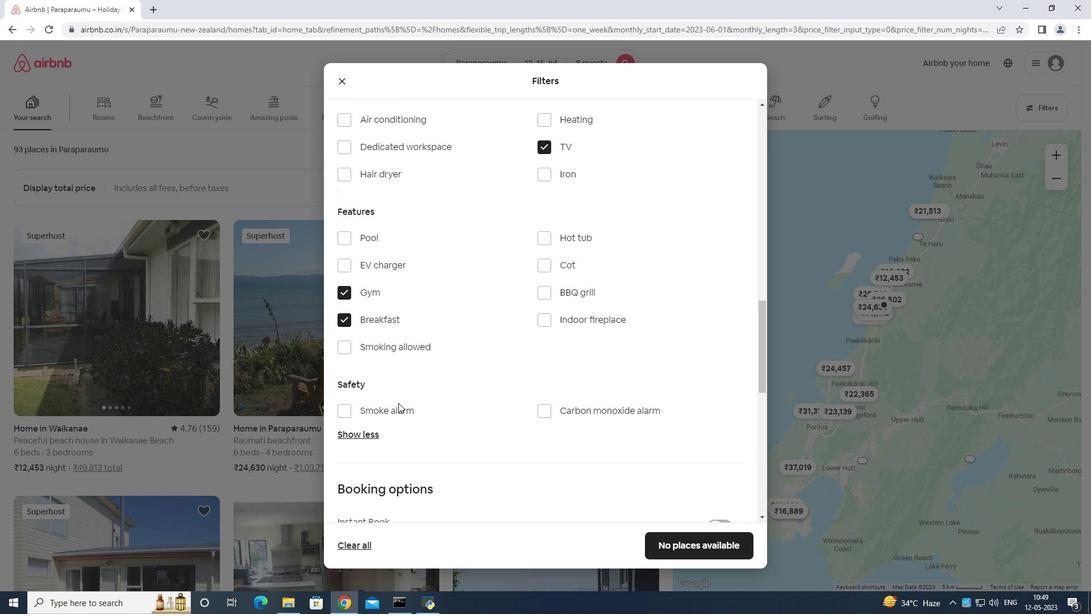 
Action: Mouse scrolled (403, 400) with delta (0, 0)
Screenshot: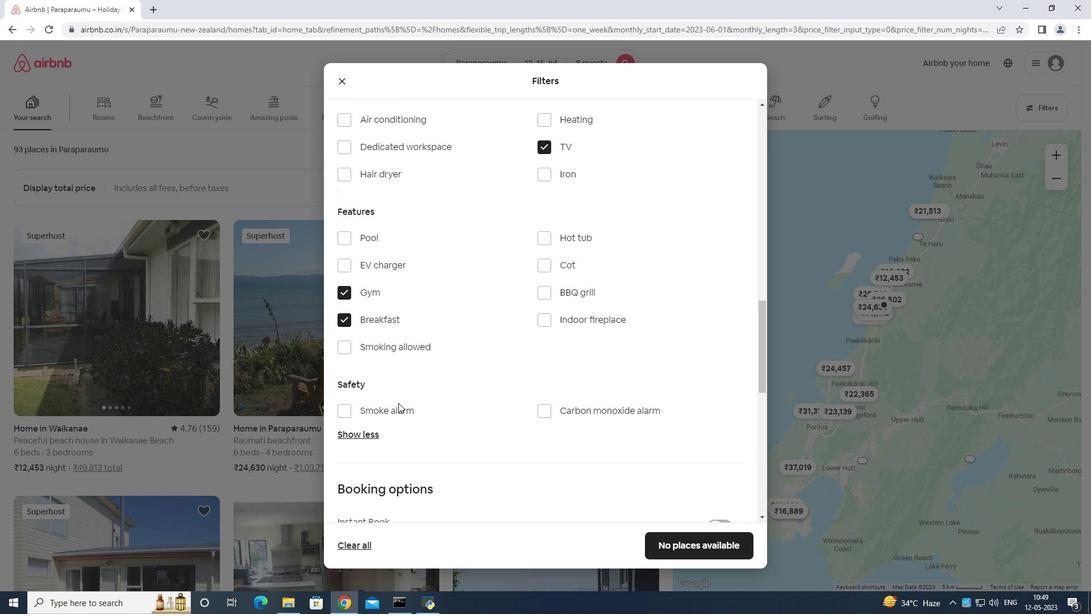 
Action: Mouse moved to (406, 400)
Screenshot: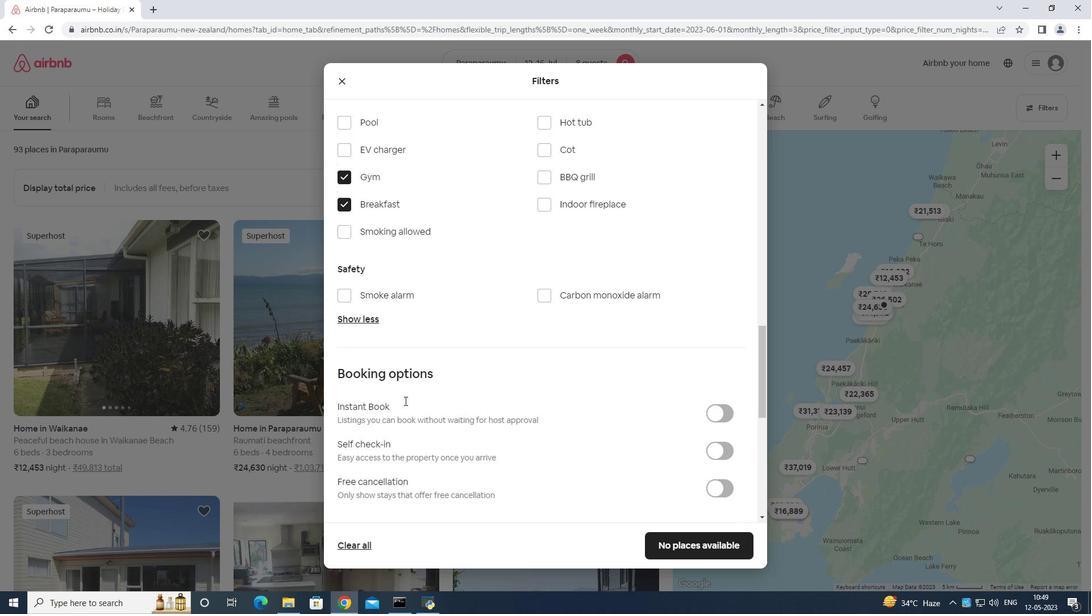 
Action: Mouse scrolled (406, 400) with delta (0, 0)
Screenshot: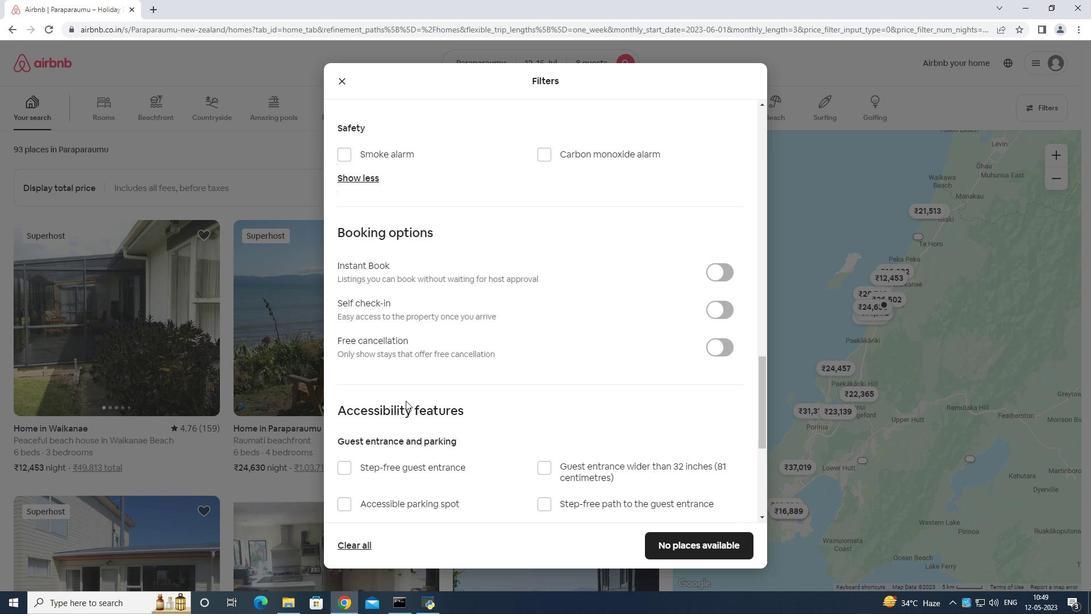 
Action: Mouse moved to (406, 400)
Screenshot: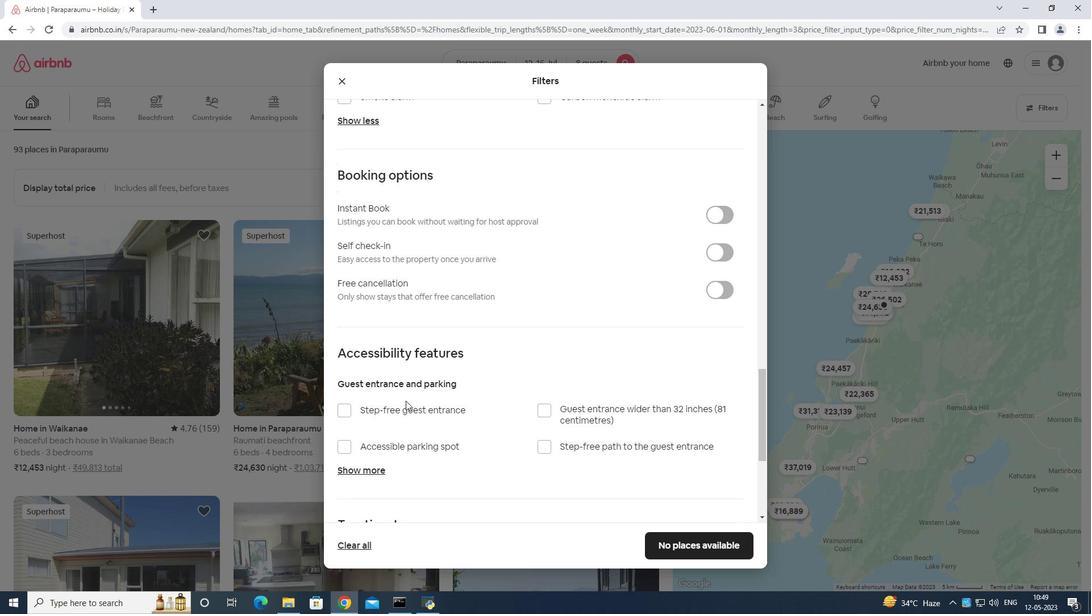 
Action: Mouse scrolled (406, 400) with delta (0, 0)
Screenshot: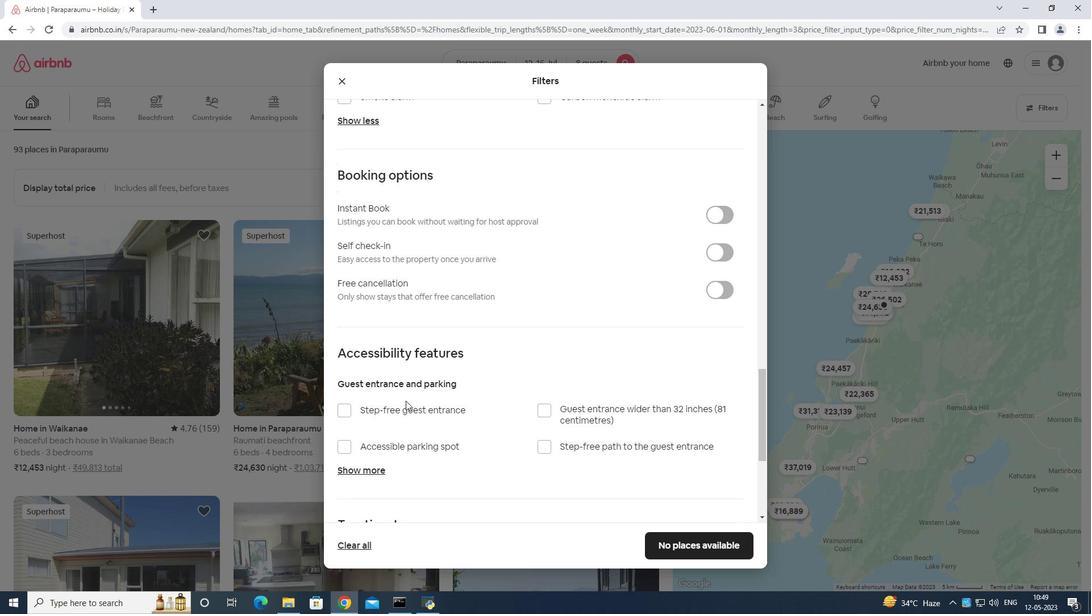 
Action: Mouse moved to (409, 400)
Screenshot: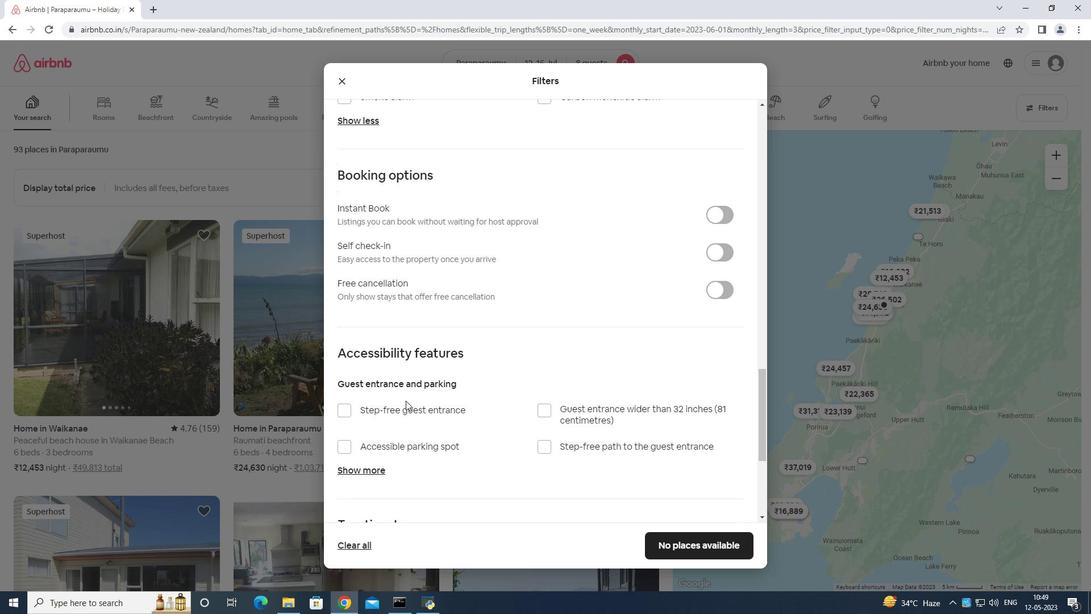 
Action: Mouse scrolled (409, 400) with delta (0, 0)
Screenshot: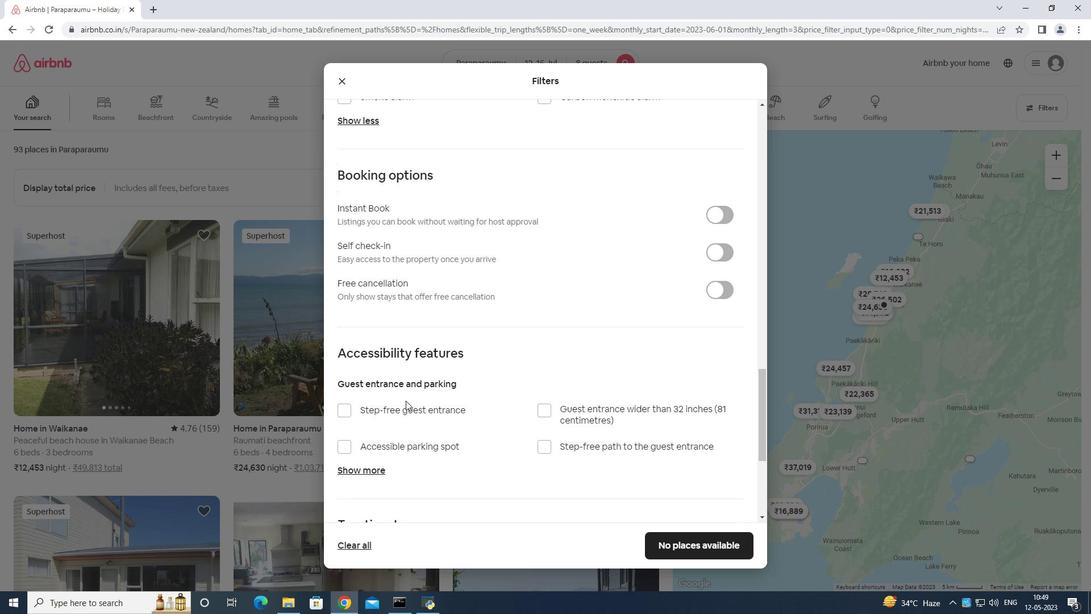 
Action: Mouse moved to (413, 400)
Screenshot: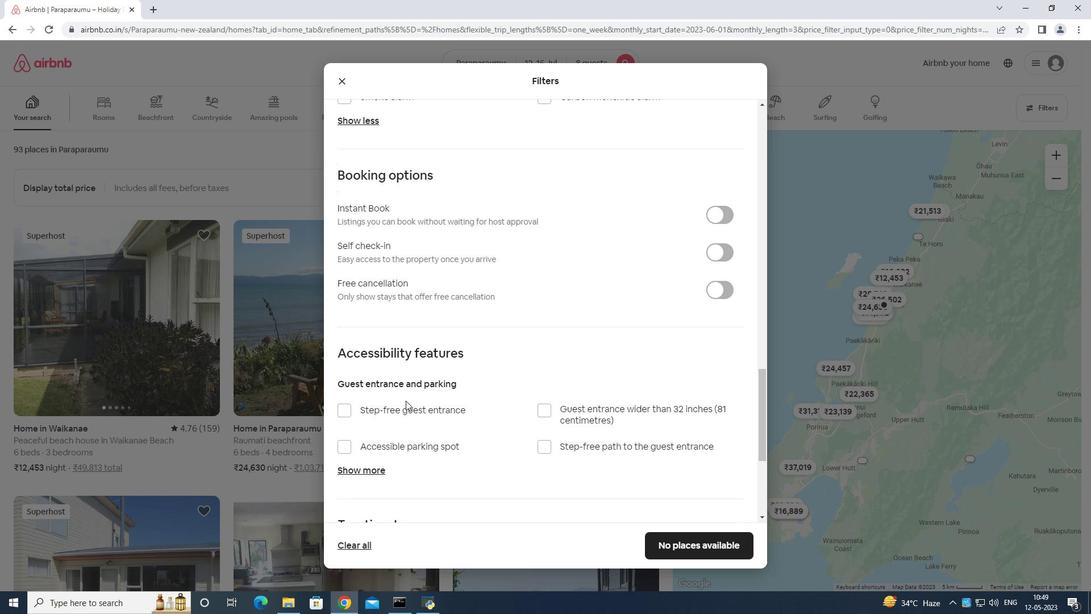 
Action: Mouse scrolled (413, 400) with delta (0, 0)
Screenshot: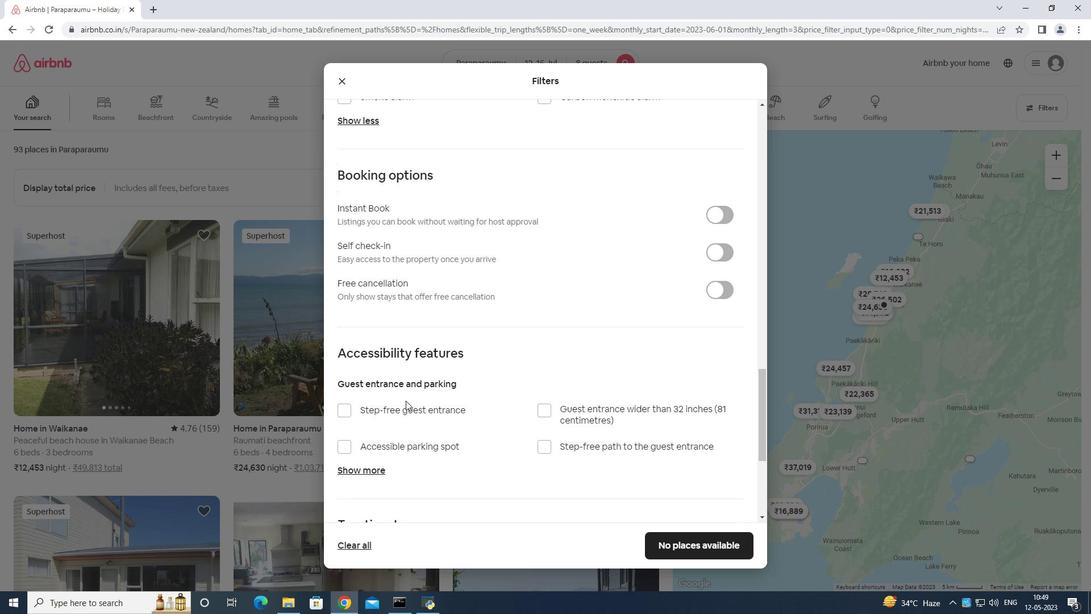 
Action: Mouse moved to (414, 400)
Screenshot: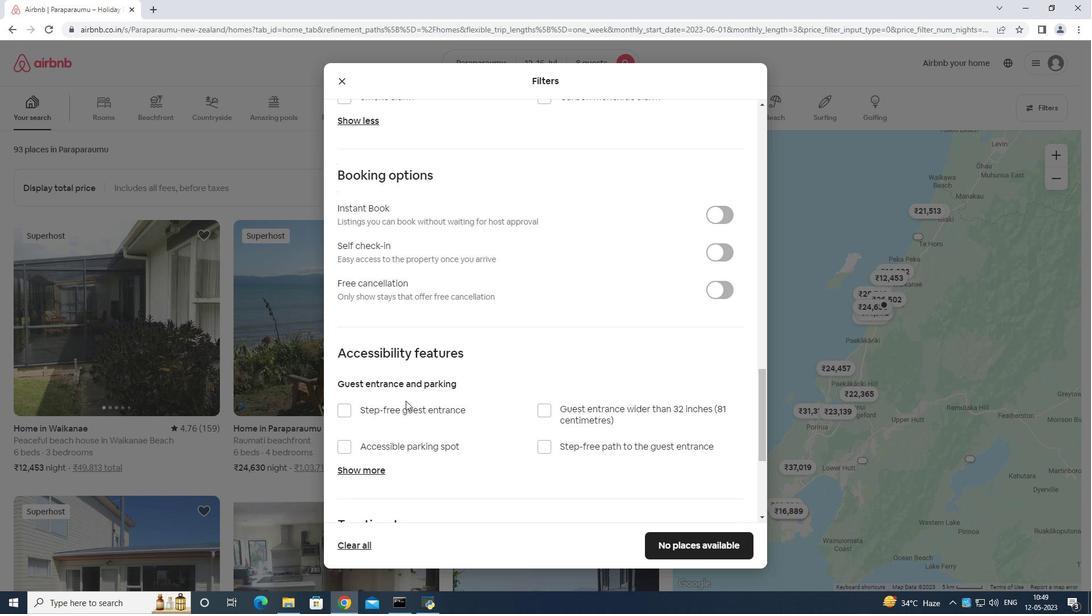 
Action: Mouse scrolled (414, 400) with delta (0, 0)
Screenshot: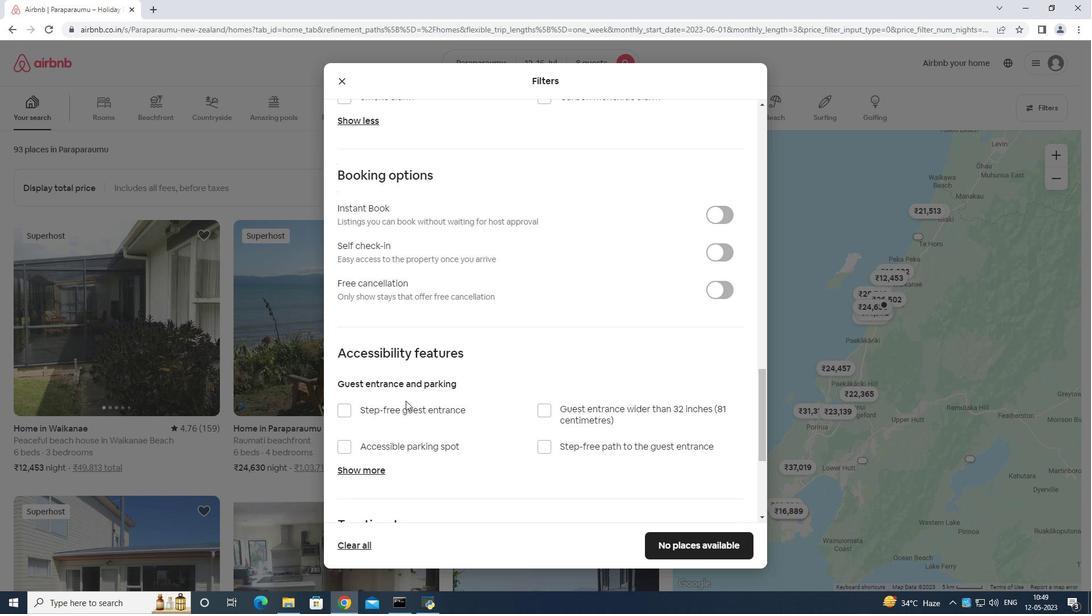 
Action: Mouse moved to (414, 400)
Screenshot: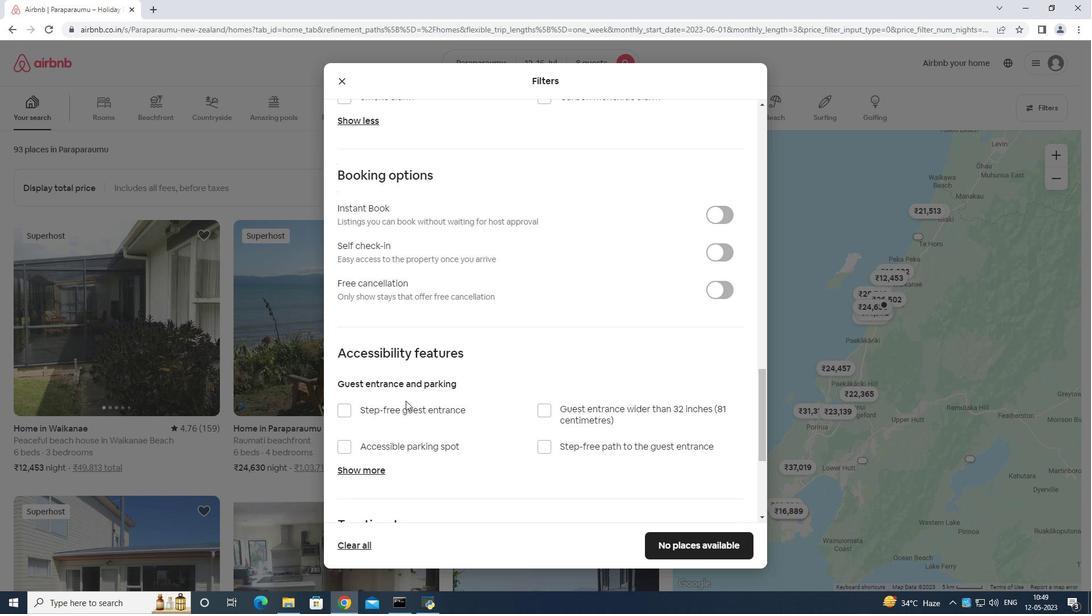 
Action: Mouse scrolled (414, 400) with delta (0, 0)
Screenshot: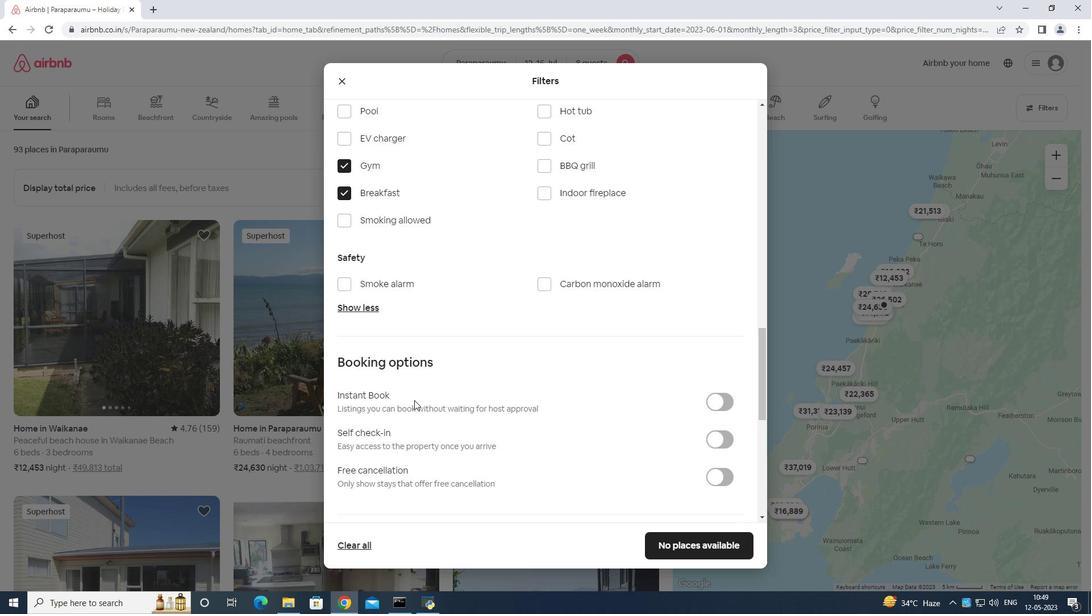 
Action: Mouse scrolled (414, 400) with delta (0, 0)
Screenshot: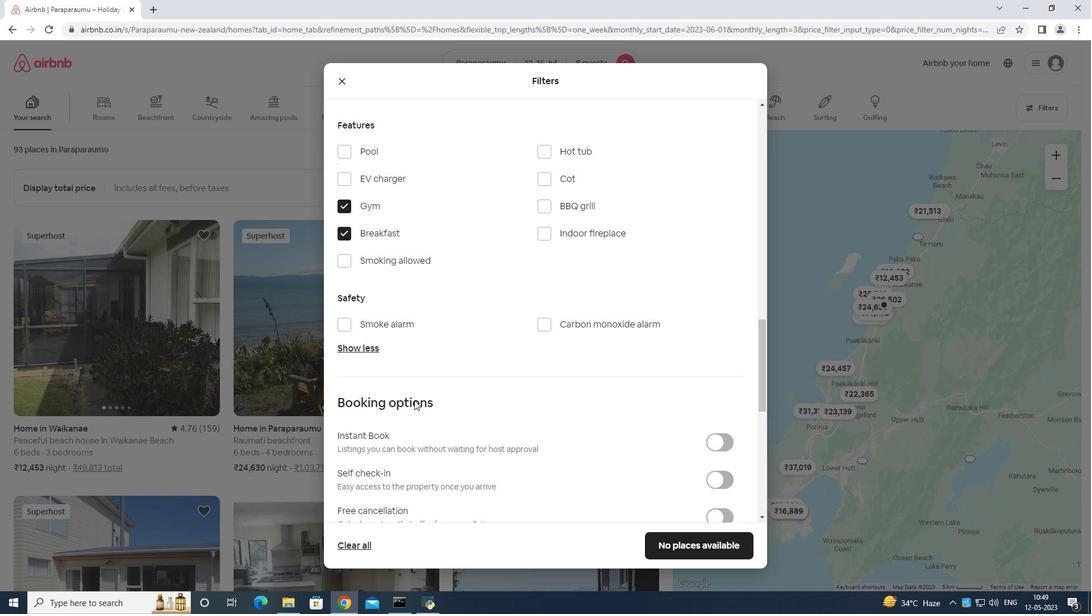 
Action: Mouse scrolled (414, 399) with delta (0, 0)
Screenshot: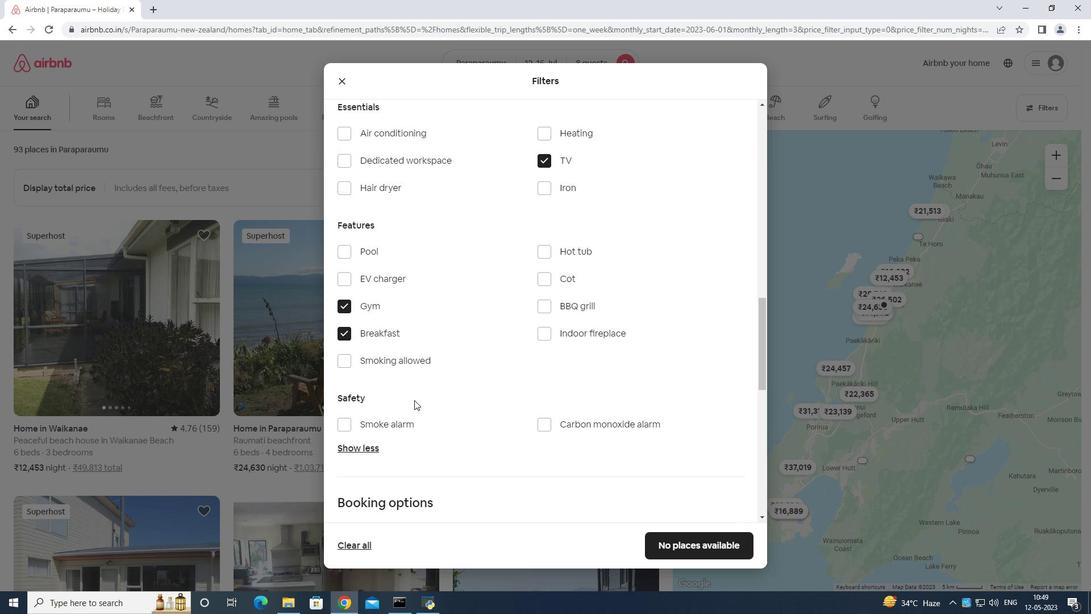 
Action: Mouse scrolled (414, 399) with delta (0, 0)
Screenshot: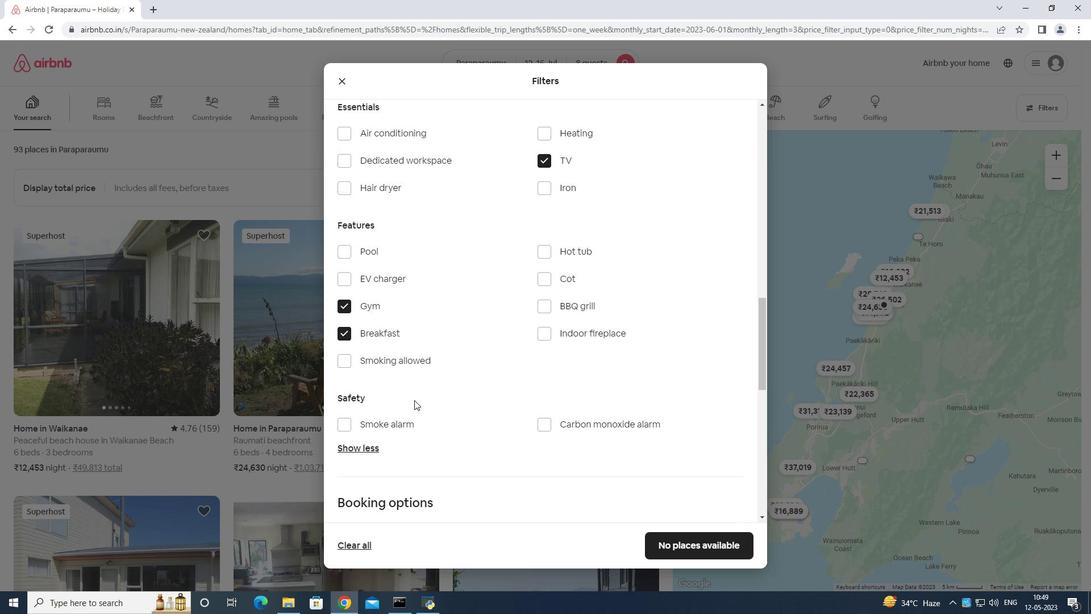 
Action: Mouse scrolled (414, 399) with delta (0, 0)
Screenshot: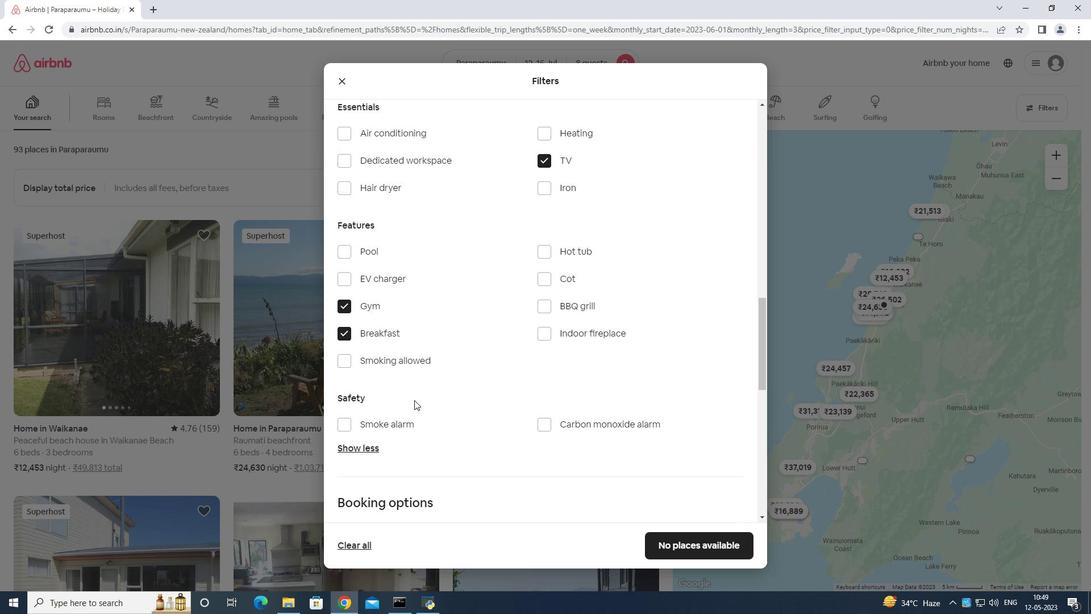 
Action: Mouse moved to (420, 401)
Screenshot: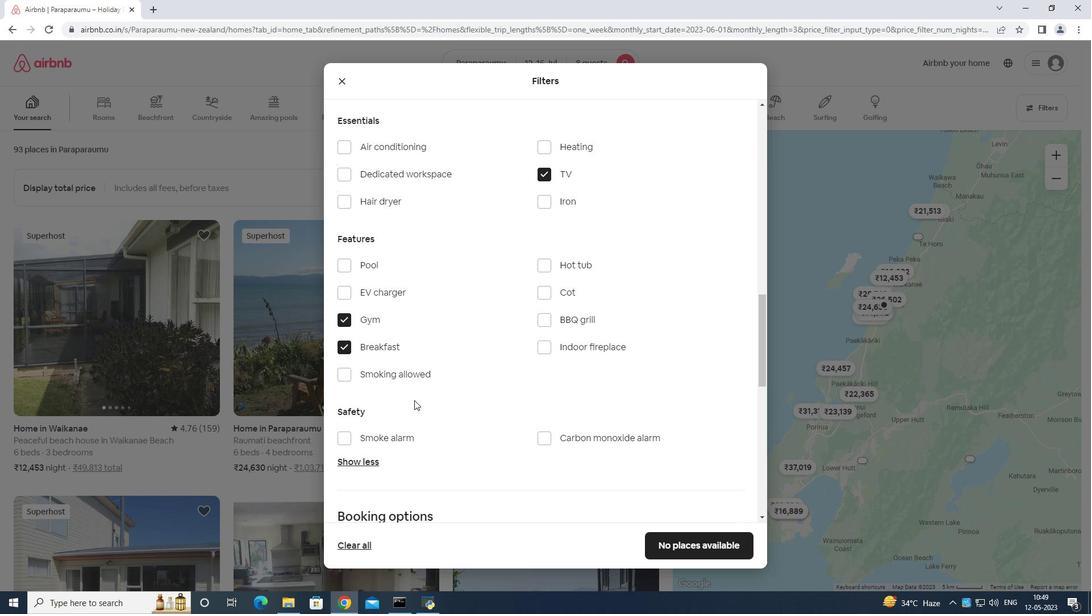 
Action: Mouse scrolled (420, 400) with delta (0, 0)
Screenshot: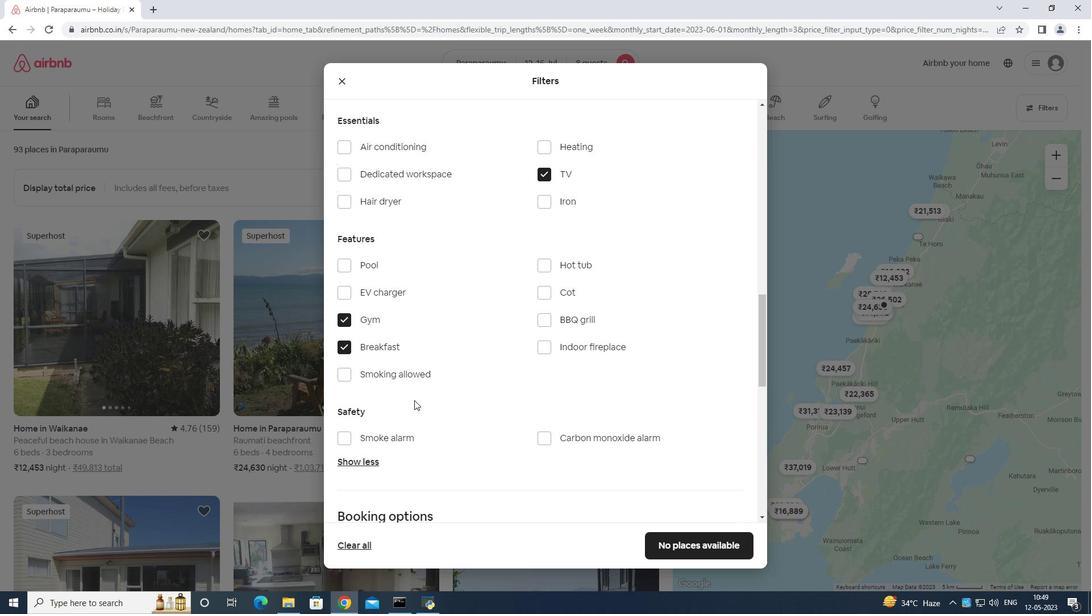 
Action: Mouse moved to (712, 365)
Screenshot: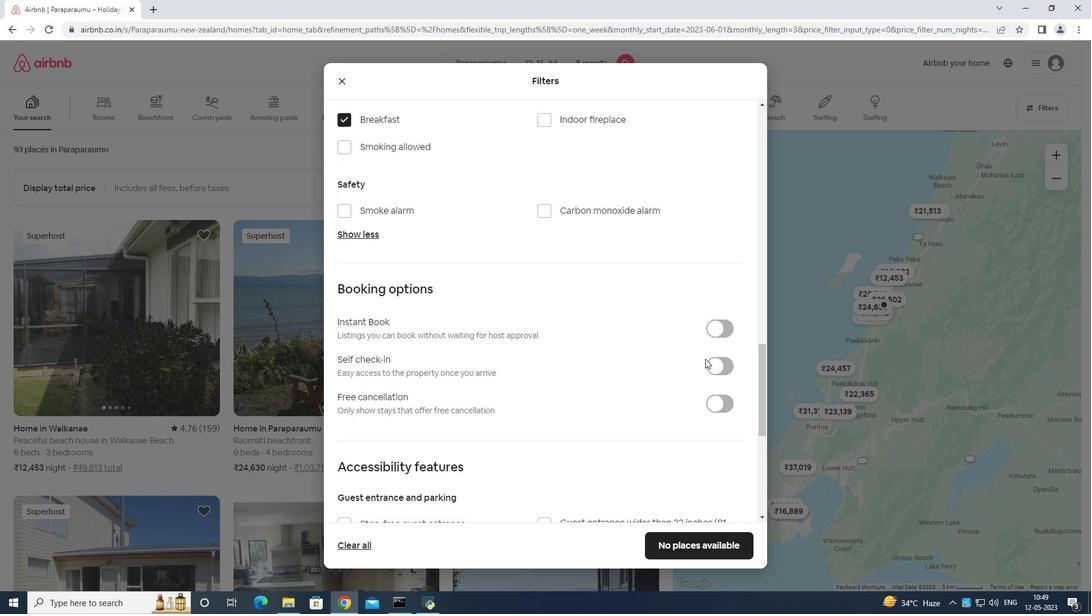 
Action: Mouse pressed left at (712, 365)
Screenshot: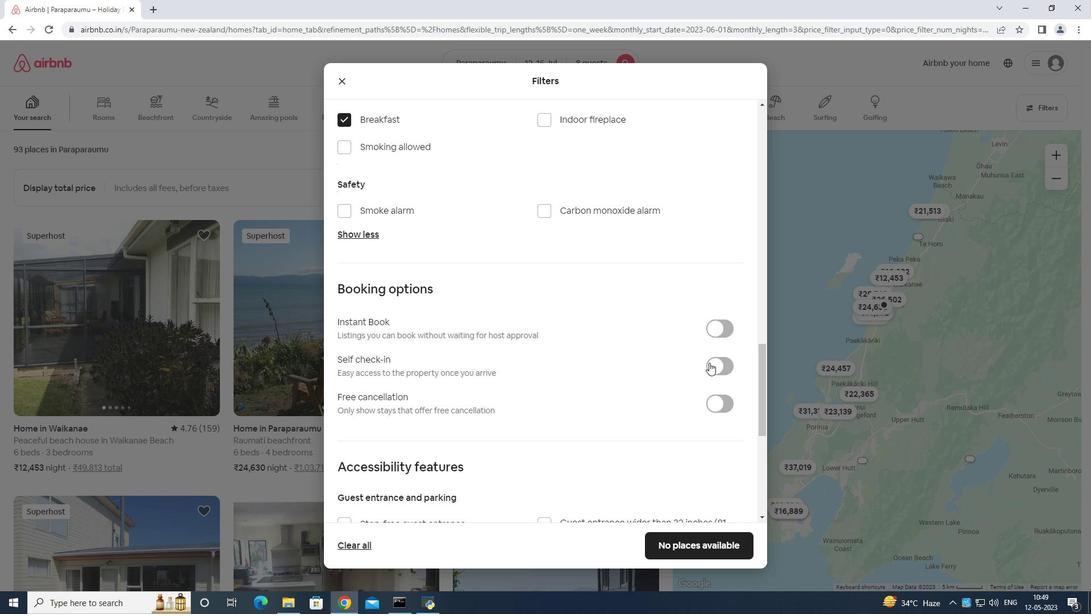 
Action: Mouse moved to (718, 361)
Screenshot: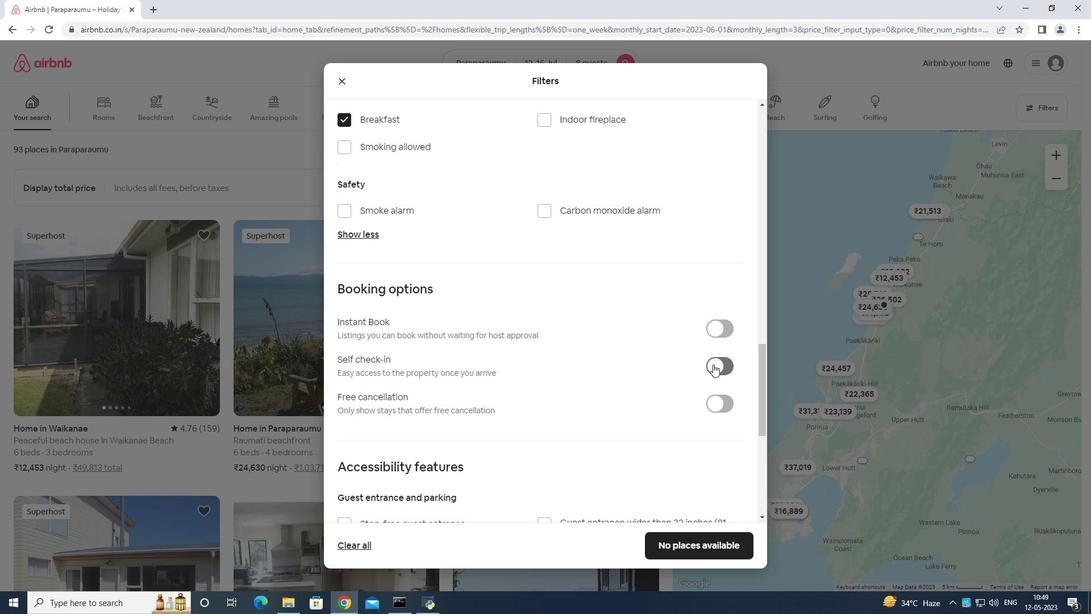 
Action: Mouse scrolled (718, 361) with delta (0, 0)
Screenshot: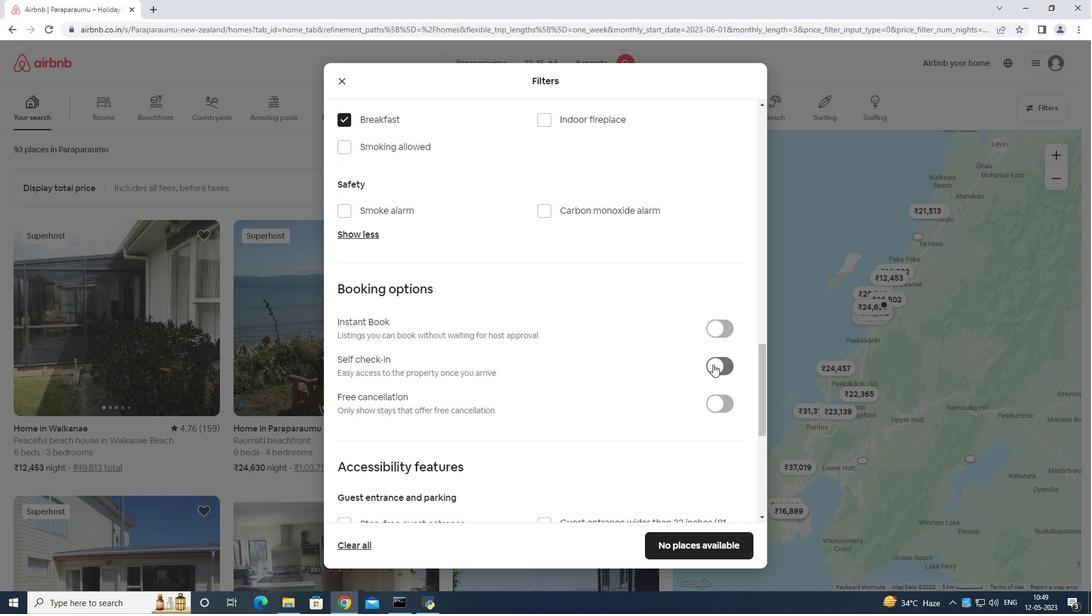 
Action: Mouse moved to (718, 363)
Screenshot: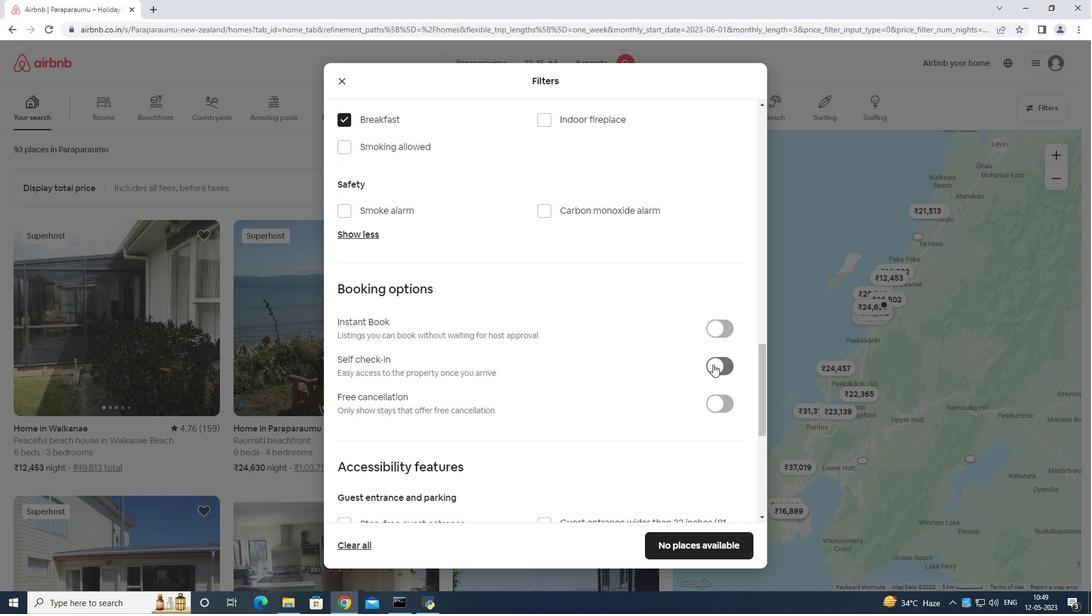 
Action: Mouse scrolled (718, 362) with delta (0, 0)
Screenshot: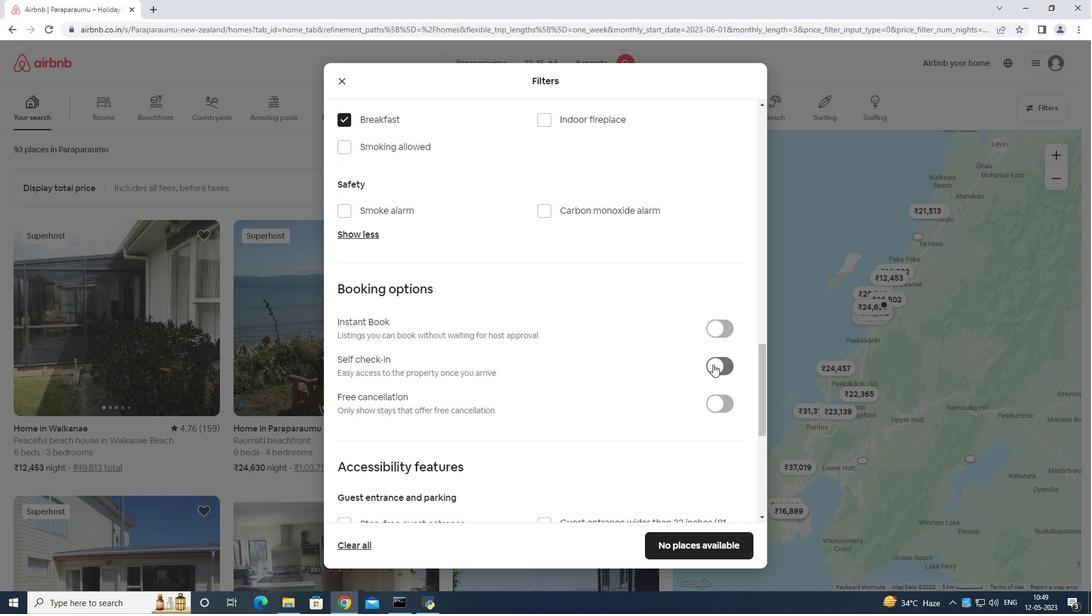 
Action: Mouse moved to (717, 363)
Screenshot: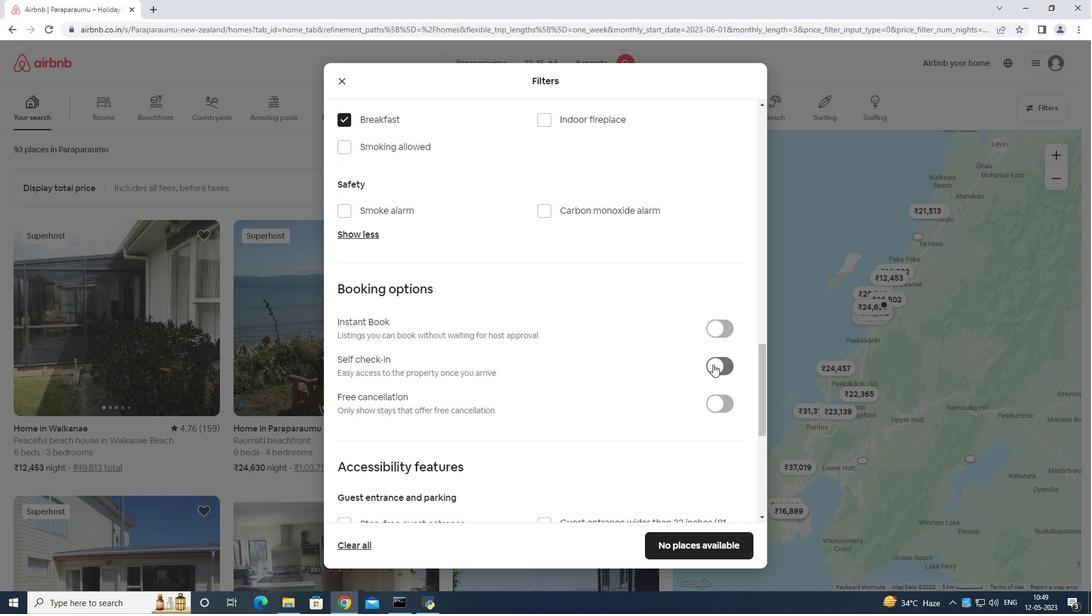 
Action: Mouse scrolled (717, 363) with delta (0, 0)
Screenshot: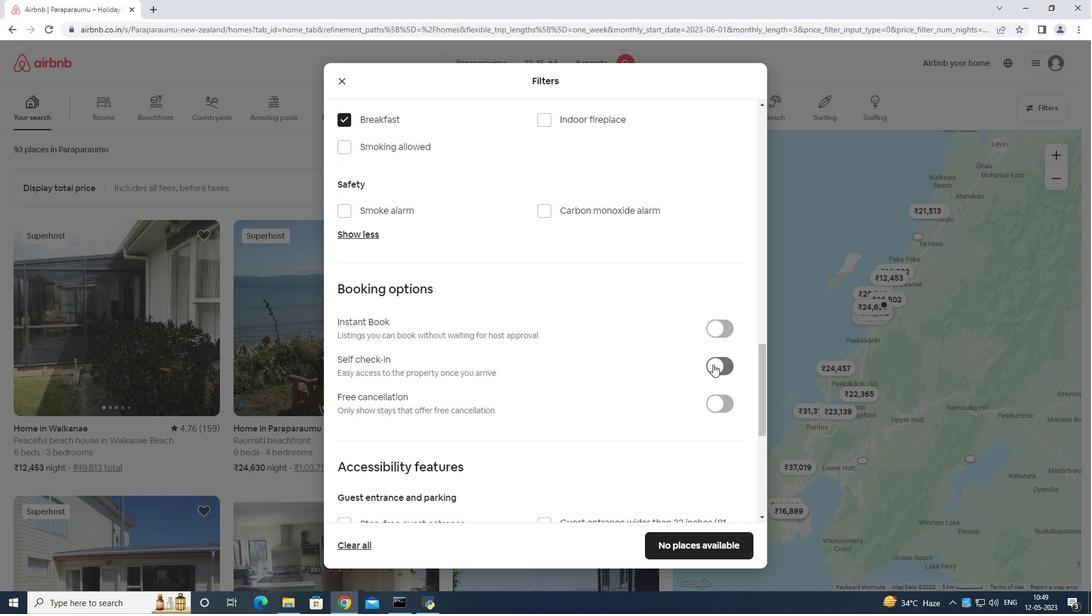 
Action: Mouse moved to (715, 363)
Screenshot: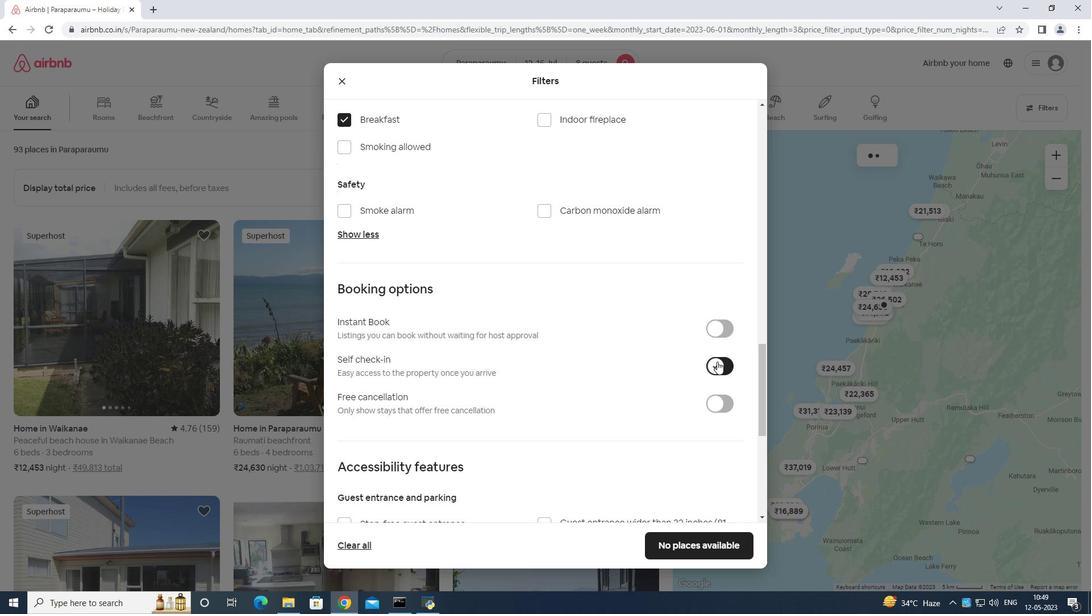 
Action: Mouse scrolled (715, 363) with delta (0, 0)
Screenshot: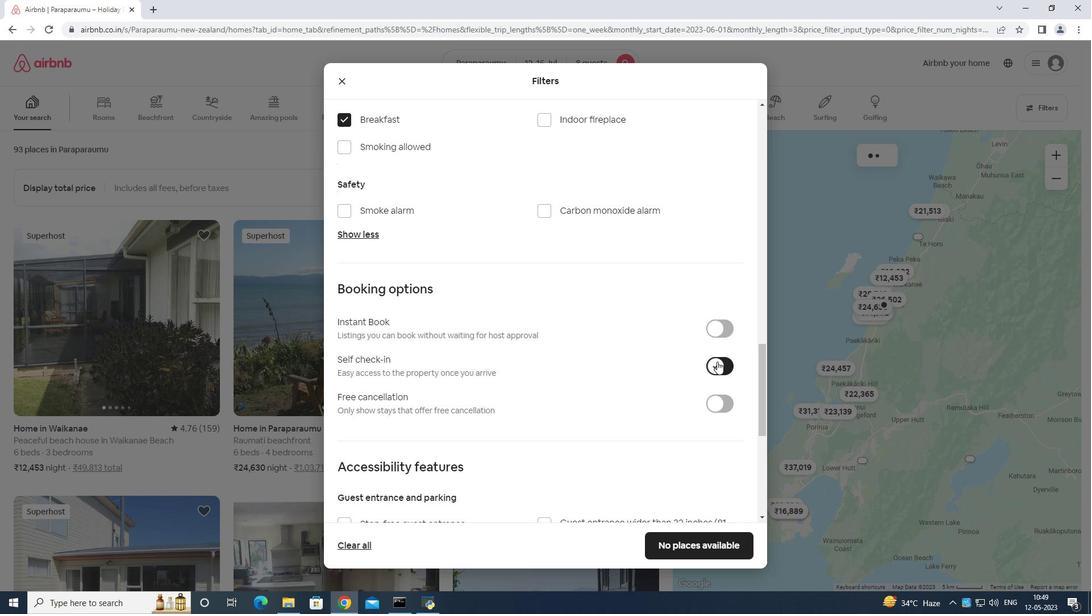 
Action: Mouse moved to (702, 364)
Screenshot: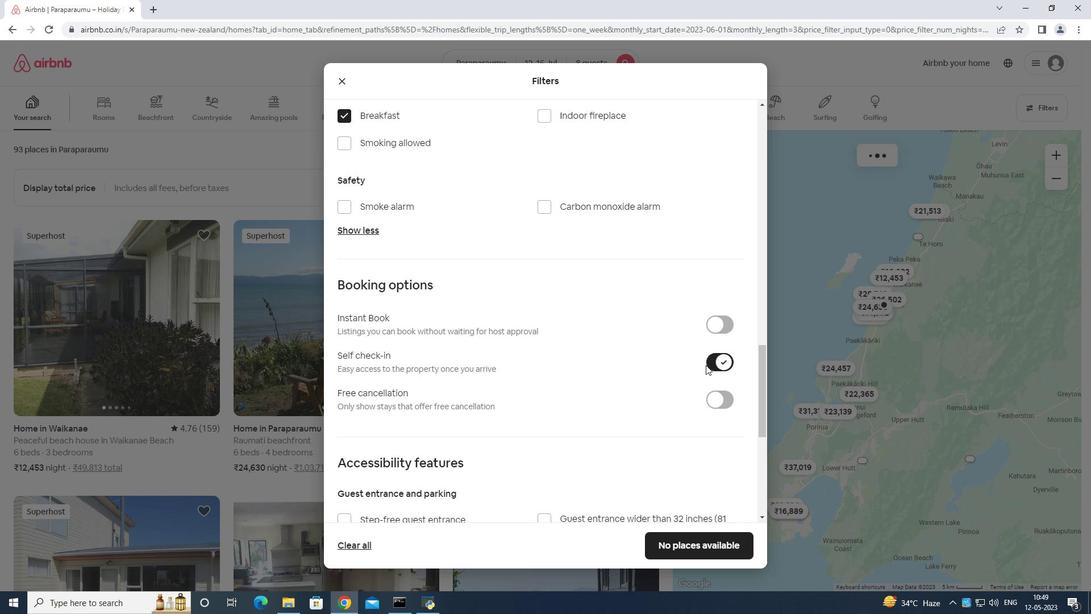 
Action: Mouse scrolled (702, 363) with delta (0, 0)
Screenshot: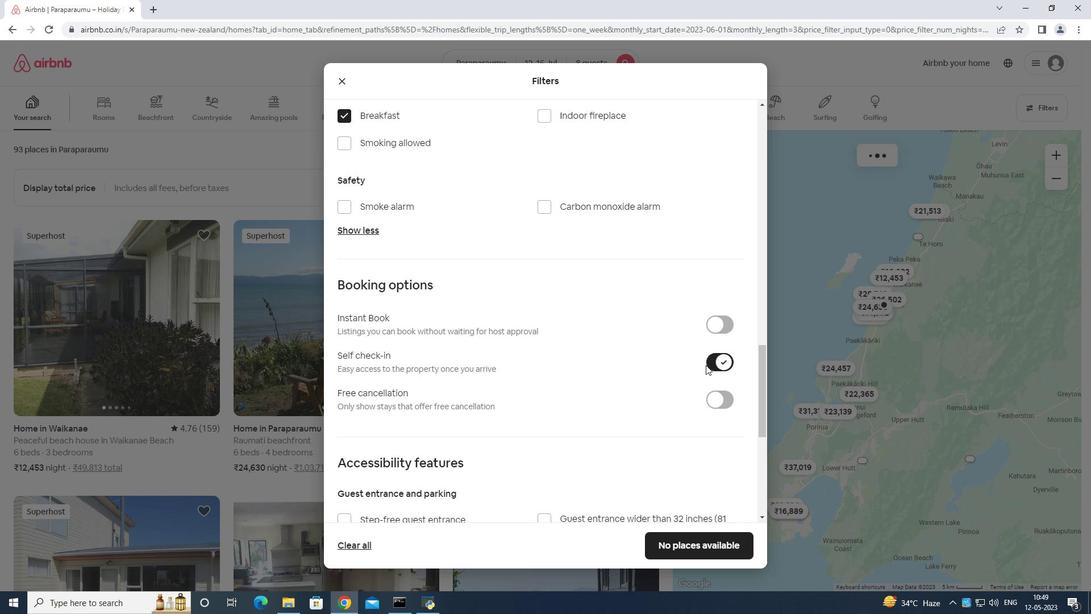 
Action: Mouse moved to (702, 364)
Screenshot: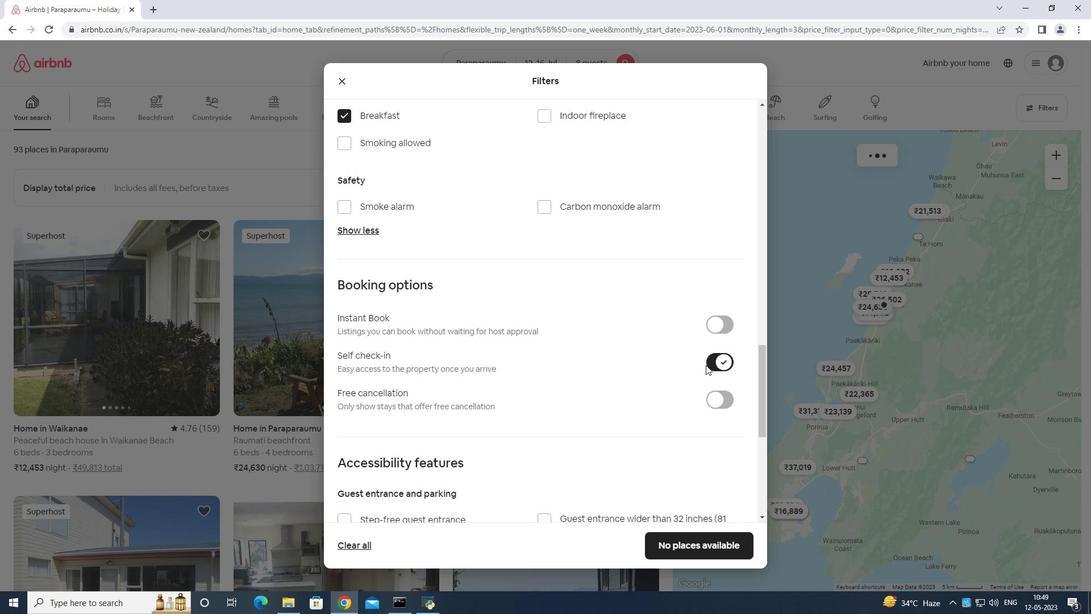
Action: Mouse scrolled (702, 363) with delta (0, 0)
Screenshot: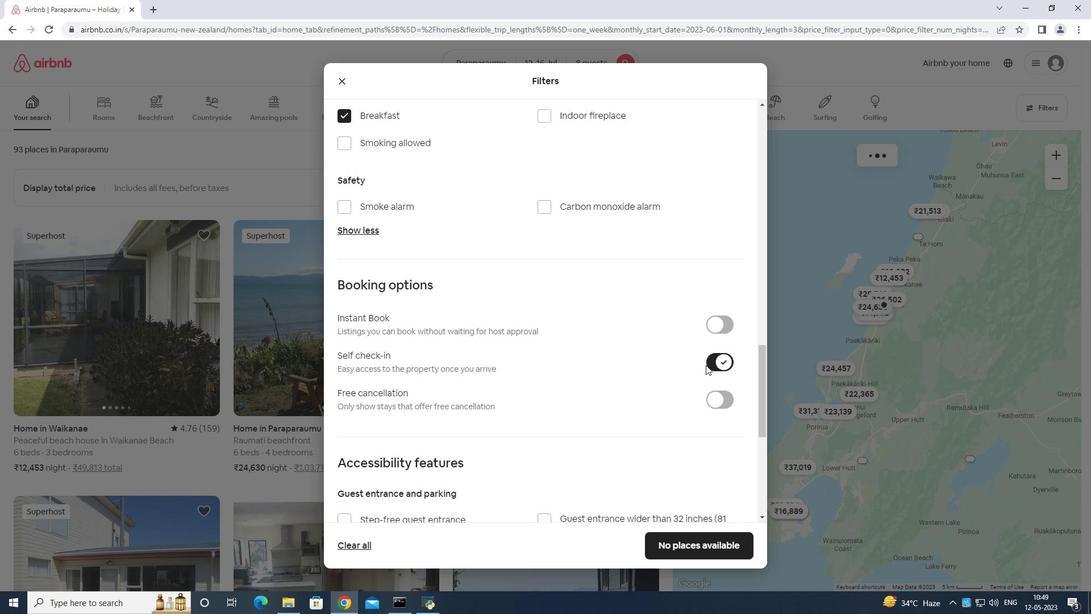 
Action: Mouse moved to (694, 363)
Screenshot: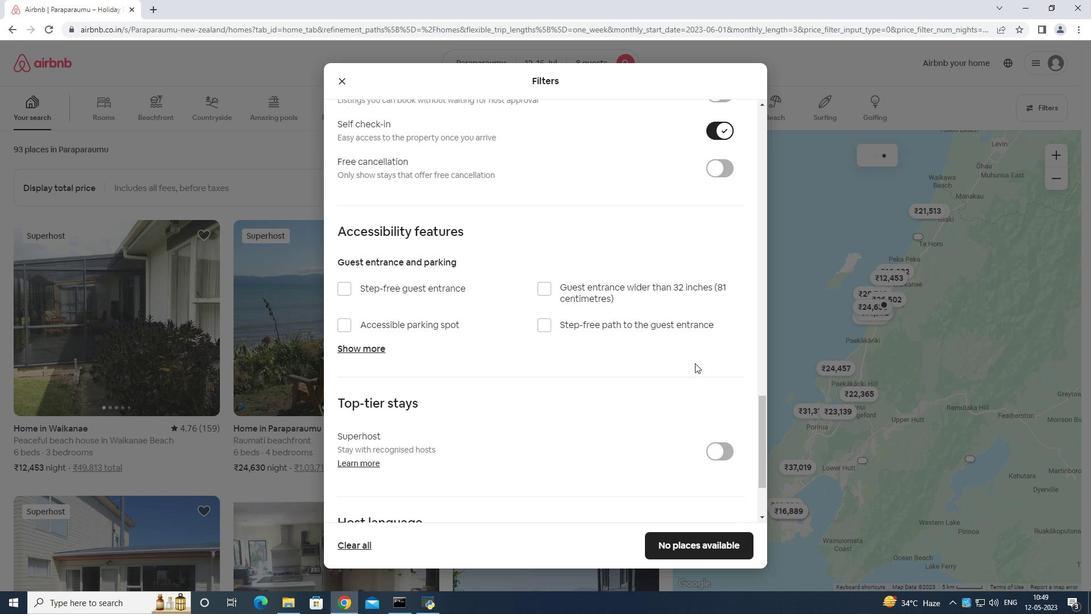
Action: Mouse scrolled (694, 362) with delta (0, 0)
Screenshot: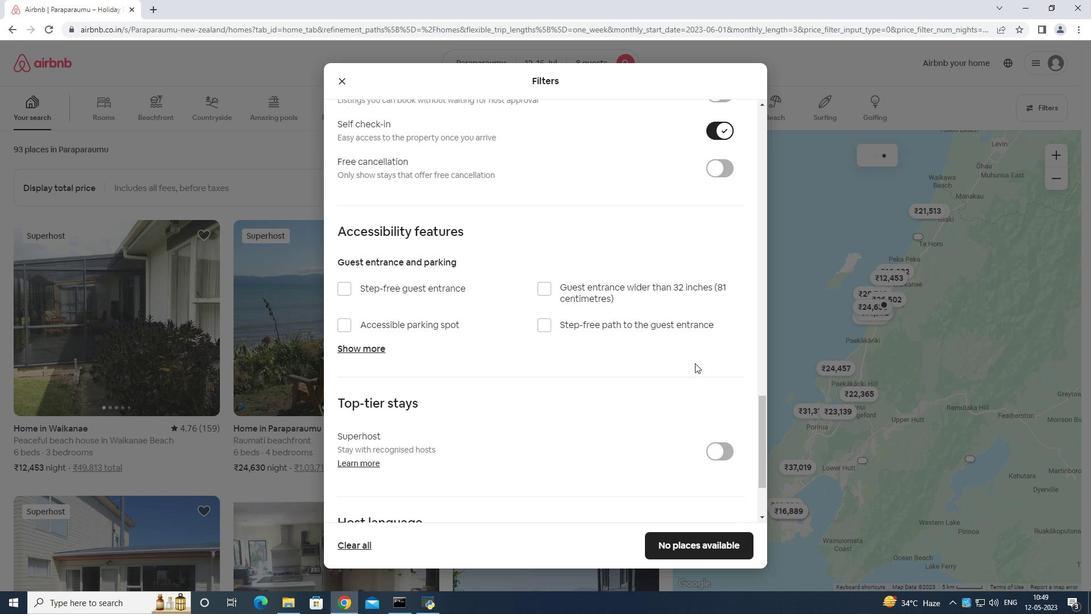 
Action: Mouse moved to (693, 363)
Screenshot: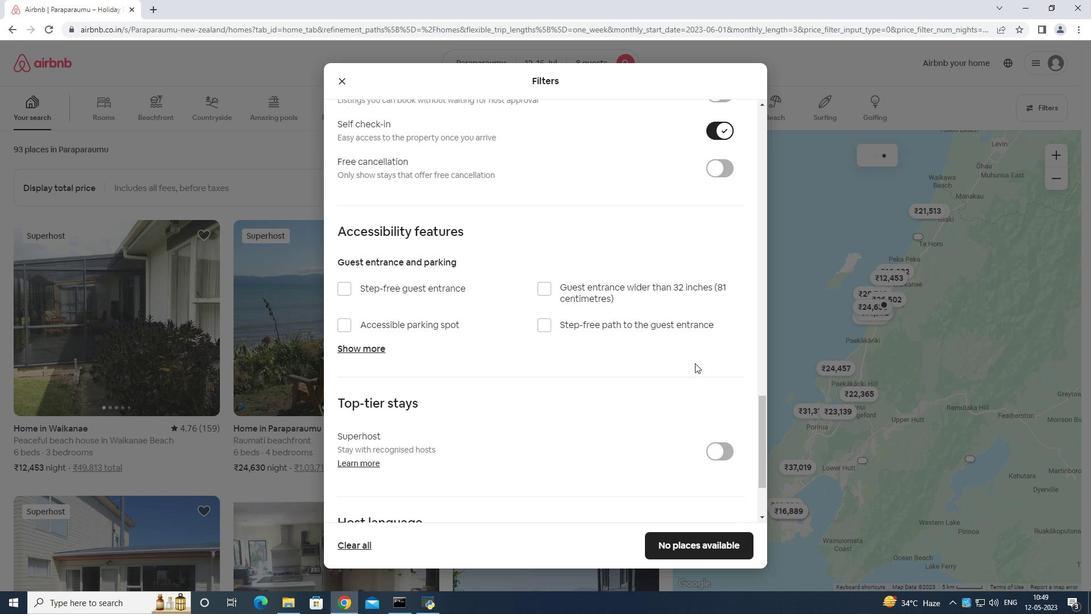 
Action: Mouse scrolled (693, 362) with delta (0, 0)
Screenshot: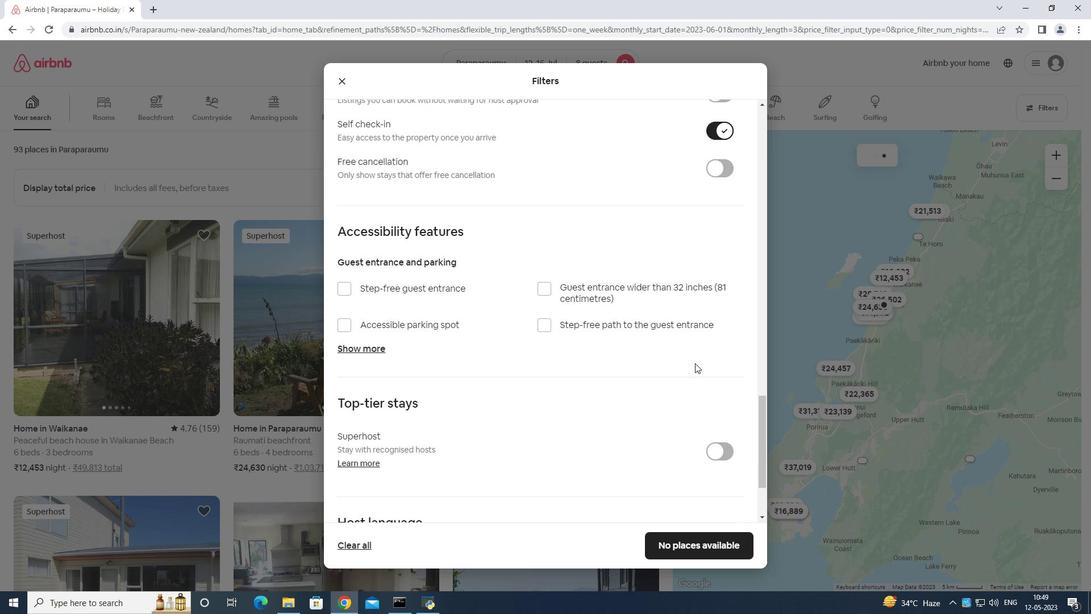 
Action: Mouse scrolled (693, 362) with delta (0, 0)
Screenshot: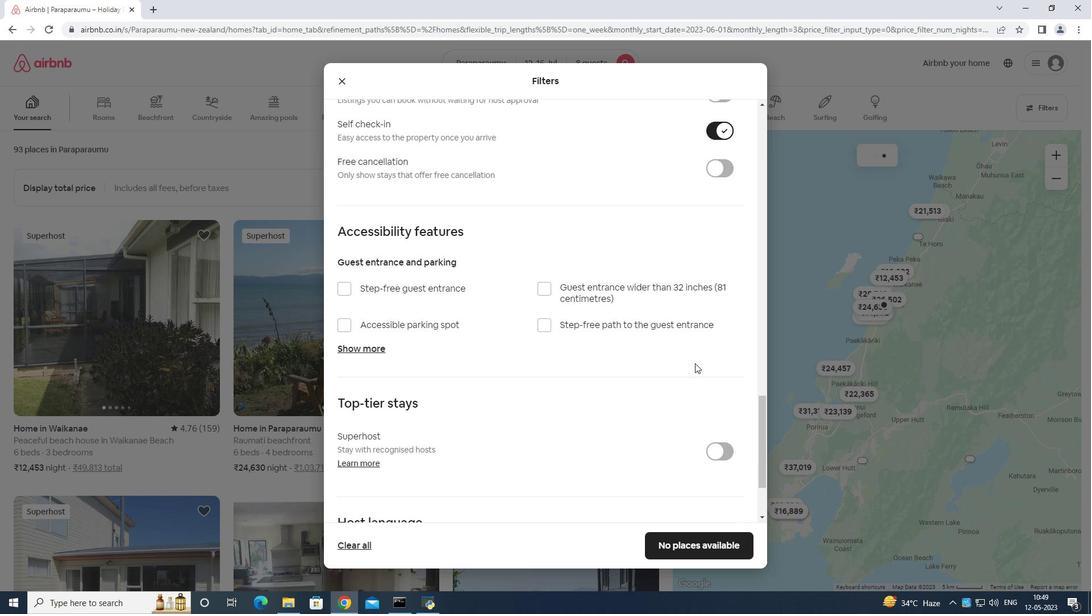 
Action: Mouse moved to (684, 363)
Screenshot: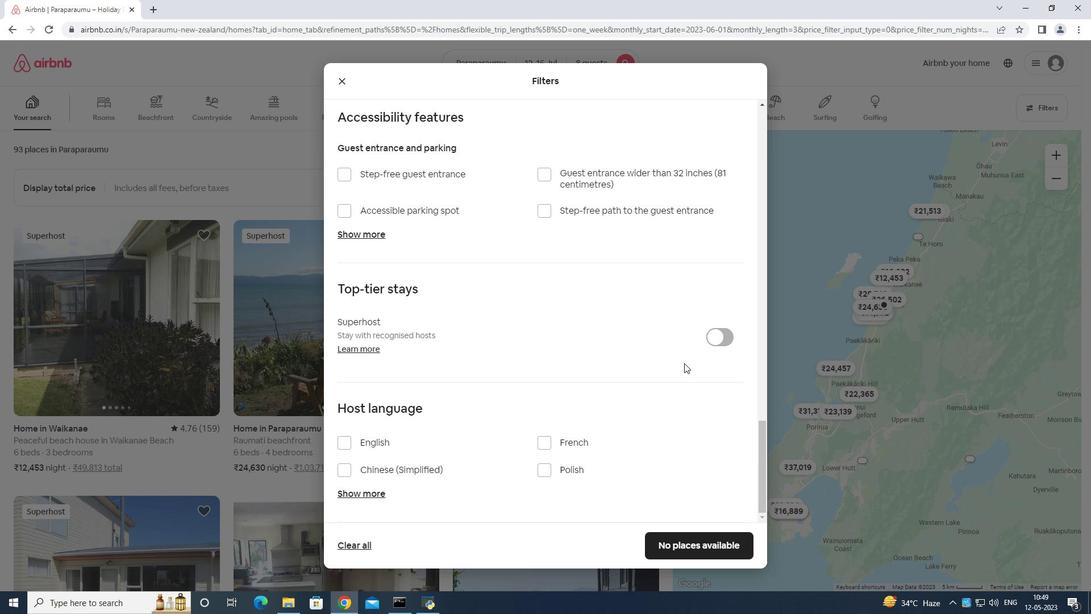 
Action: Mouse scrolled (684, 362) with delta (0, 0)
Screenshot: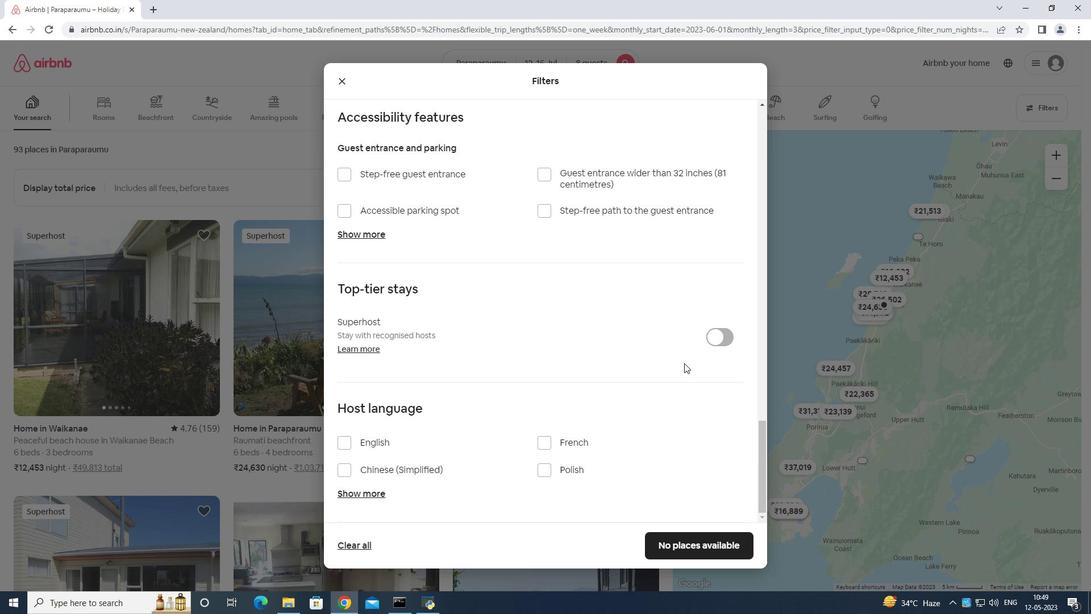 
Action: Mouse scrolled (684, 362) with delta (0, 0)
Screenshot: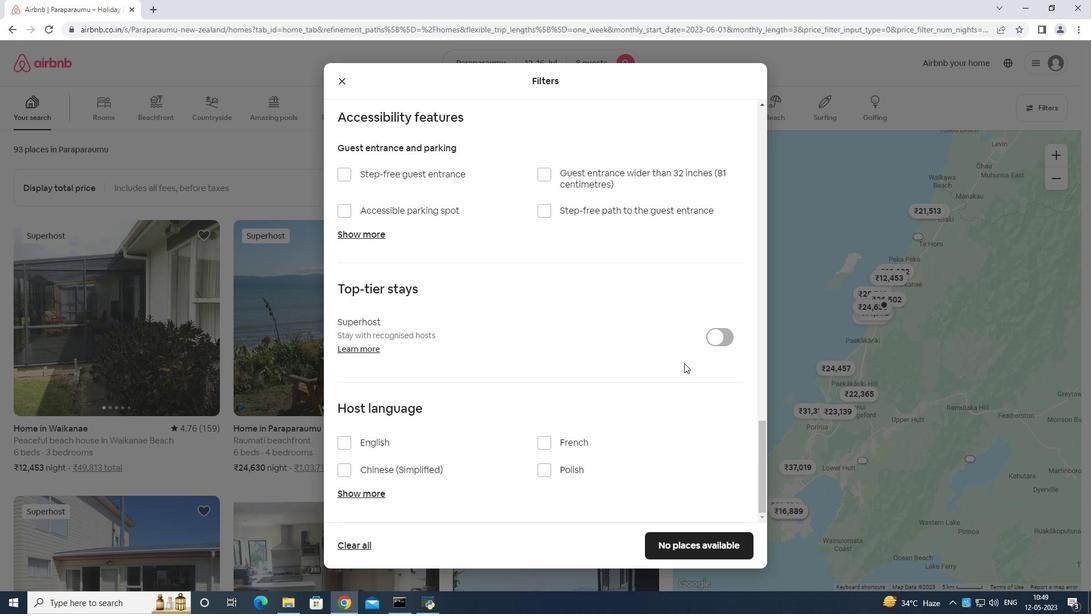 
Action: Mouse scrolled (684, 362) with delta (0, 0)
Screenshot: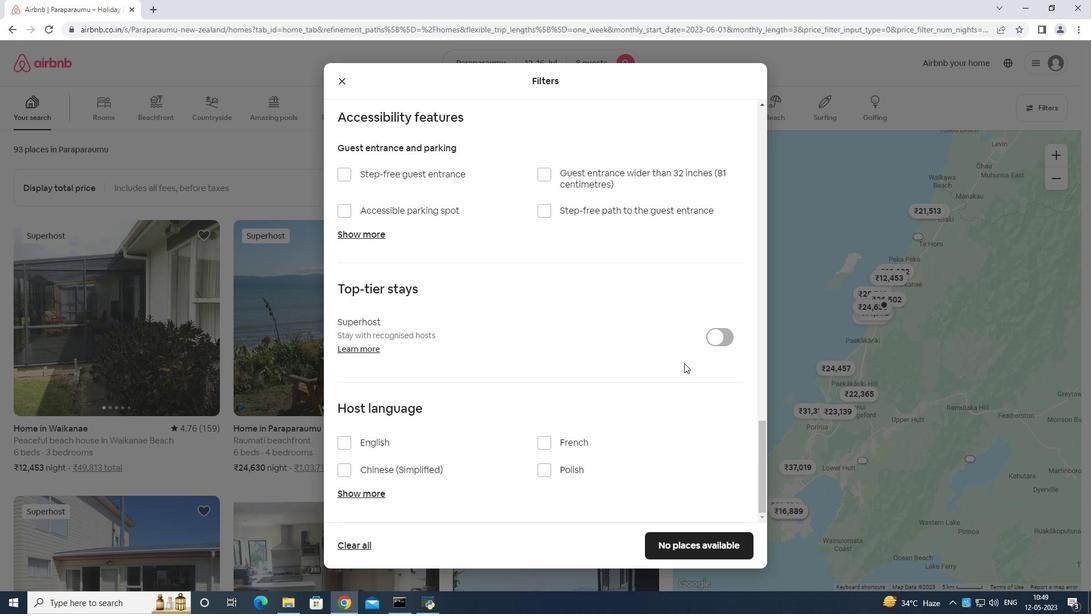
Action: Mouse scrolled (684, 362) with delta (0, 0)
Screenshot: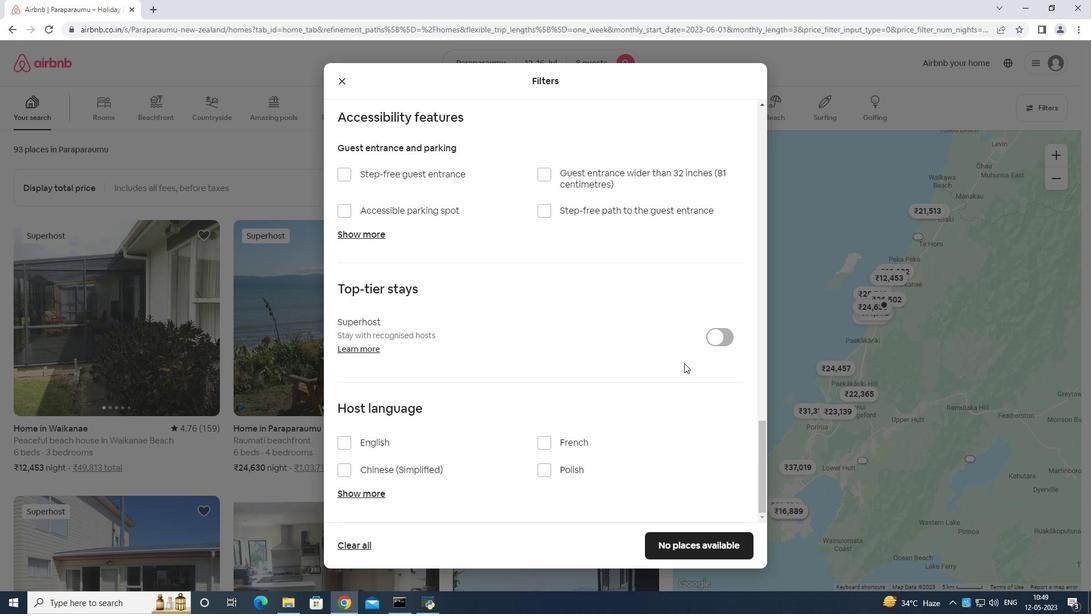 
Action: Mouse moved to (341, 440)
Screenshot: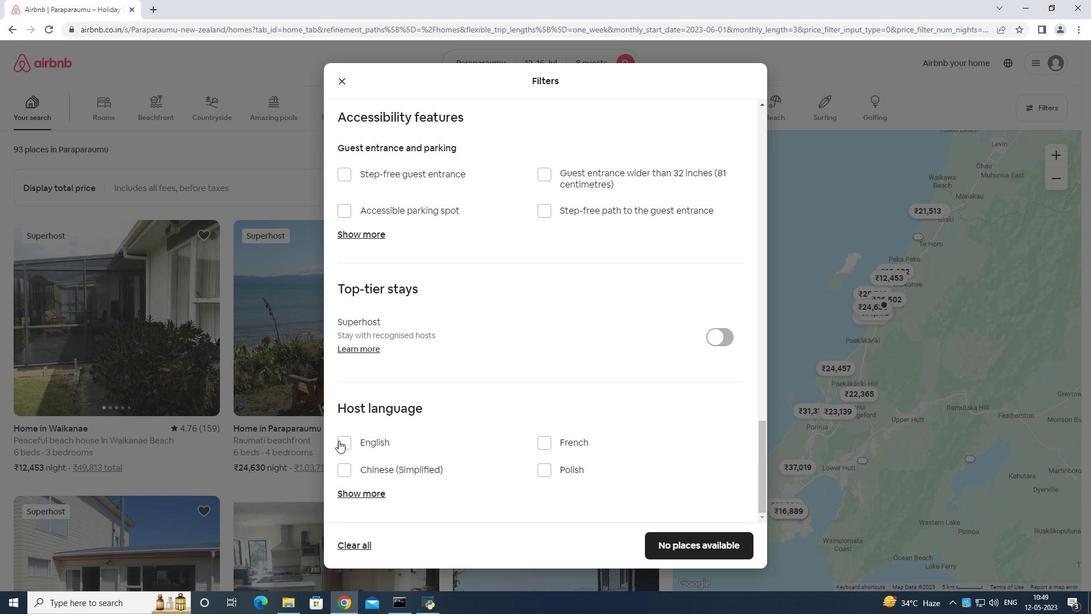 
Action: Mouse pressed left at (341, 440)
Screenshot: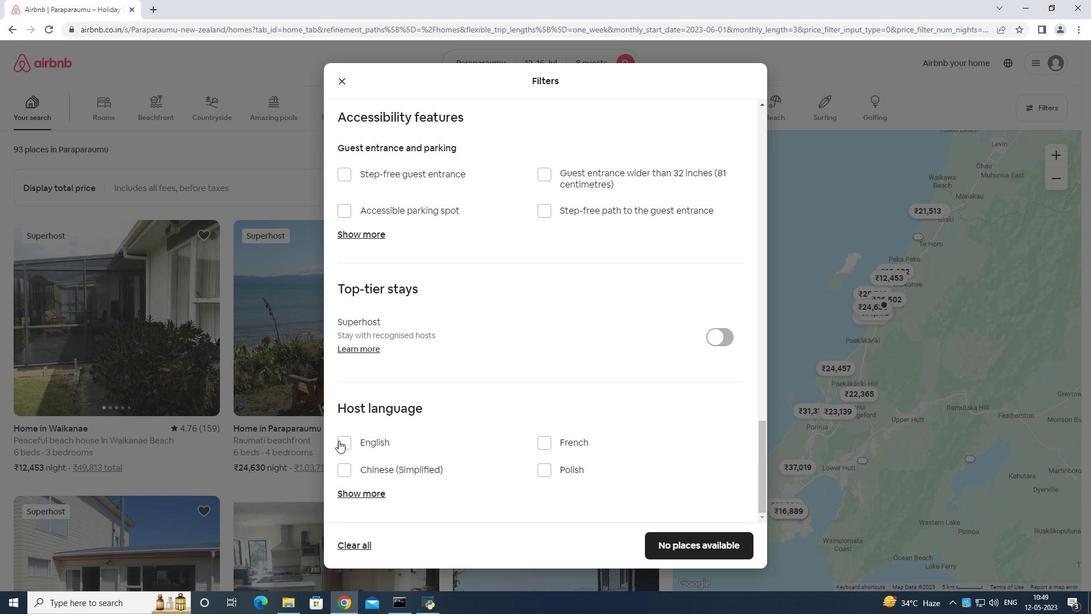 
Action: Mouse moved to (672, 539)
Screenshot: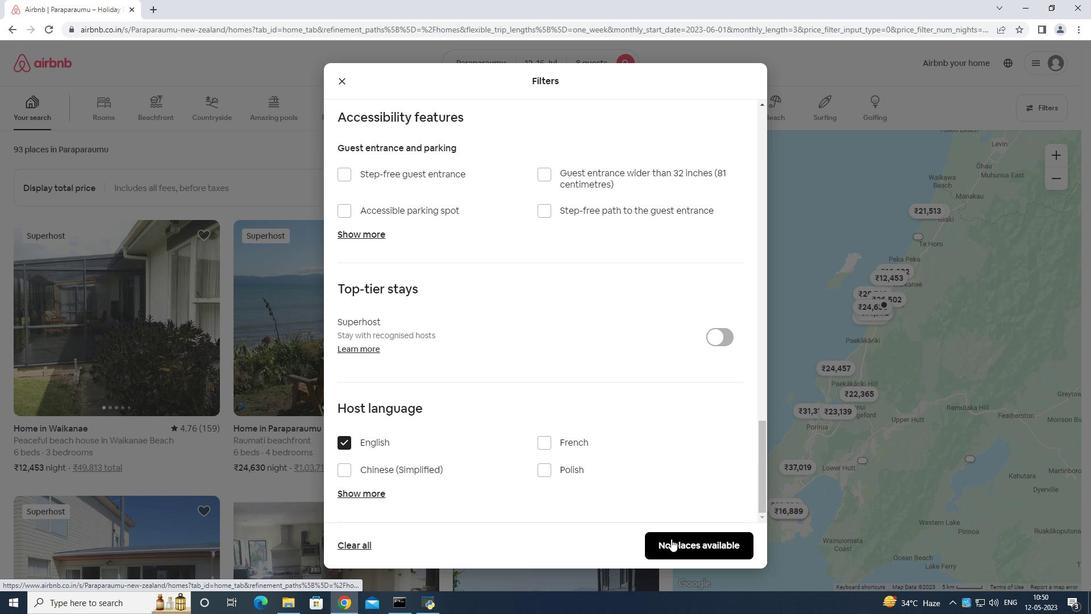 
Action: Mouse pressed left at (672, 539)
Screenshot: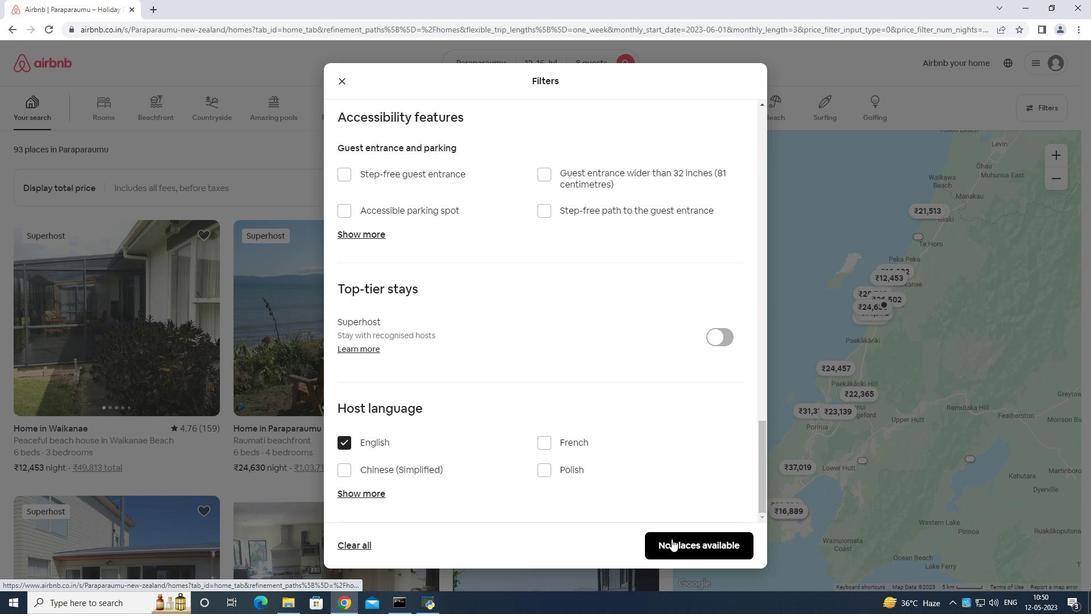 
